 Task: Find and add a camping tent to your shopping list on Amazon.
Action: Key pressed ama<Key.enter>
Screenshot: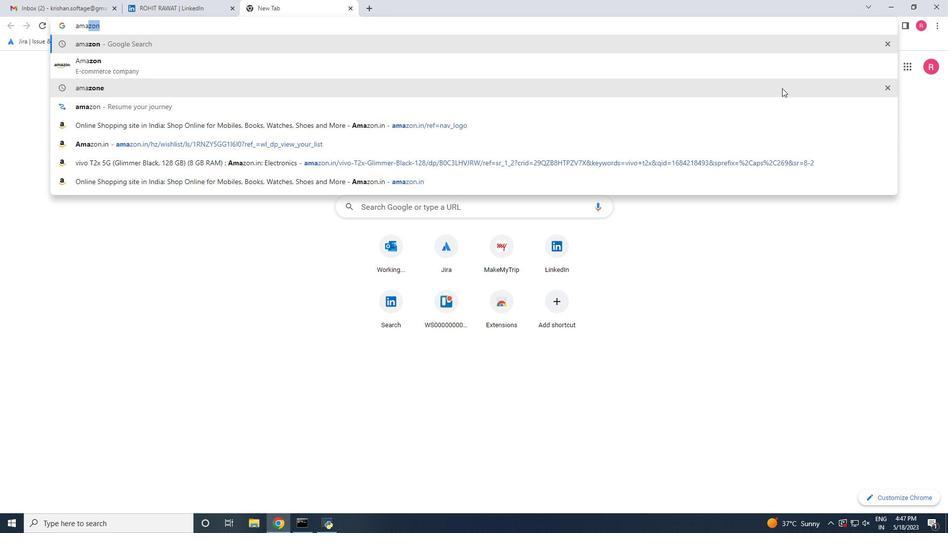 
Action: Mouse moved to (132, 379)
Screenshot: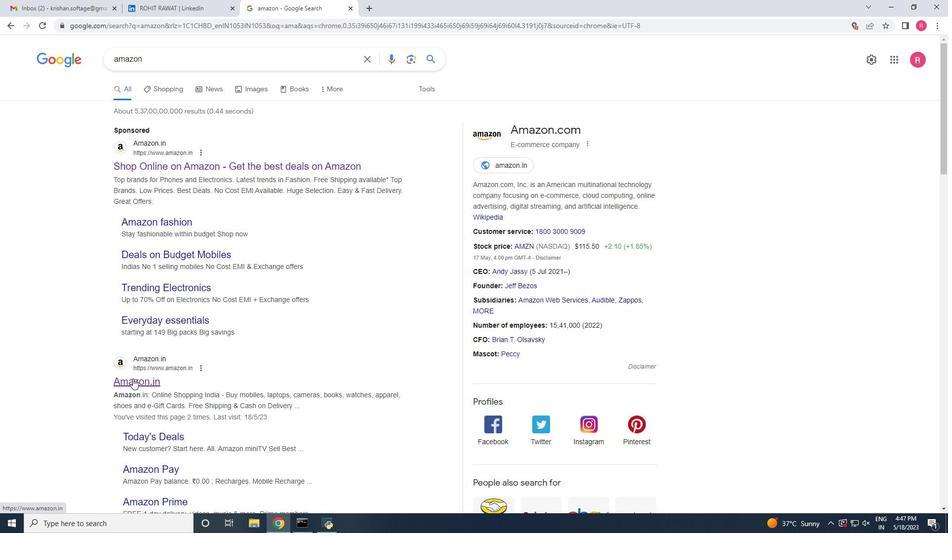 
Action: Mouse pressed left at (132, 379)
Screenshot: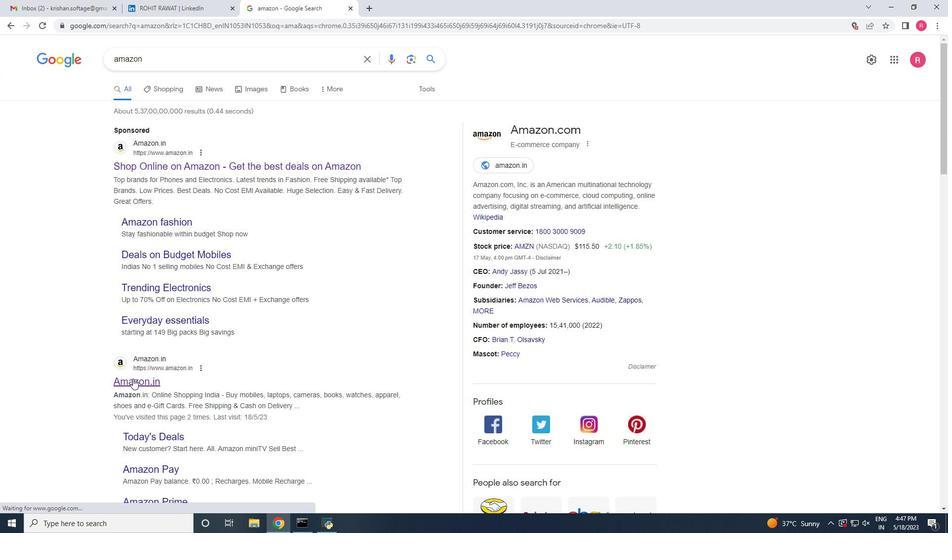 
Action: Mouse moved to (18, 76)
Screenshot: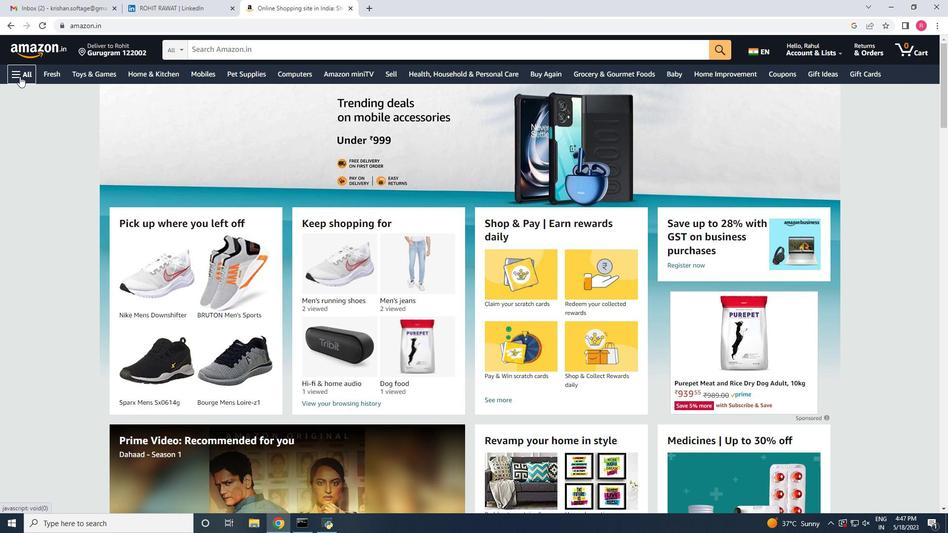 
Action: Mouse pressed left at (18, 76)
Screenshot: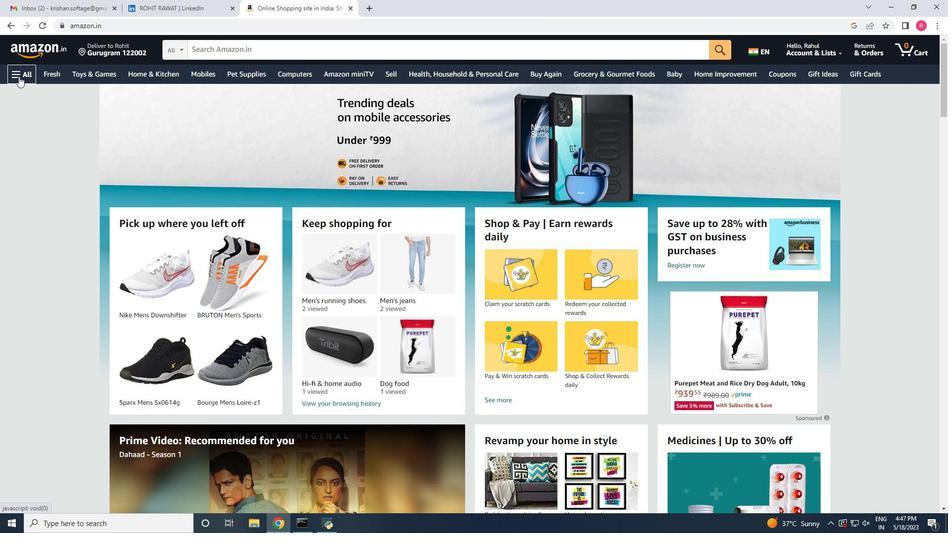 
Action: Mouse moved to (19, 161)
Screenshot: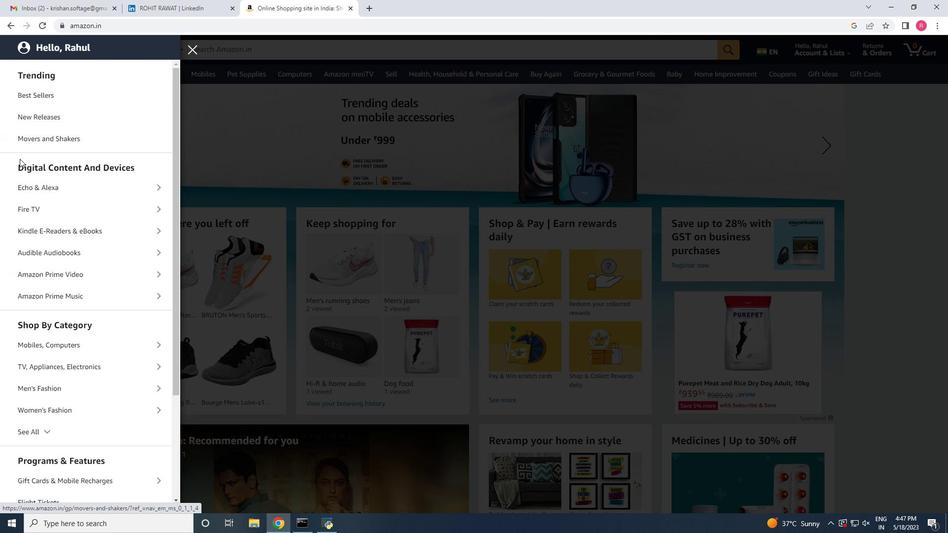 
Action: Mouse scrolled (19, 160) with delta (0, 0)
Screenshot: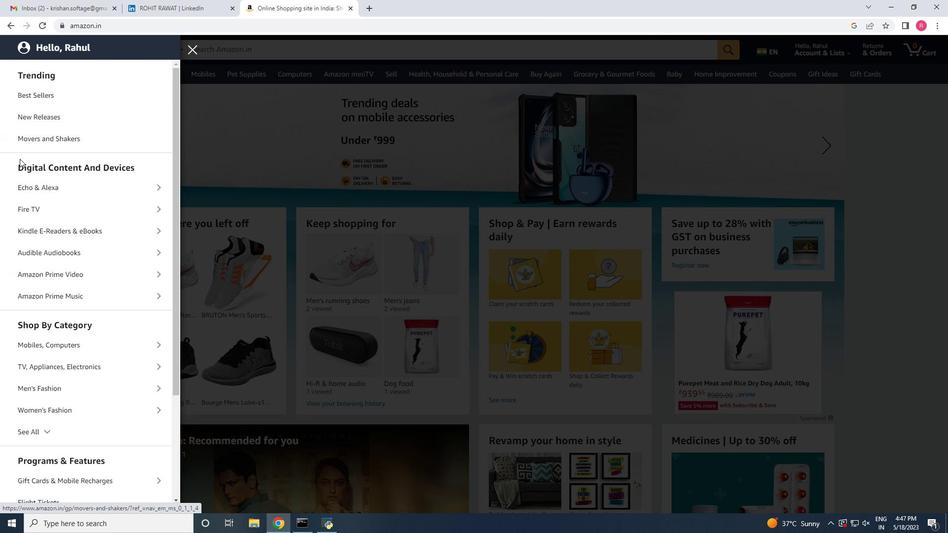 
Action: Mouse moved to (23, 207)
Screenshot: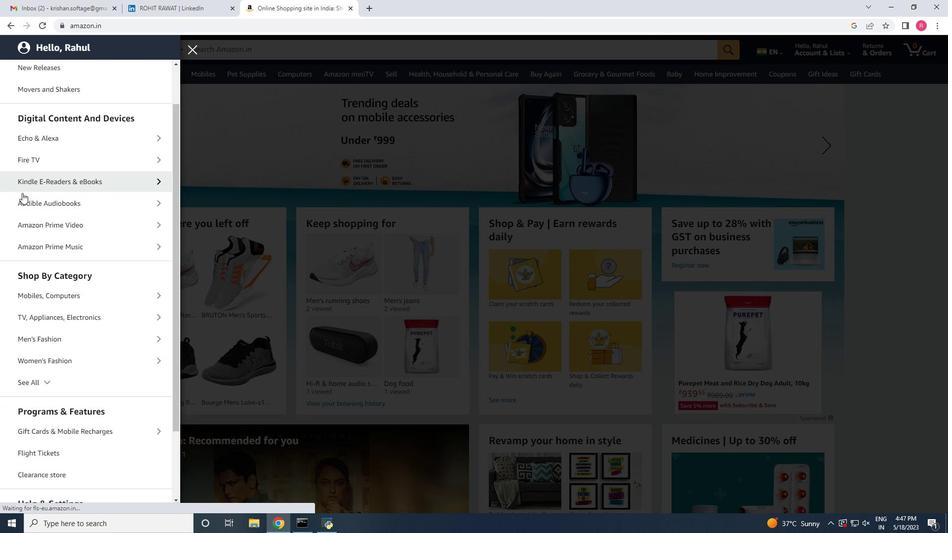 
Action: Mouse scrolled (23, 206) with delta (0, 0)
Screenshot: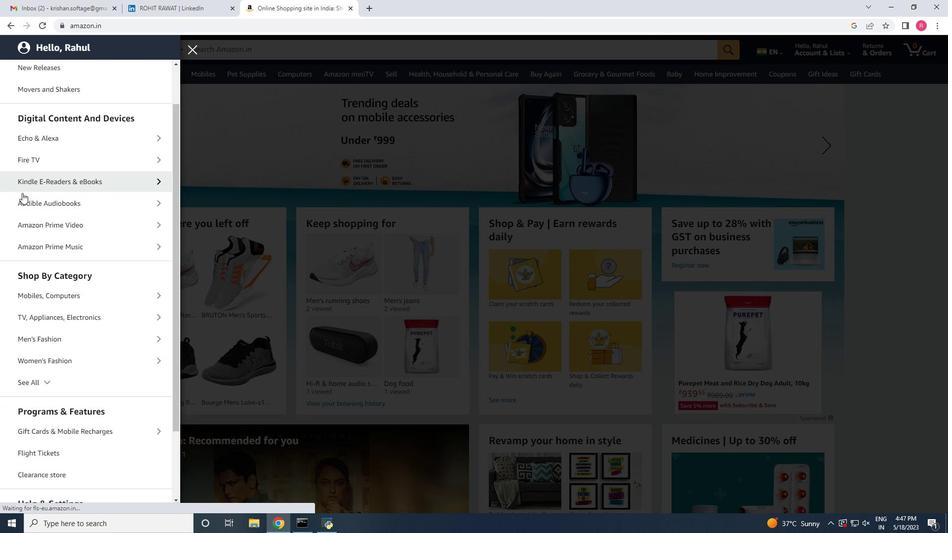 
Action: Mouse moved to (23, 209)
Screenshot: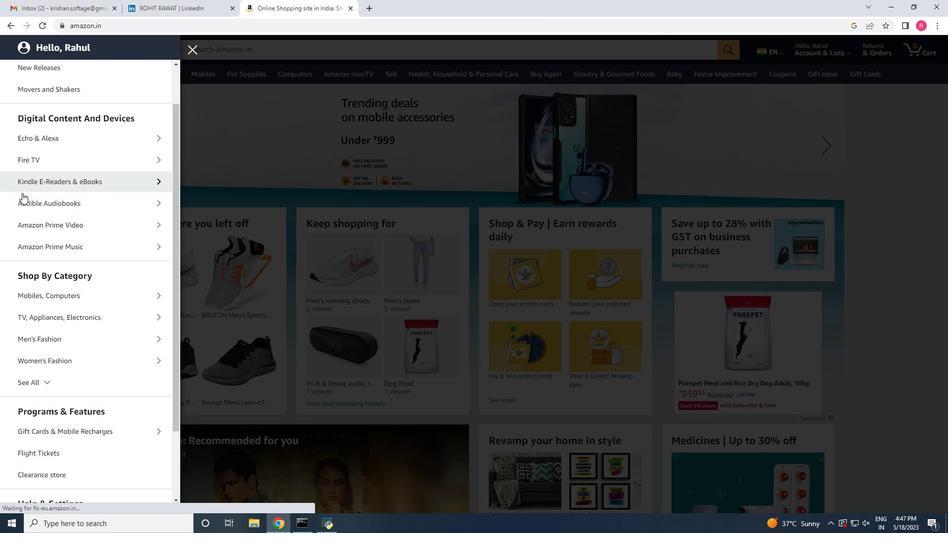 
Action: Mouse scrolled (23, 209) with delta (0, 0)
Screenshot: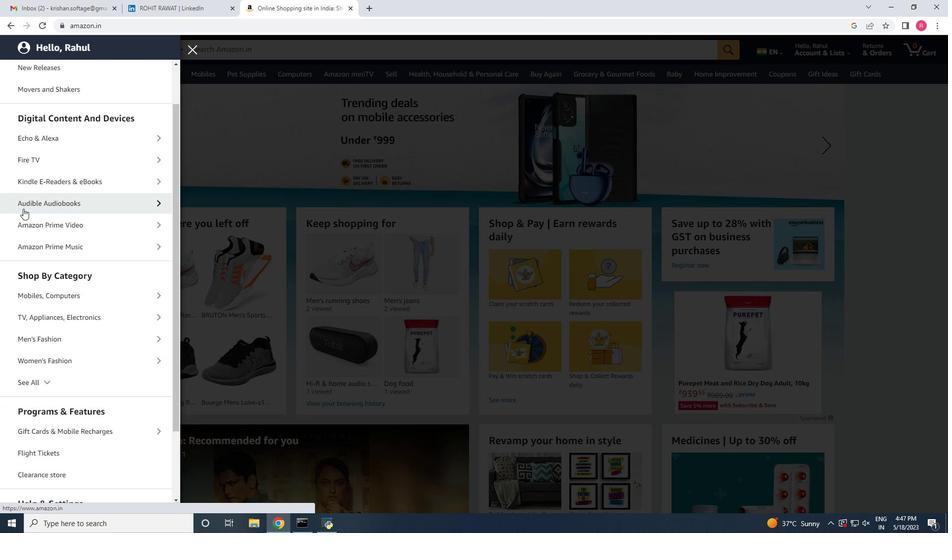 
Action: Mouse moved to (43, 292)
Screenshot: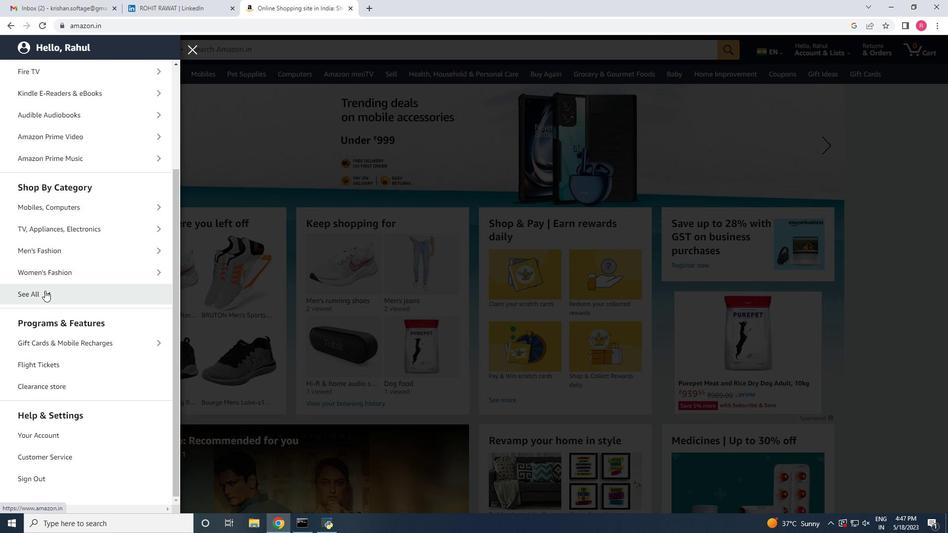 
Action: Mouse pressed left at (43, 292)
Screenshot: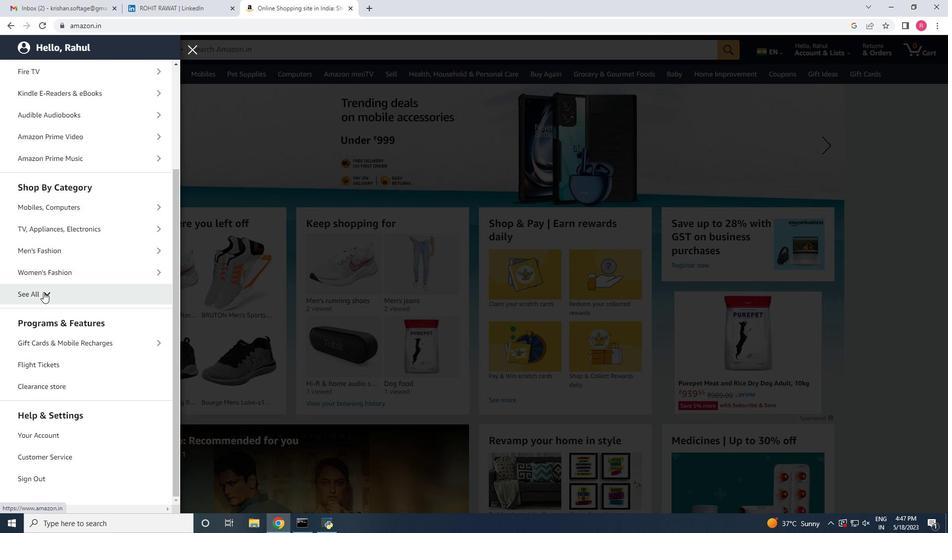 
Action: Mouse moved to (26, 343)
Screenshot: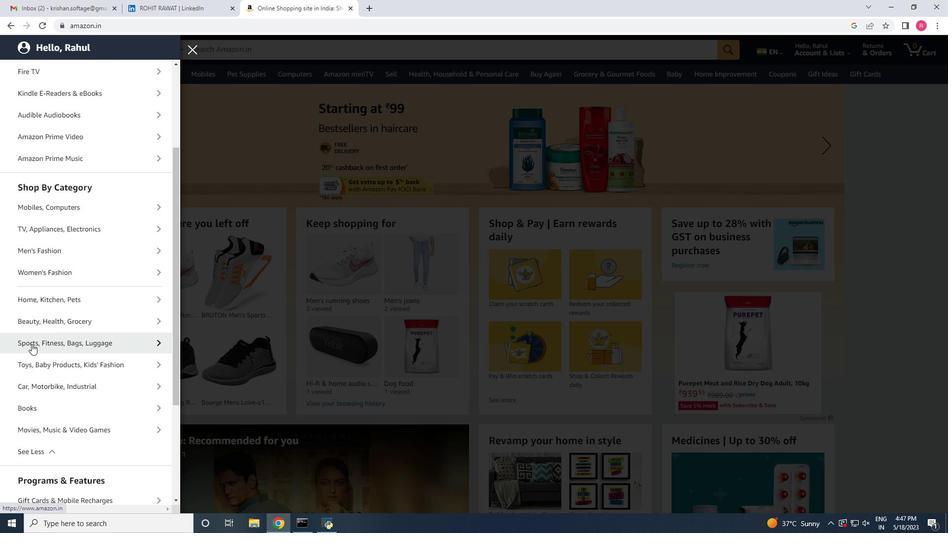 
Action: Mouse pressed left at (26, 343)
Screenshot: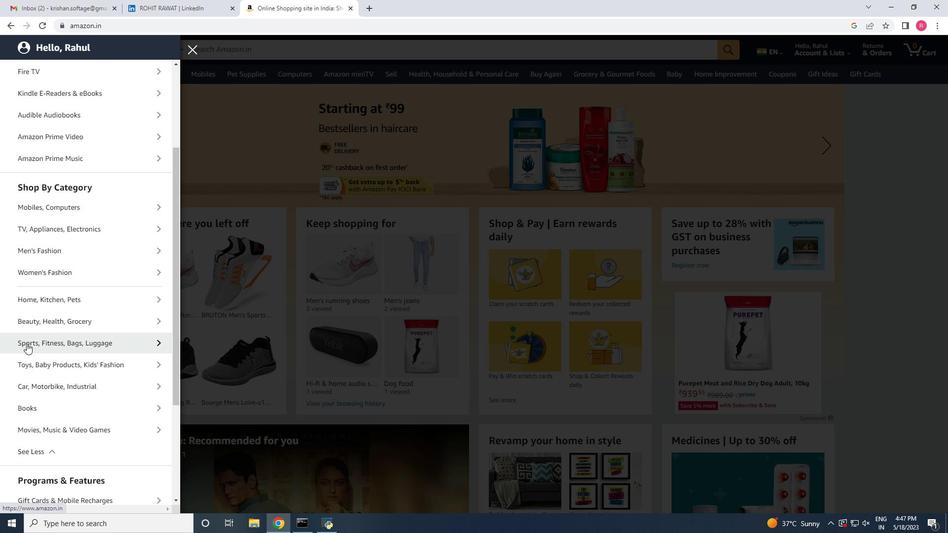 
Action: Mouse moved to (56, 144)
Screenshot: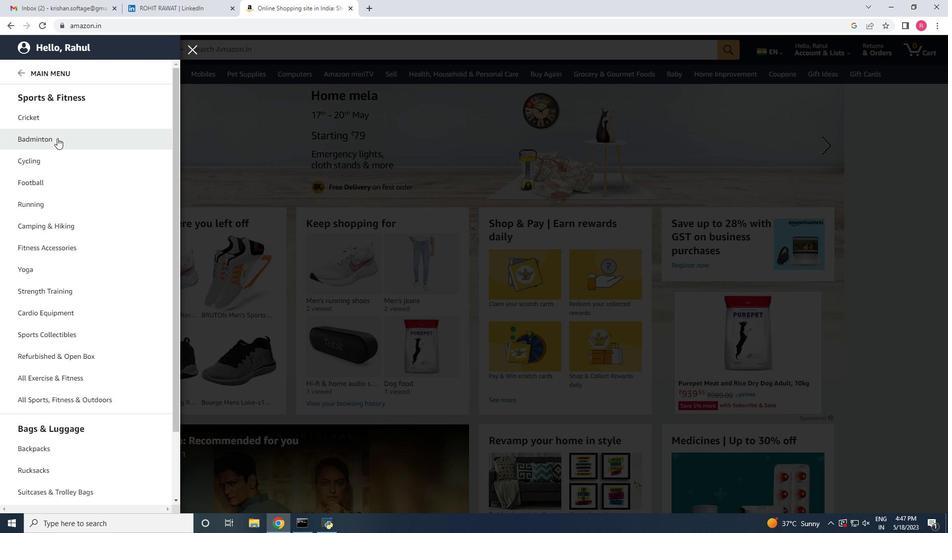 
Action: Mouse scrolled (56, 144) with delta (0, 0)
Screenshot: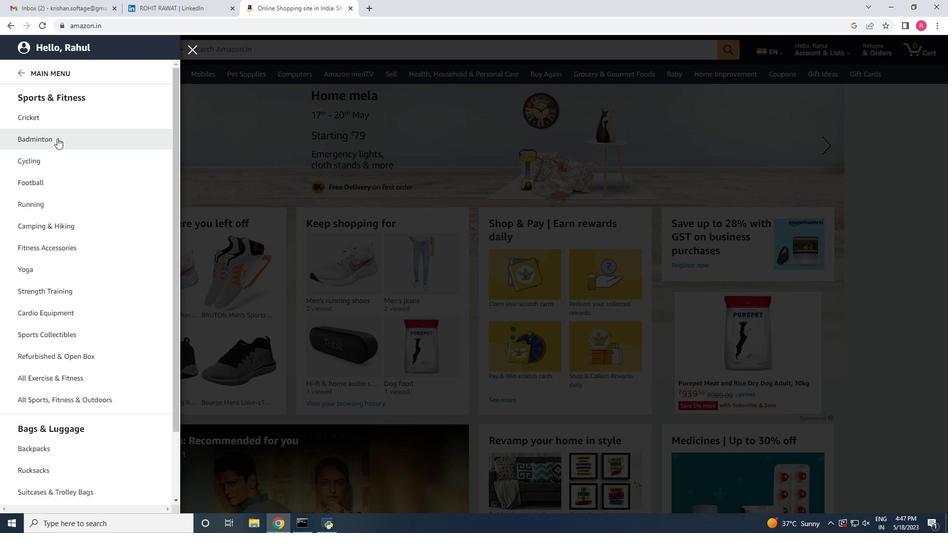 
Action: Mouse moved to (56, 145)
Screenshot: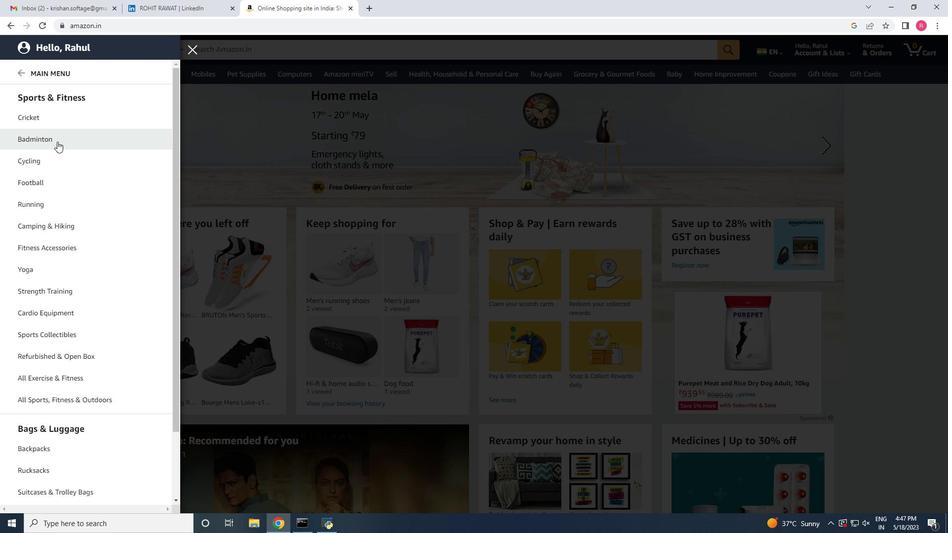 
Action: Mouse scrolled (56, 144) with delta (0, 0)
Screenshot: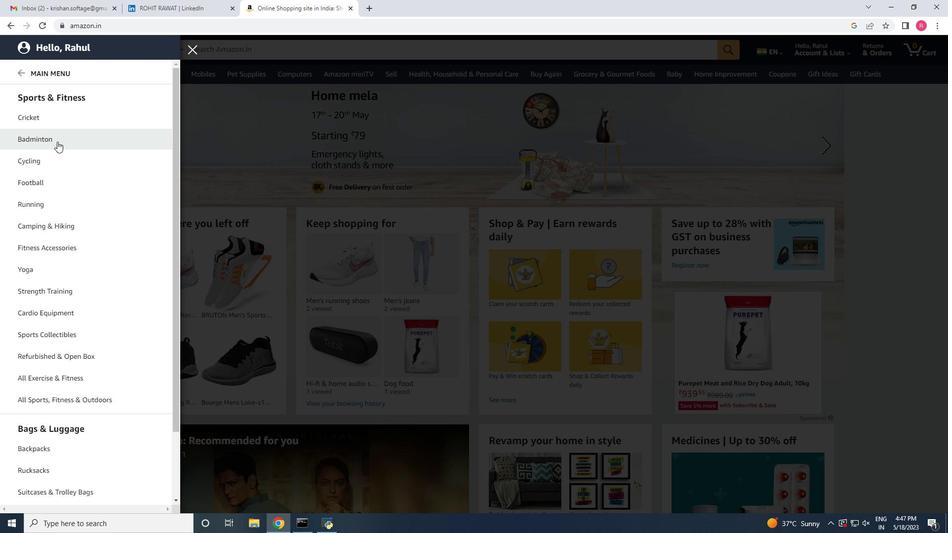 
Action: Mouse moved to (56, 146)
Screenshot: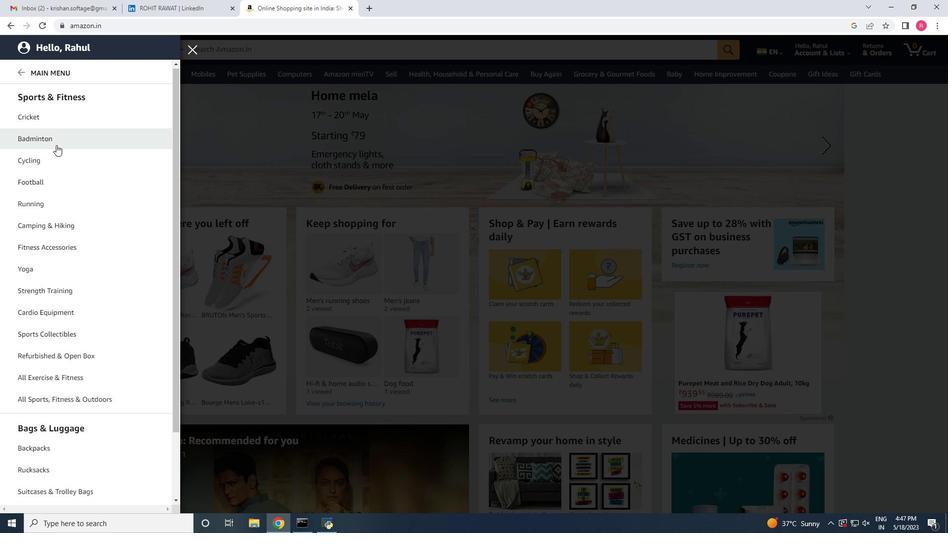 
Action: Mouse scrolled (56, 145) with delta (0, 0)
Screenshot: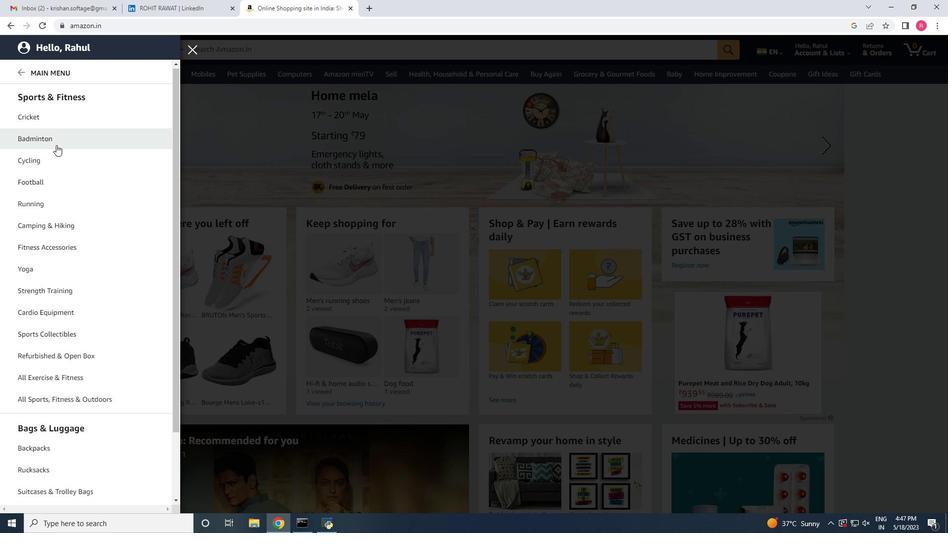 
Action: Mouse moved to (54, 153)
Screenshot: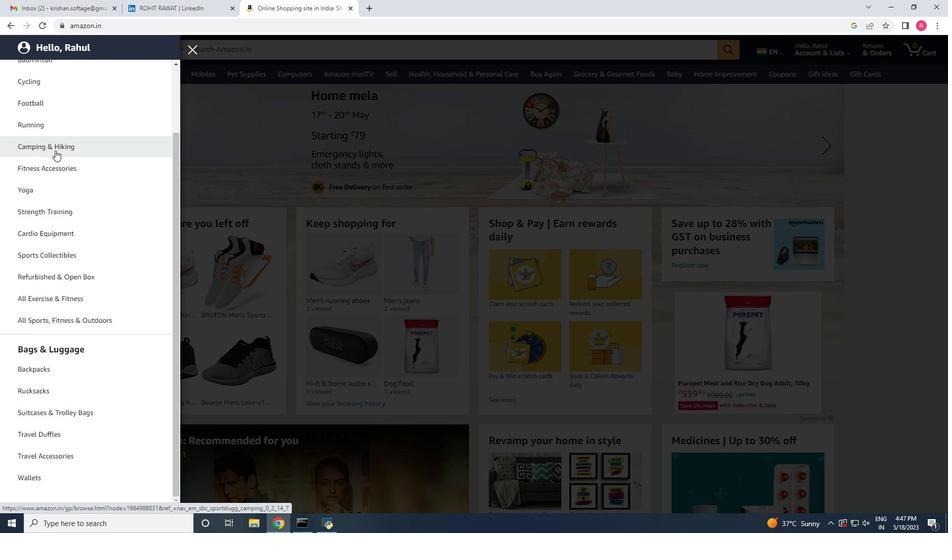 
Action: Mouse scrolled (54, 152) with delta (0, 0)
Screenshot: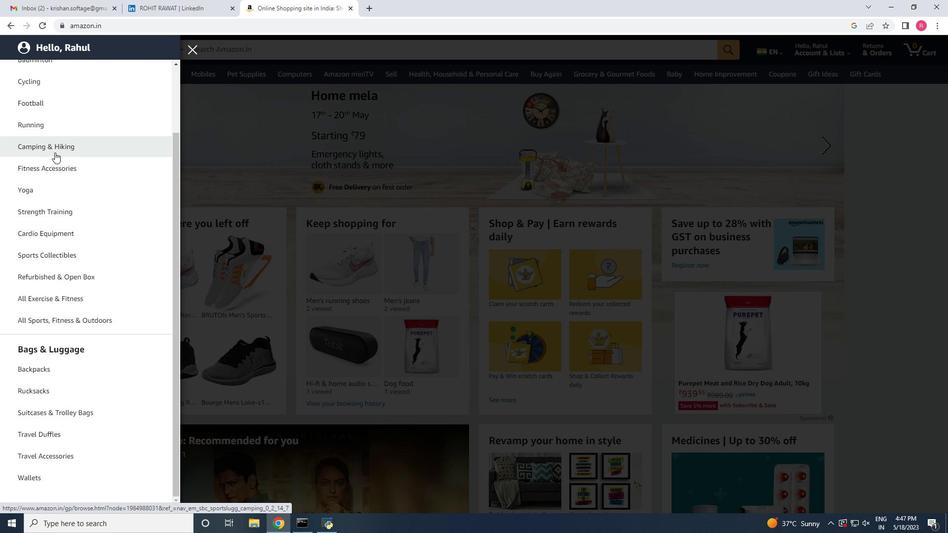 
Action: Mouse scrolled (54, 152) with delta (0, 0)
Screenshot: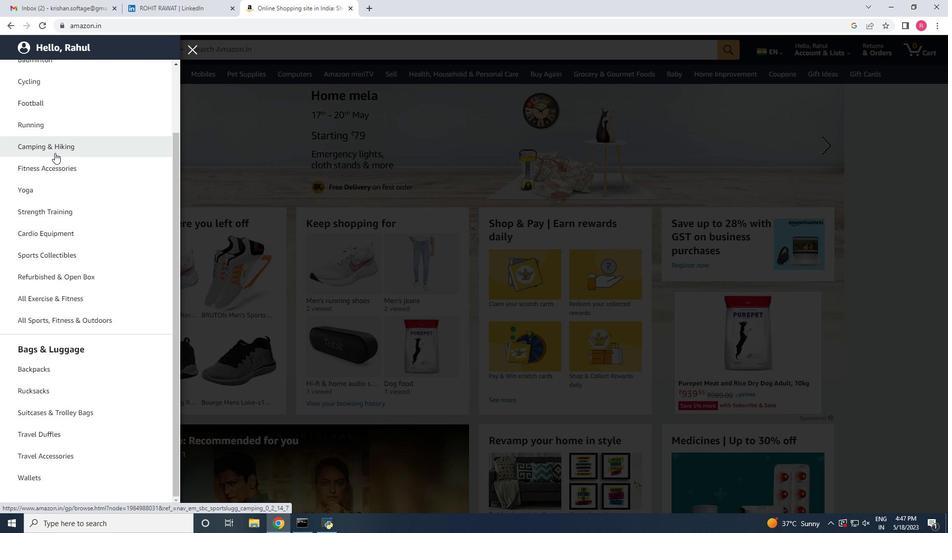 
Action: Mouse scrolled (54, 153) with delta (0, 0)
Screenshot: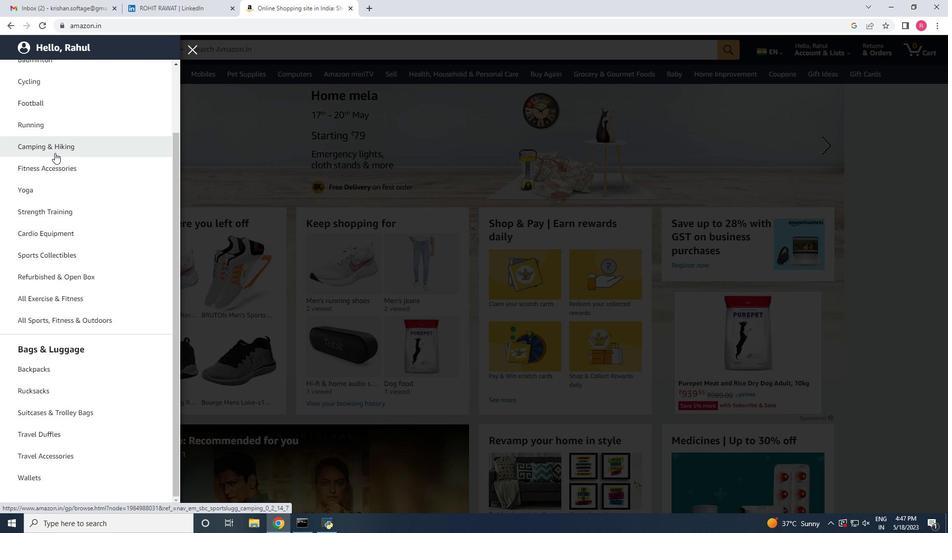 
Action: Mouse scrolled (54, 153) with delta (0, 0)
Screenshot: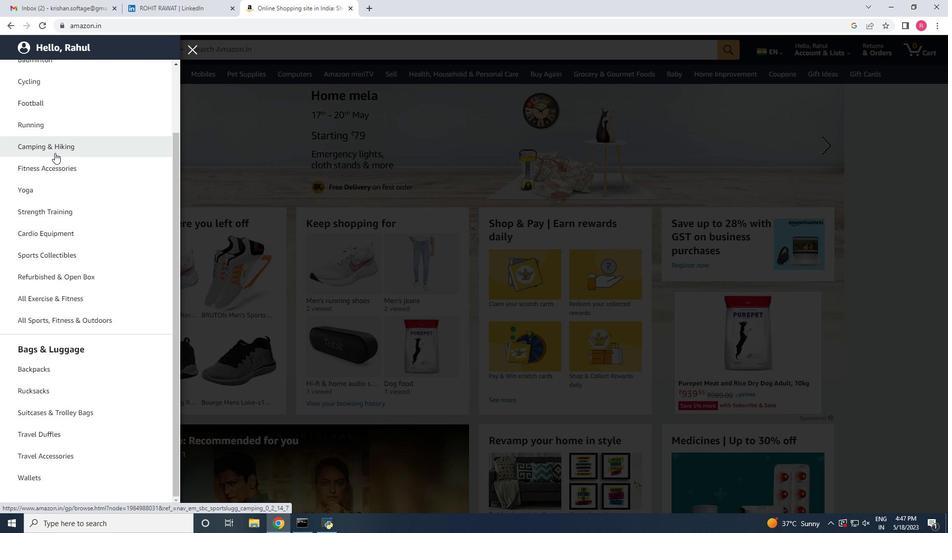 
Action: Mouse scrolled (54, 153) with delta (0, 0)
Screenshot: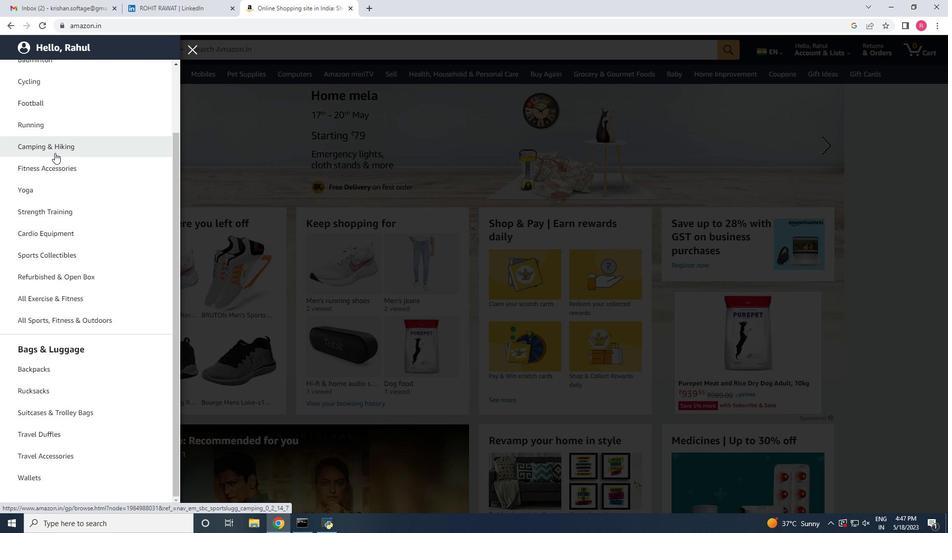 
Action: Mouse scrolled (54, 153) with delta (0, 0)
Screenshot: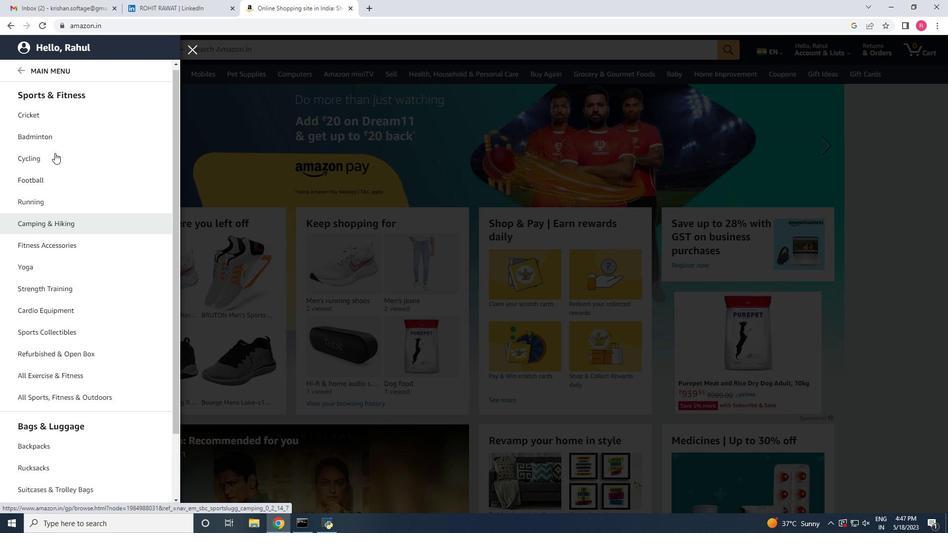 
Action: Mouse scrolled (54, 153) with delta (0, 0)
Screenshot: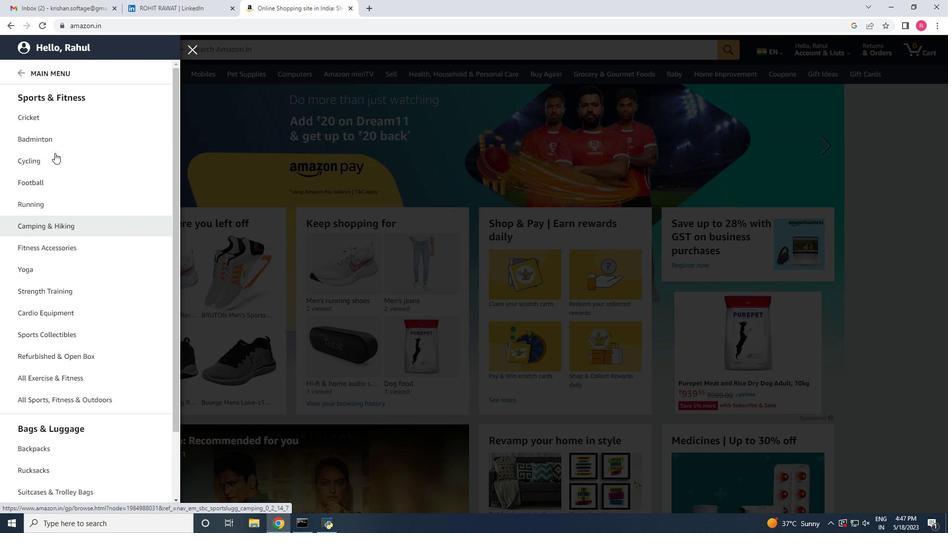 
Action: Mouse scrolled (54, 153) with delta (0, 0)
Screenshot: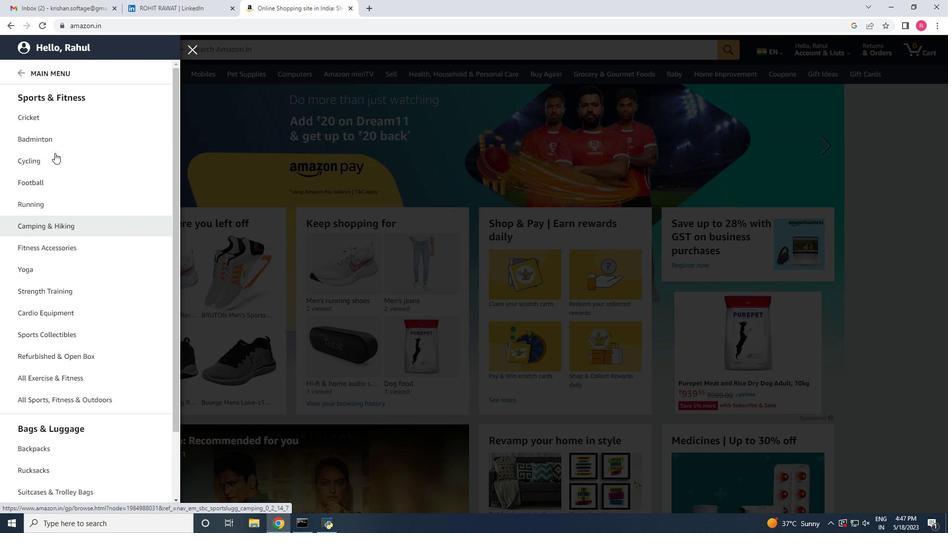 
Action: Mouse moved to (16, 72)
Screenshot: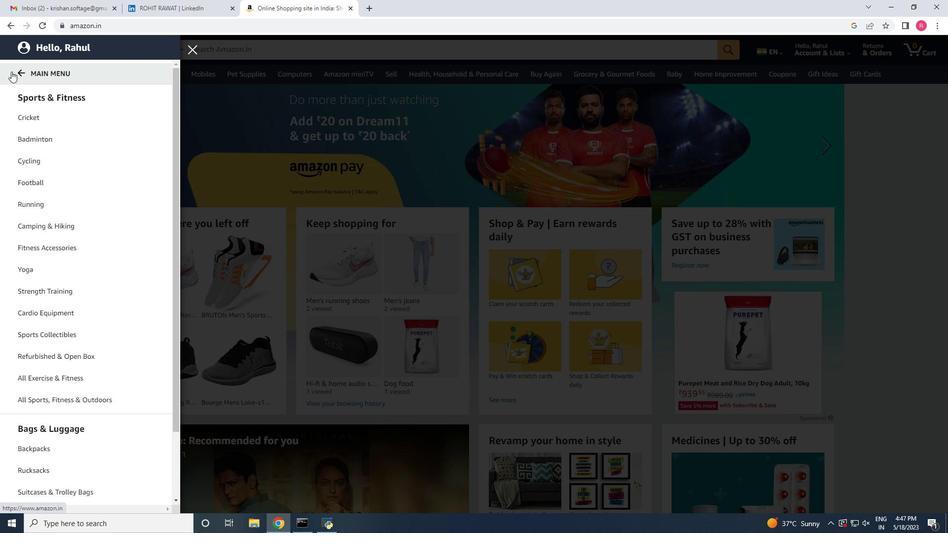 
Action: Mouse pressed left at (16, 72)
Screenshot: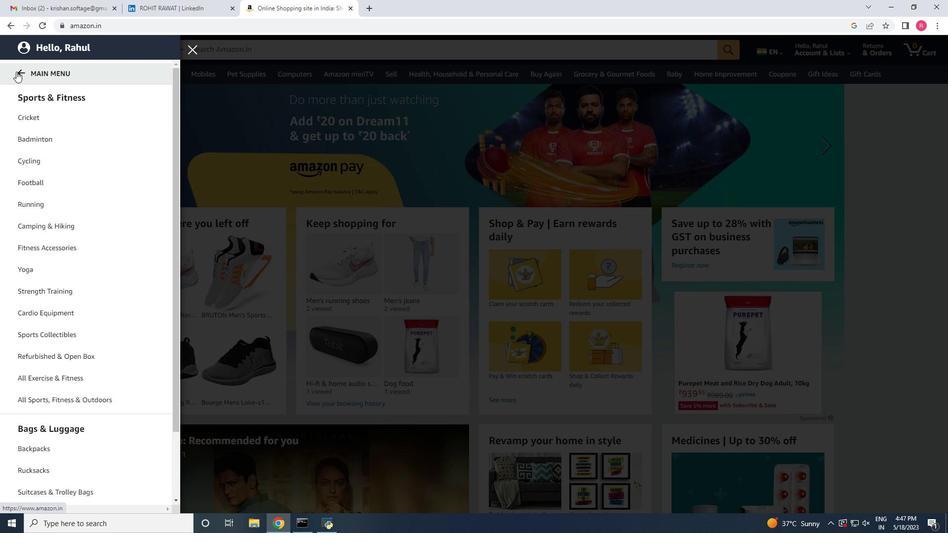 
Action: Mouse moved to (40, 399)
Screenshot: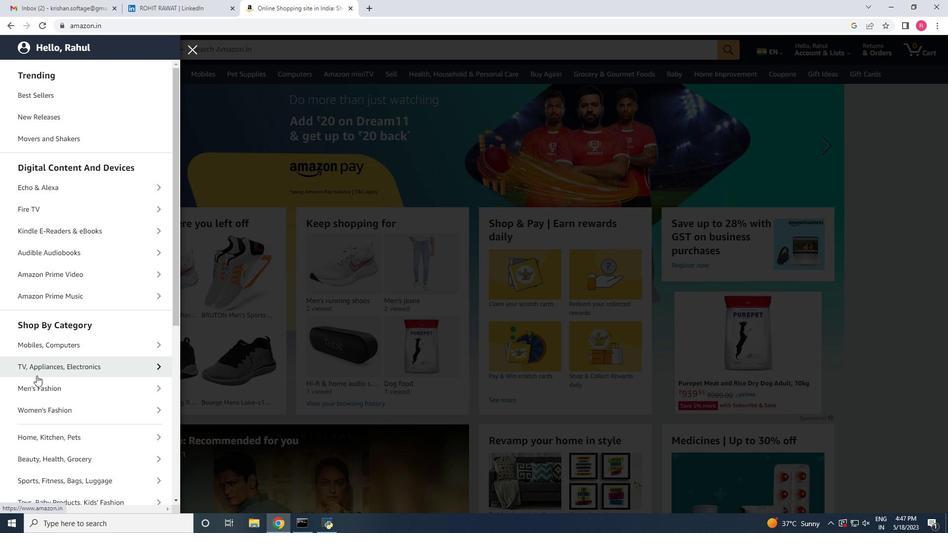 
Action: Mouse scrolled (40, 398) with delta (0, 0)
Screenshot: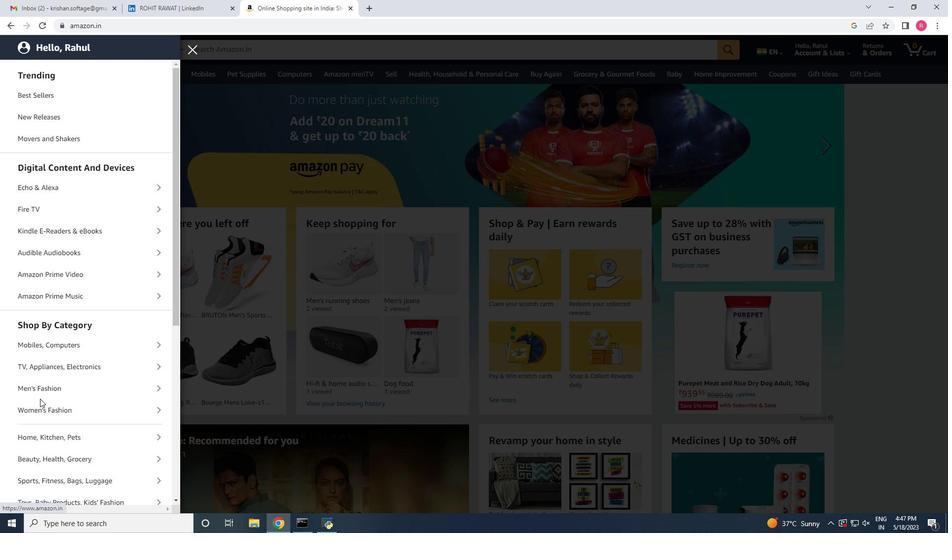 
Action: Mouse scrolled (40, 398) with delta (0, 0)
Screenshot: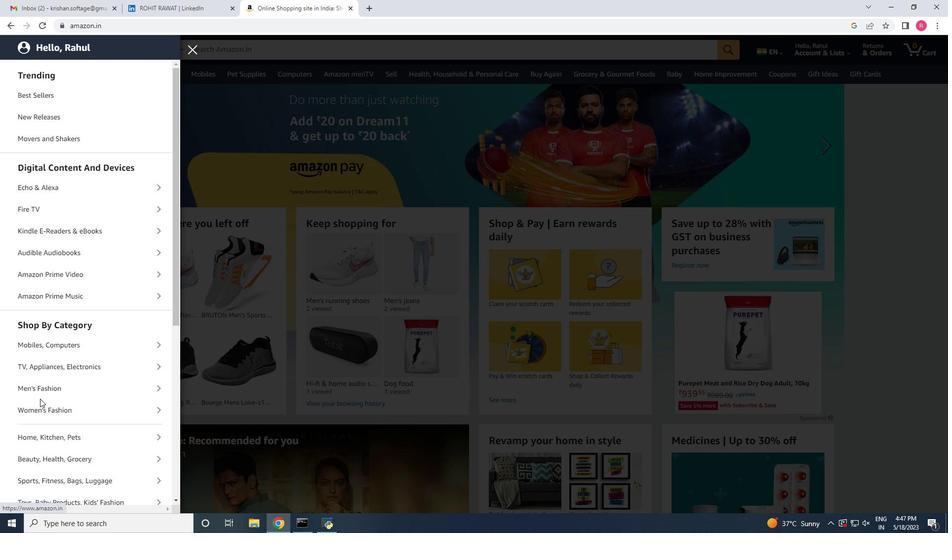 
Action: Mouse moved to (29, 383)
Screenshot: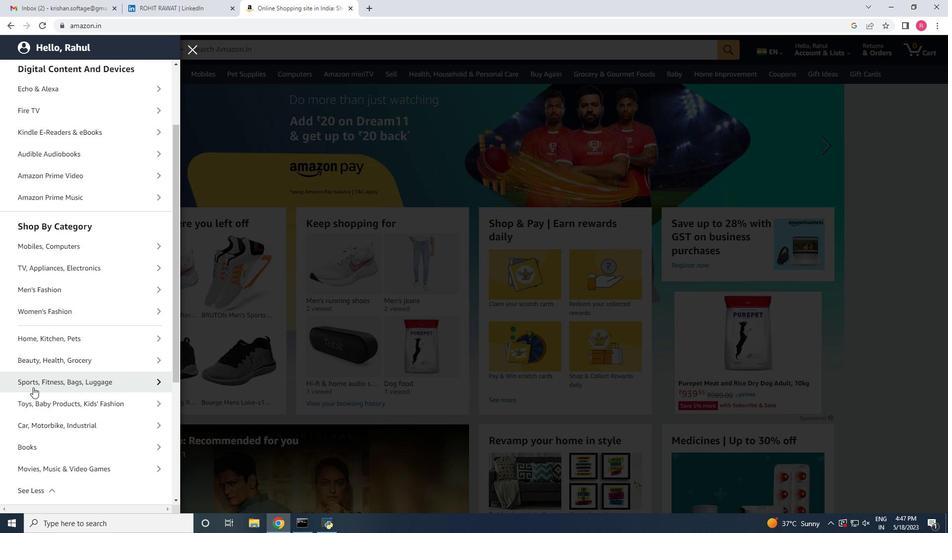 
Action: Mouse pressed left at (29, 383)
Screenshot: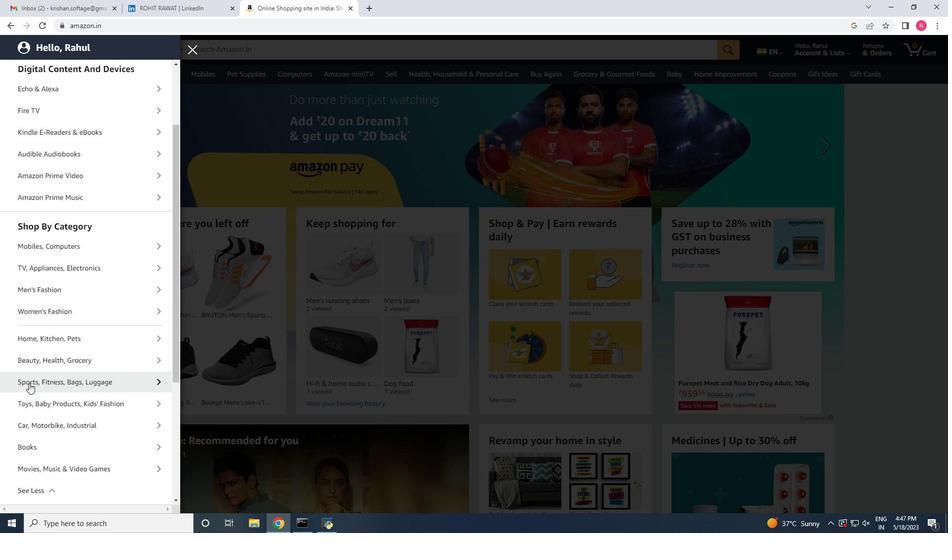 
Action: Mouse moved to (39, 114)
Screenshot: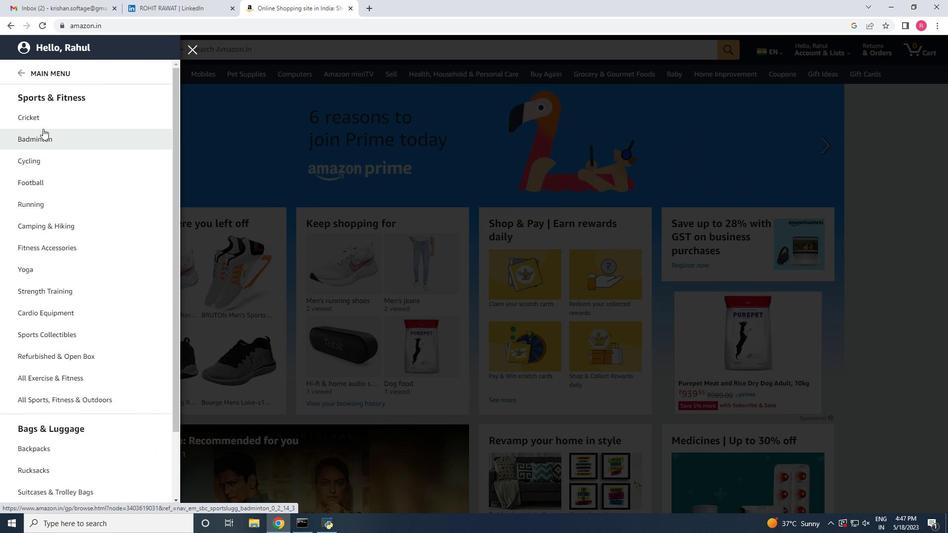 
Action: Mouse pressed left at (39, 114)
Screenshot: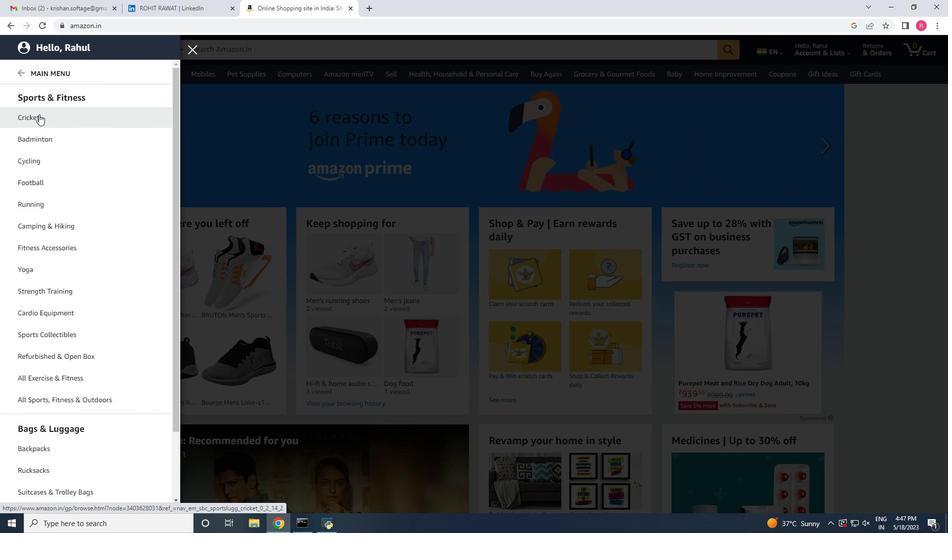 
Action: Mouse moved to (140, 226)
Screenshot: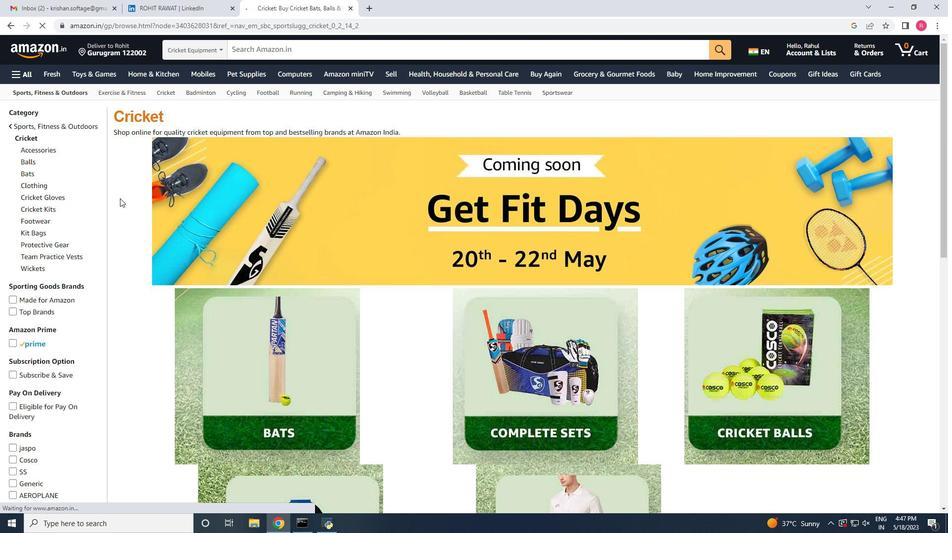 
Action: Mouse scrolled (140, 226) with delta (0, 0)
Screenshot: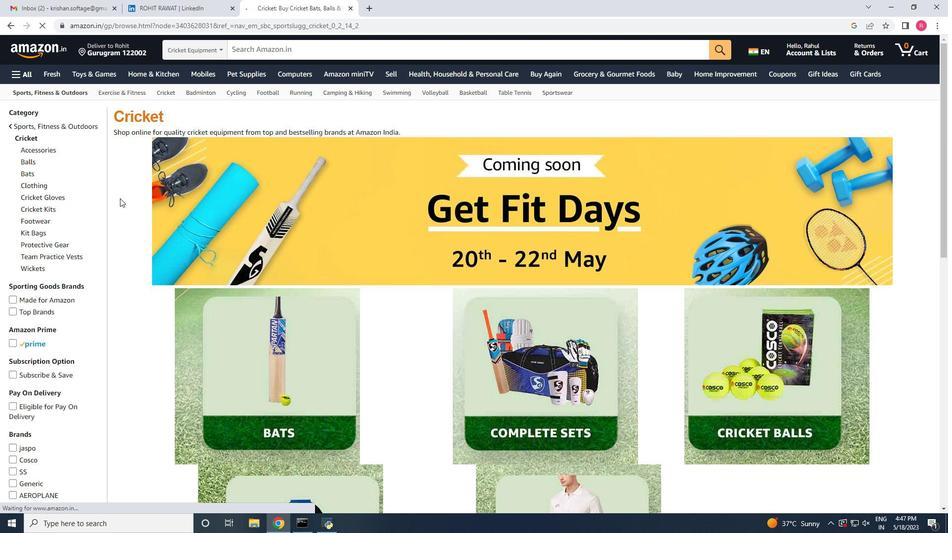 
Action: Mouse moved to (140, 228)
Screenshot: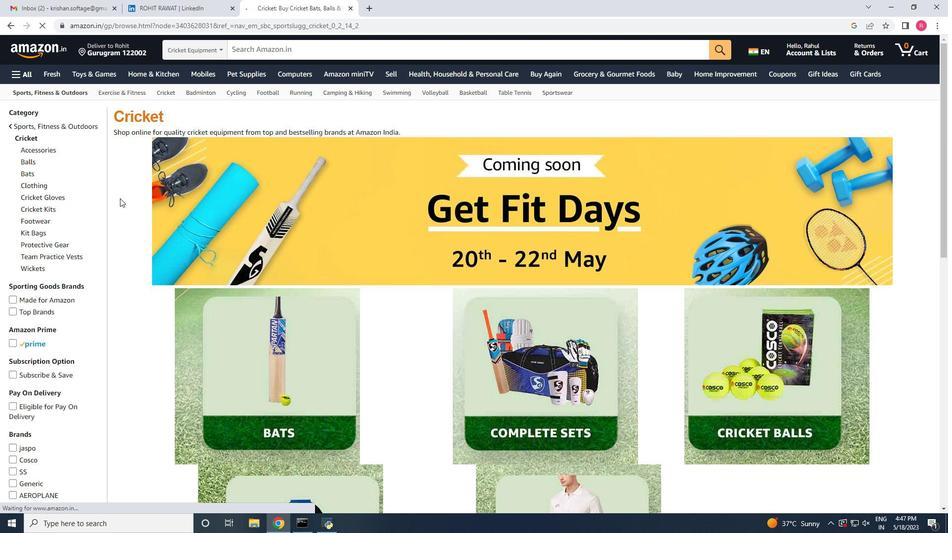 
Action: Mouse scrolled (140, 227) with delta (0, 0)
Screenshot: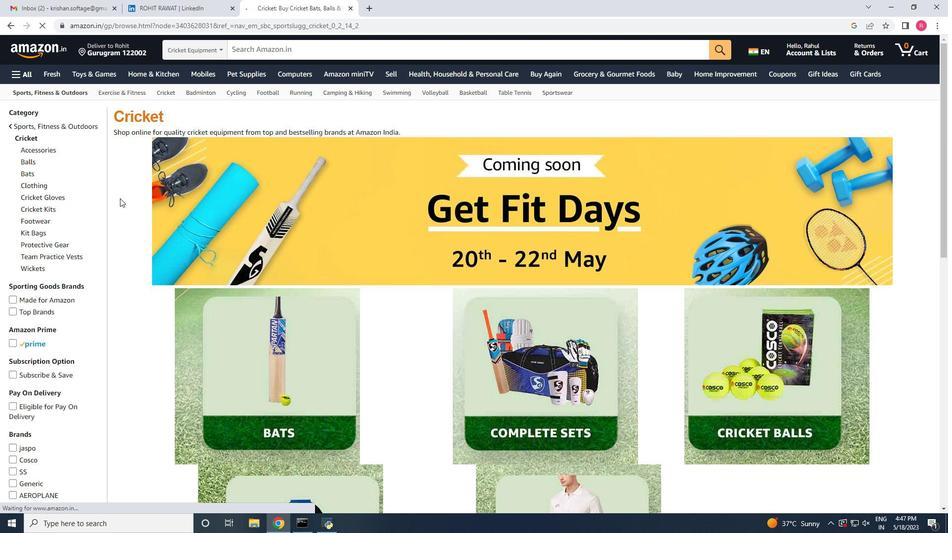 
Action: Mouse moved to (141, 229)
Screenshot: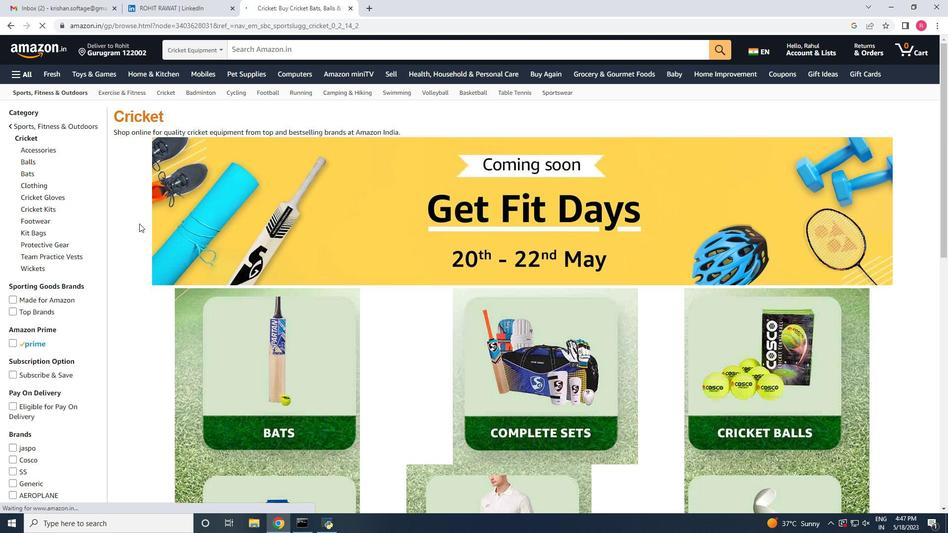 
Action: Mouse scrolled (141, 229) with delta (0, 0)
Screenshot: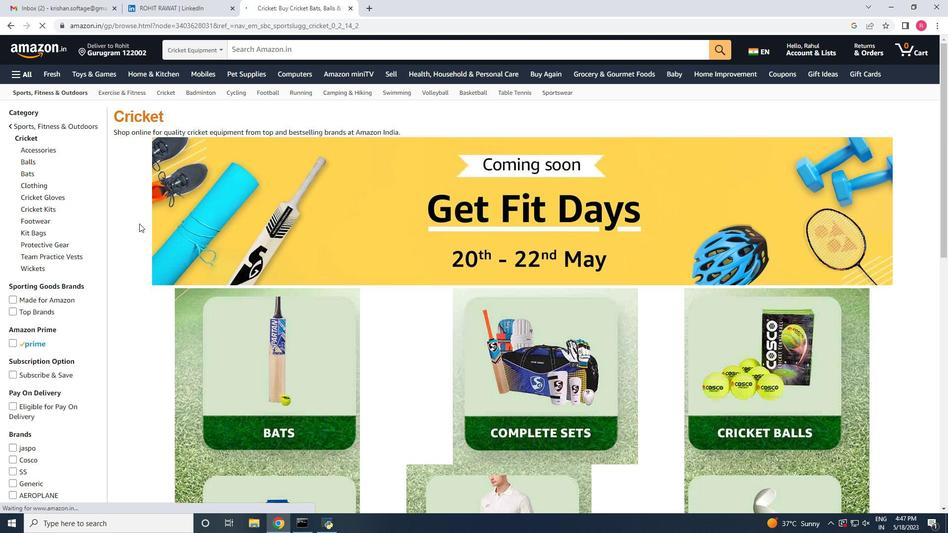 
Action: Mouse moved to (141, 232)
Screenshot: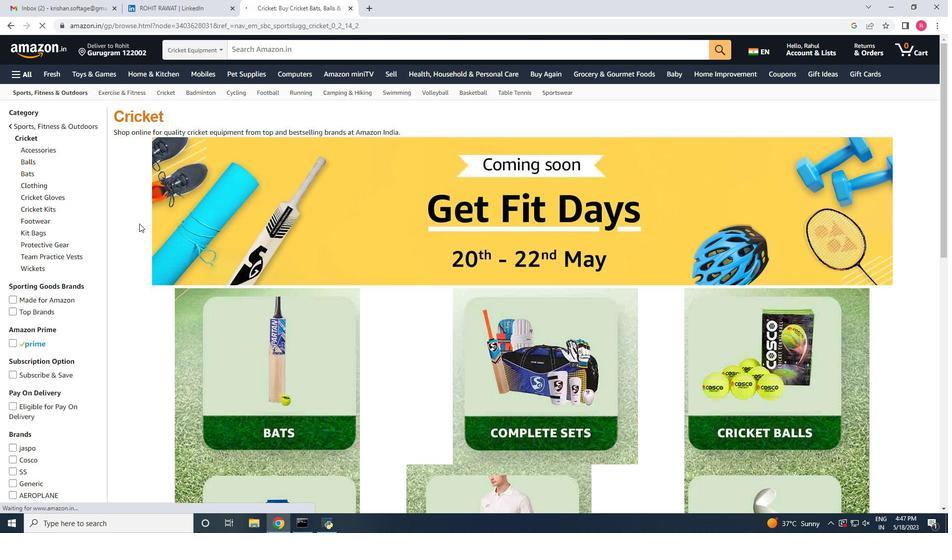 
Action: Mouse scrolled (141, 231) with delta (0, 0)
Screenshot: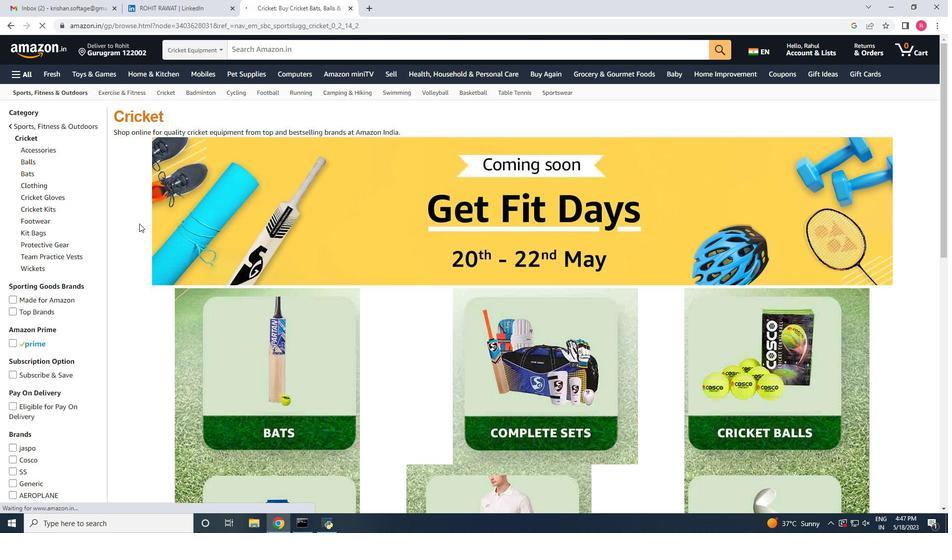 
Action: Mouse moved to (145, 245)
Screenshot: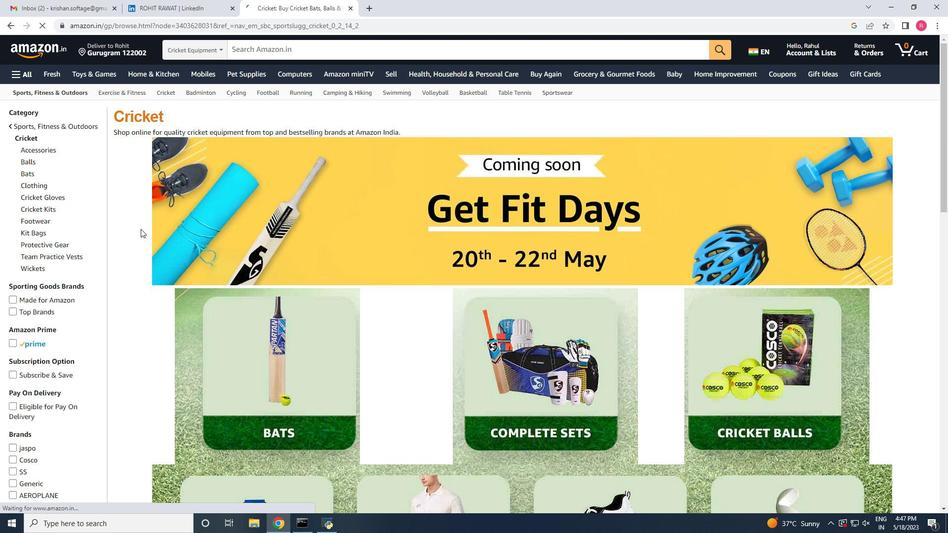 
Action: Mouse scrolled (145, 244) with delta (0, 0)
Screenshot: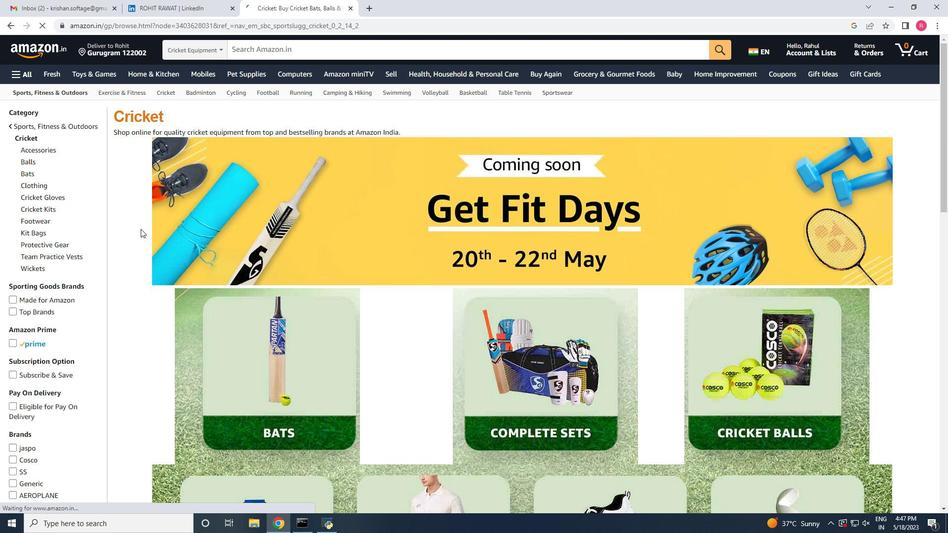 
Action: Mouse moved to (267, 301)
Screenshot: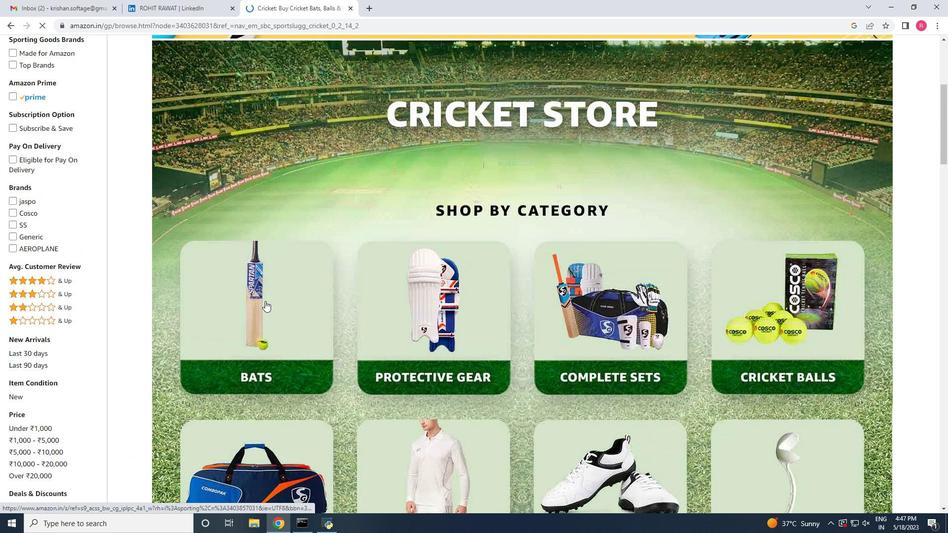 
Action: Mouse scrolled (267, 301) with delta (0, 0)
Screenshot: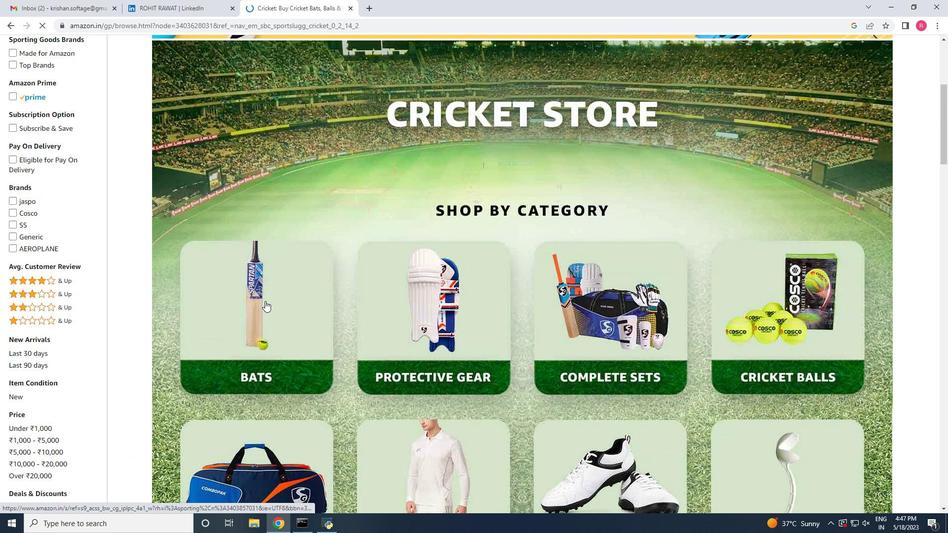 
Action: Mouse scrolled (267, 301) with delta (0, 0)
Screenshot: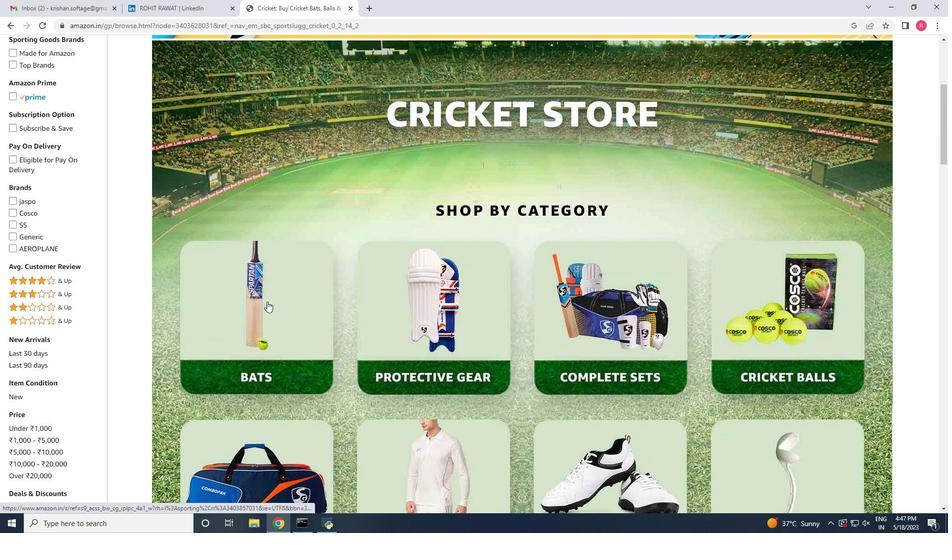 
Action: Mouse scrolled (267, 301) with delta (0, 0)
Screenshot: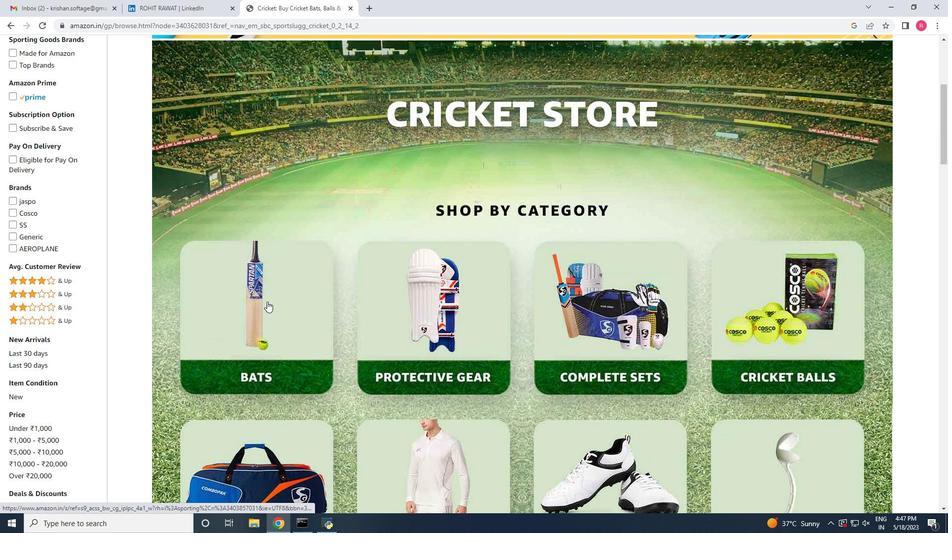
Action: Mouse scrolled (267, 301) with delta (0, 0)
Screenshot: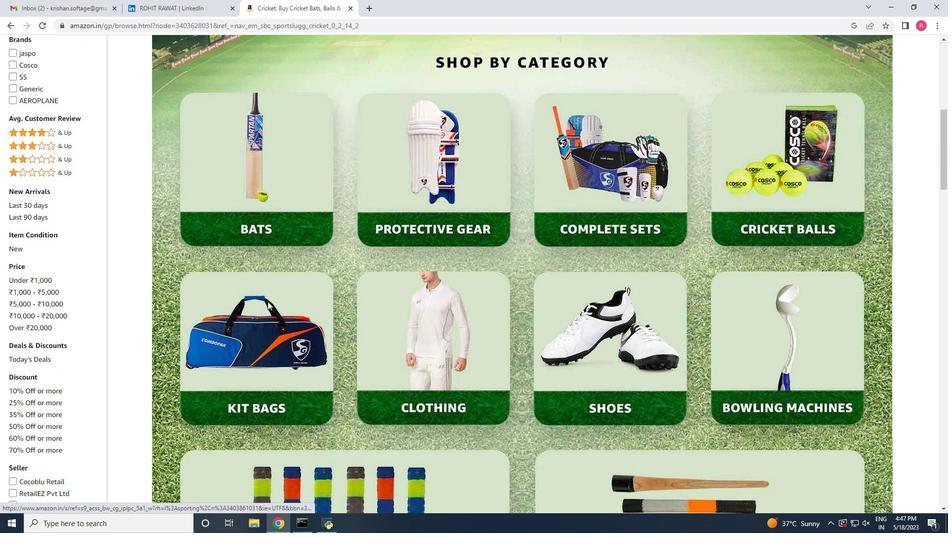 
Action: Mouse scrolled (267, 301) with delta (0, 0)
Screenshot: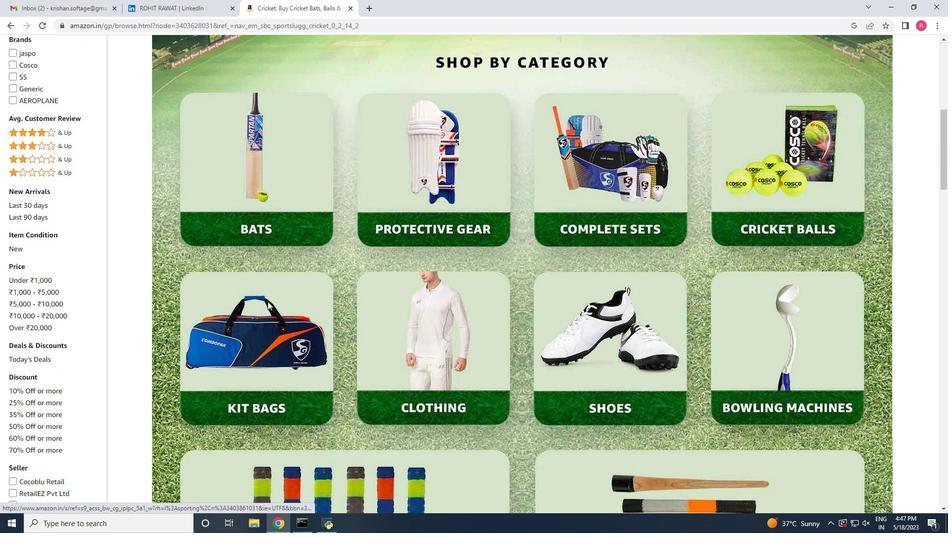 
Action: Mouse scrolled (267, 301) with delta (0, 0)
Screenshot: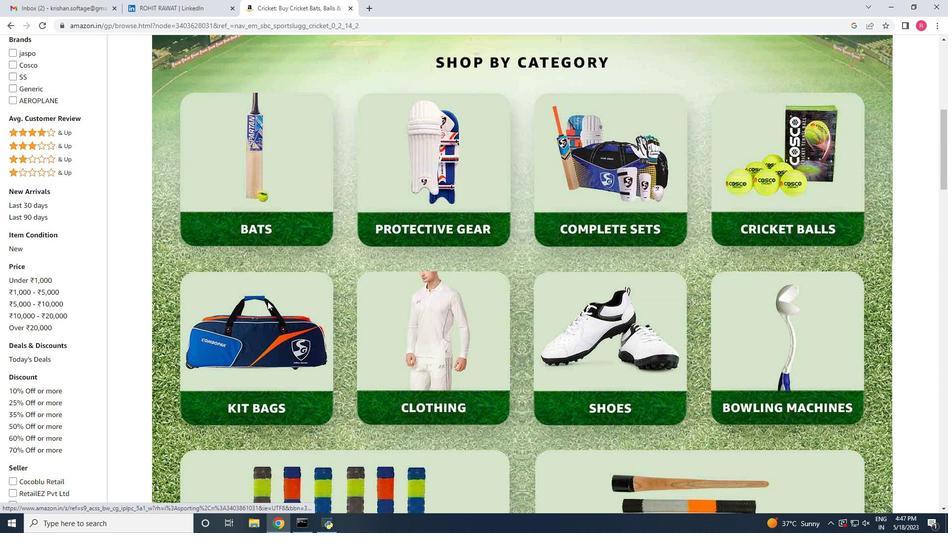 
Action: Mouse scrolled (267, 301) with delta (0, 0)
Screenshot: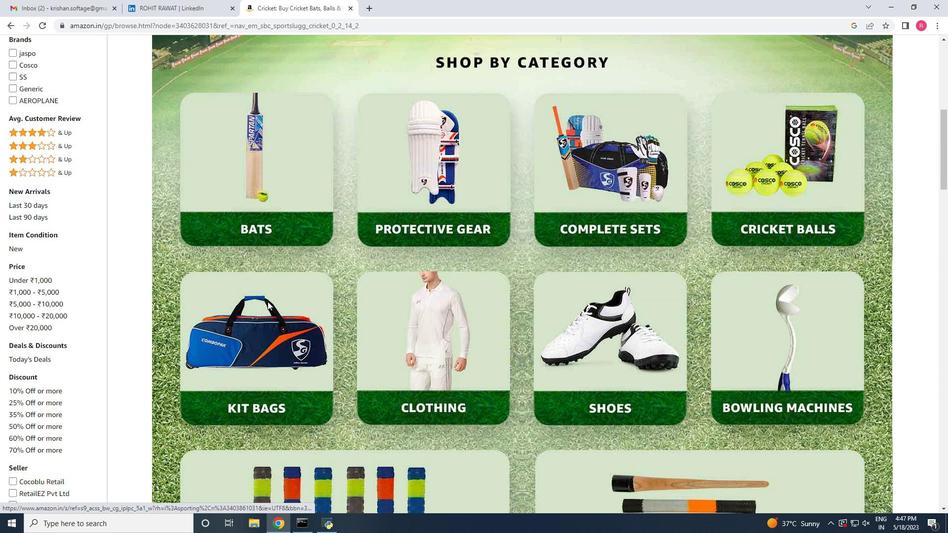 
Action: Mouse scrolled (267, 301) with delta (0, 0)
Screenshot: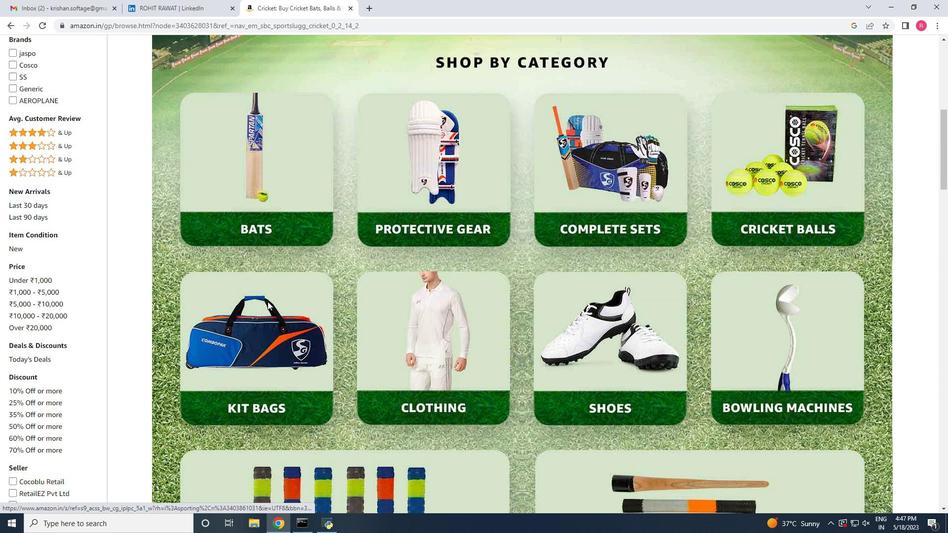 
Action: Mouse scrolled (267, 301) with delta (0, 0)
Screenshot: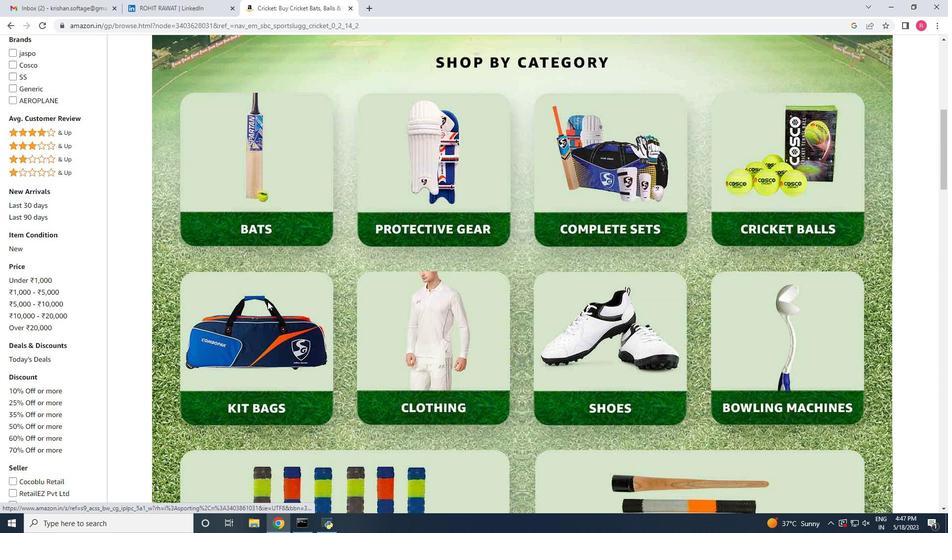 
Action: Mouse scrolled (267, 301) with delta (0, 0)
Screenshot: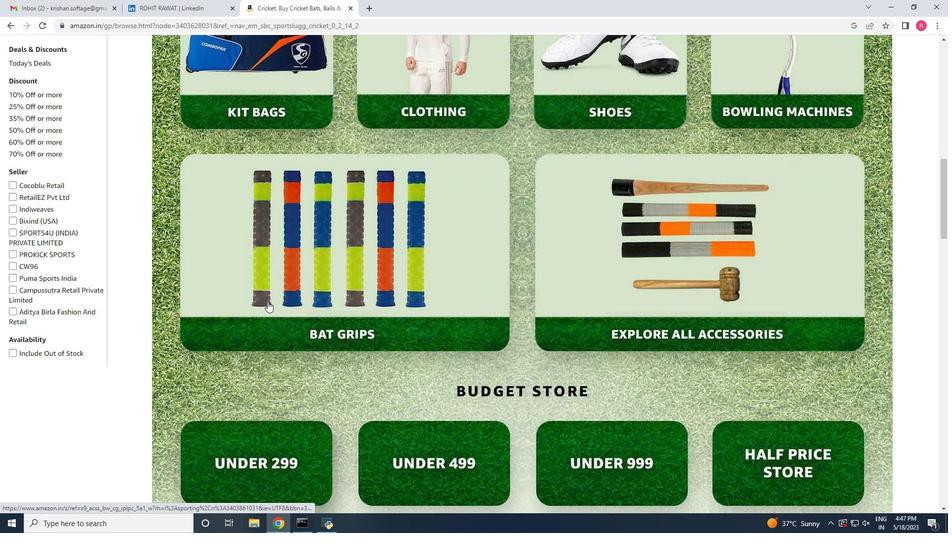 
Action: Mouse scrolled (267, 301) with delta (0, 0)
Screenshot: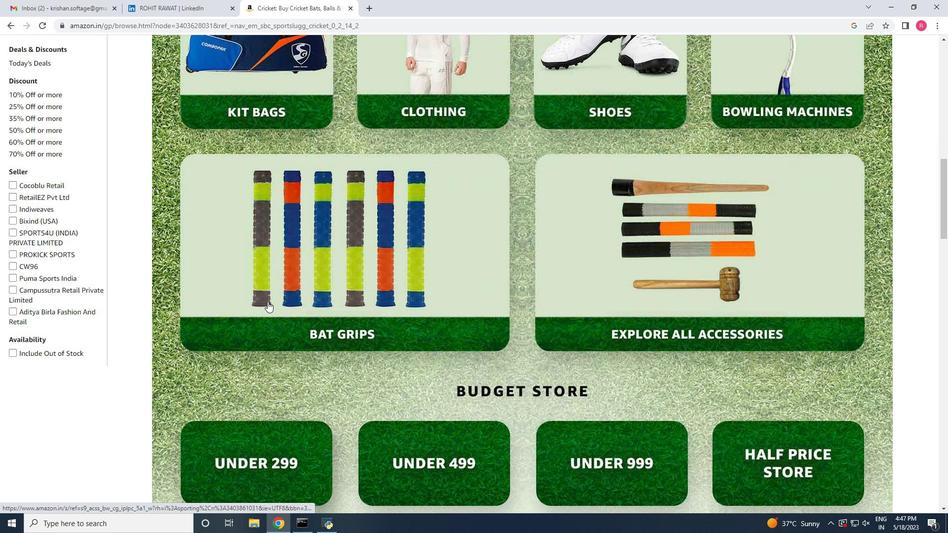 
Action: Mouse scrolled (267, 301) with delta (0, 0)
Screenshot: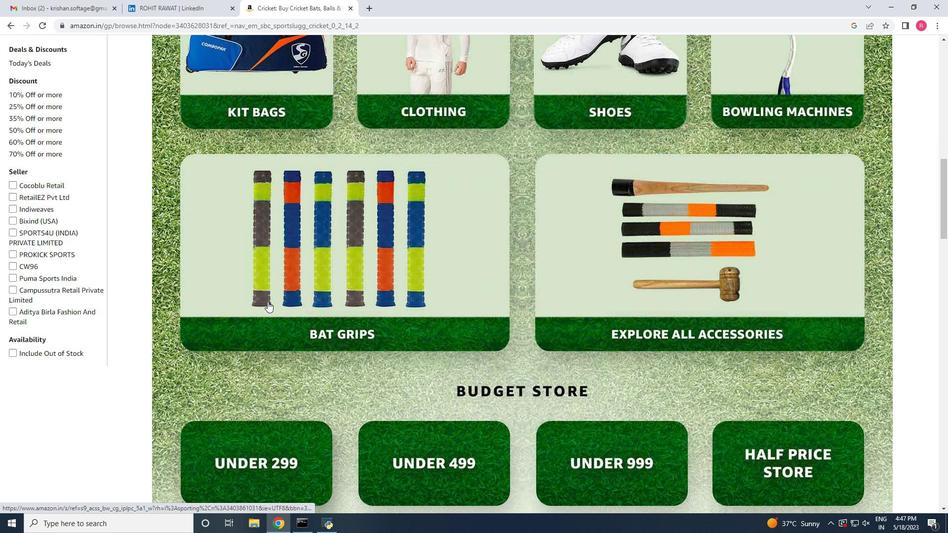 
Action: Mouse scrolled (267, 301) with delta (0, 0)
Screenshot: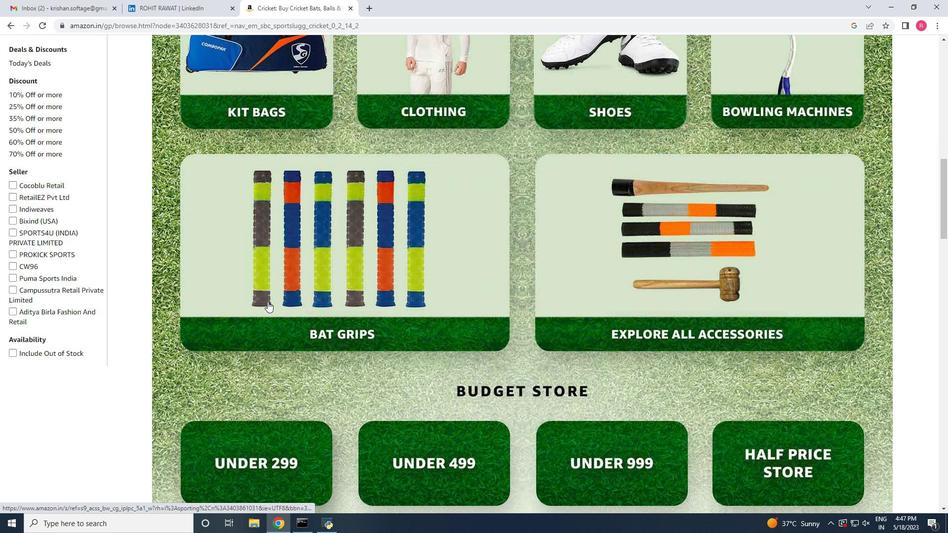 
Action: Mouse scrolled (267, 301) with delta (0, 0)
Screenshot: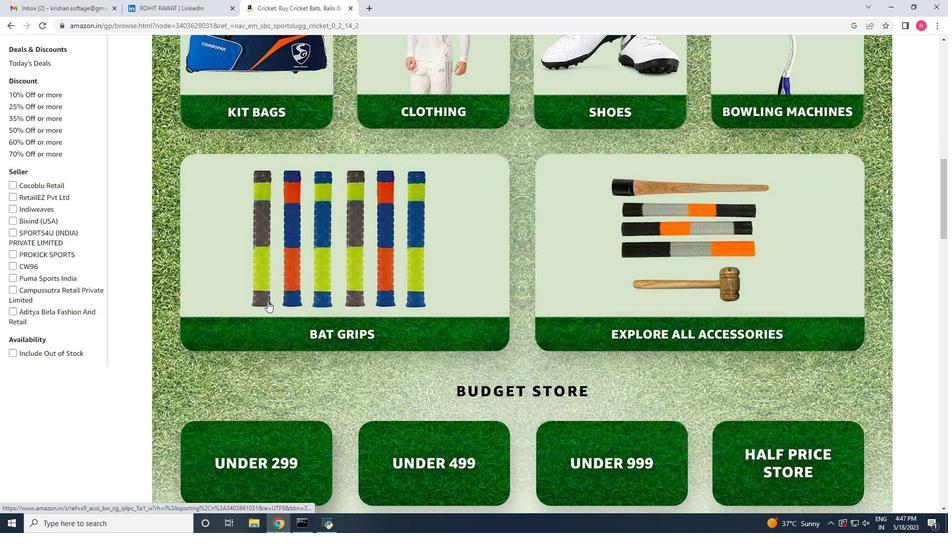 
Action: Mouse scrolled (267, 301) with delta (0, 0)
Screenshot: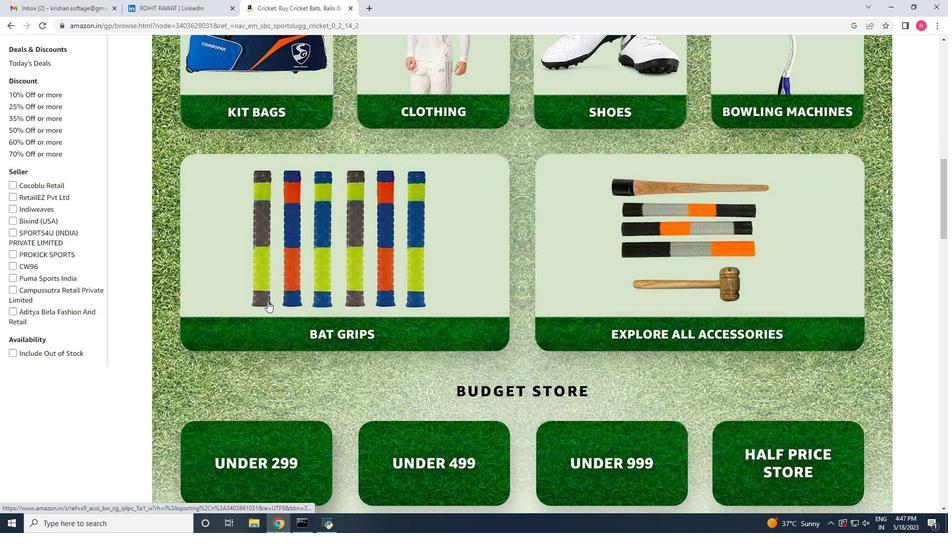 
Action: Mouse scrolled (267, 301) with delta (0, 0)
Screenshot: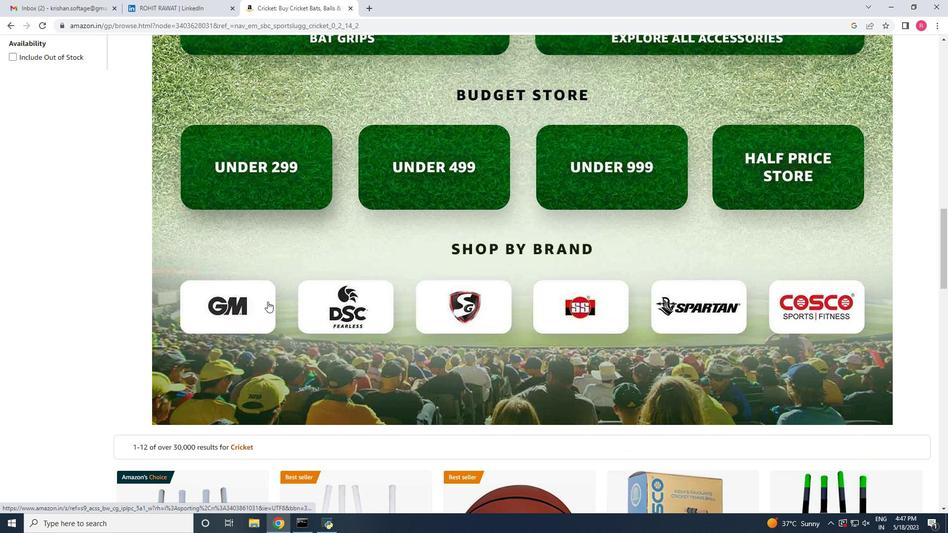 
Action: Mouse scrolled (267, 301) with delta (0, 0)
Screenshot: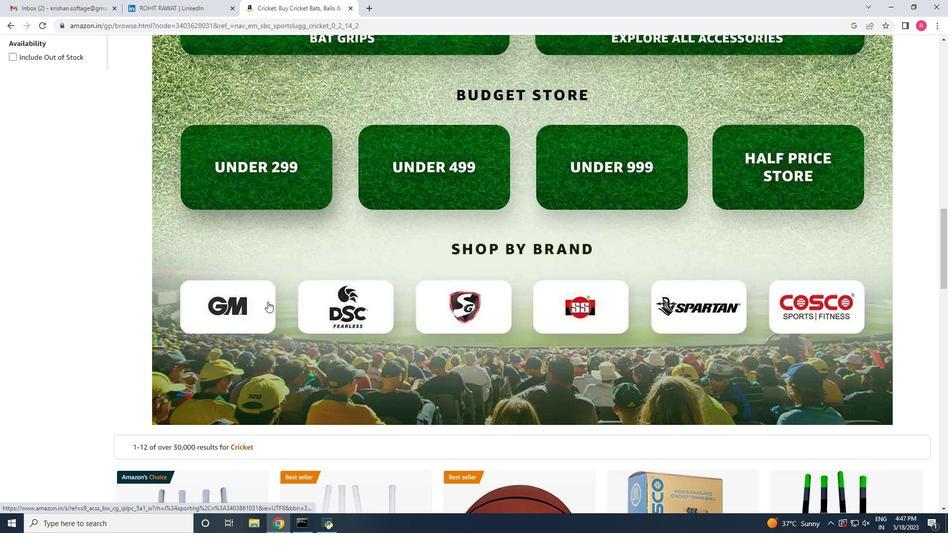 
Action: Mouse scrolled (267, 301) with delta (0, 0)
Screenshot: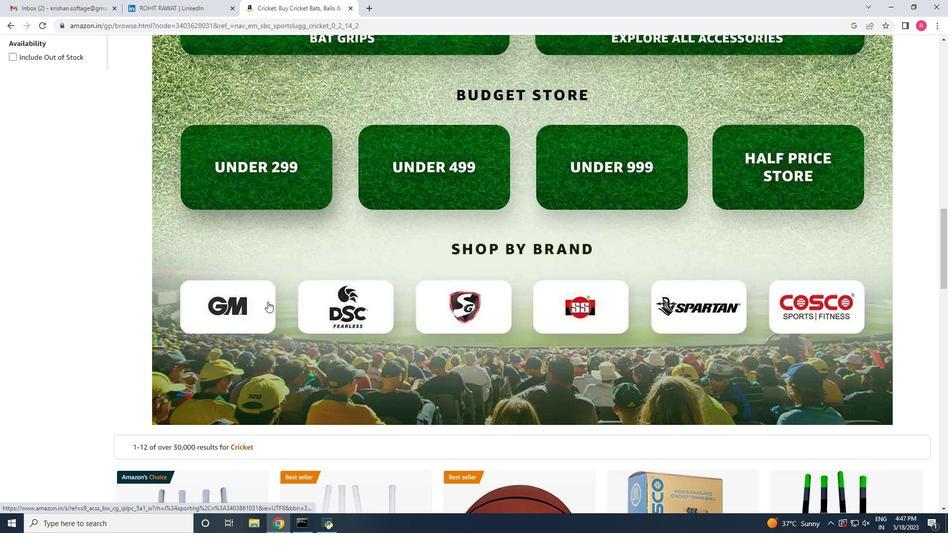 
Action: Mouse scrolled (267, 301) with delta (0, 0)
Screenshot: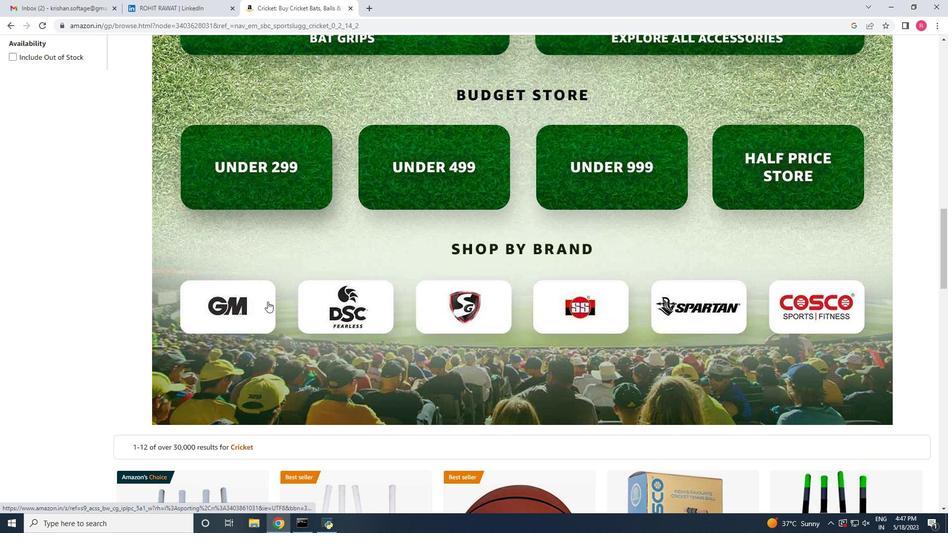 
Action: Mouse scrolled (267, 301) with delta (0, 0)
Screenshot: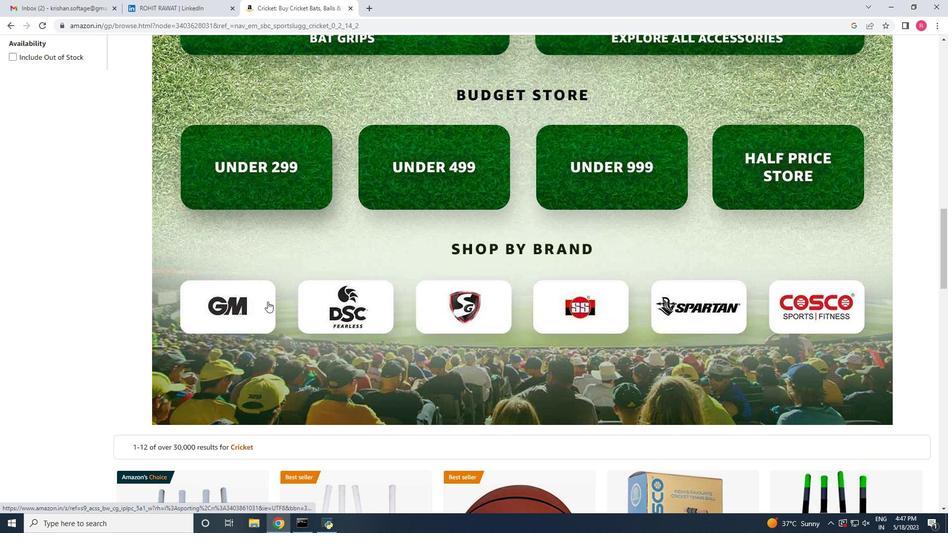 
Action: Mouse scrolled (267, 301) with delta (0, 0)
Screenshot: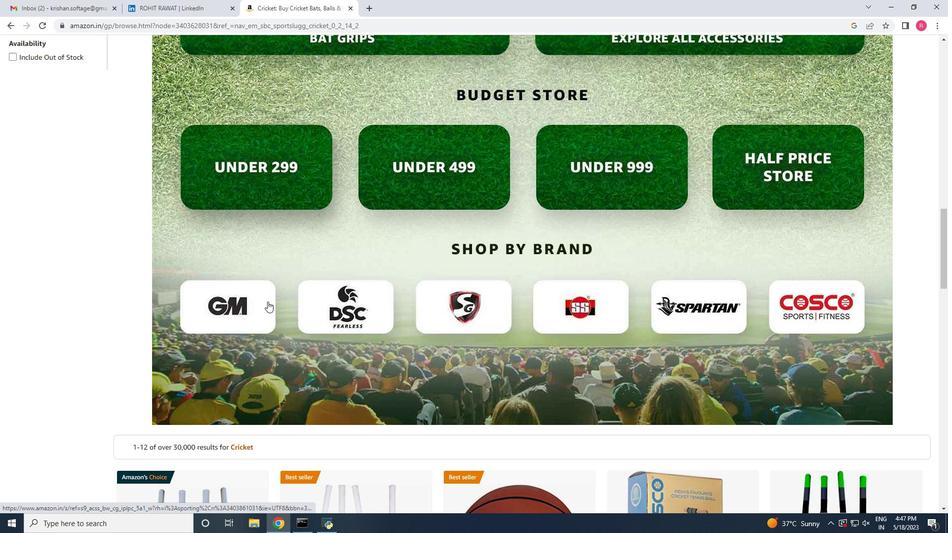 
Action: Mouse scrolled (267, 301) with delta (0, 0)
Screenshot: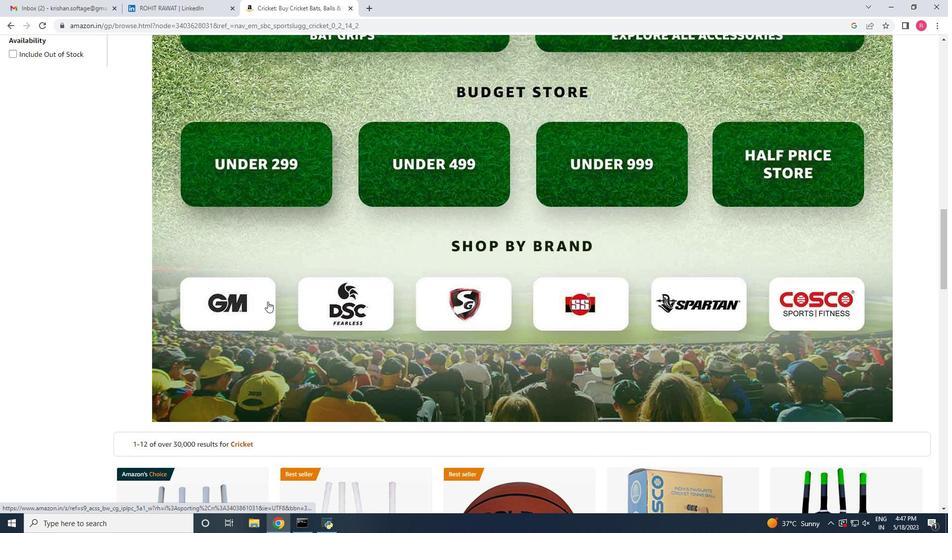 
Action: Mouse scrolled (267, 301) with delta (0, 0)
Screenshot: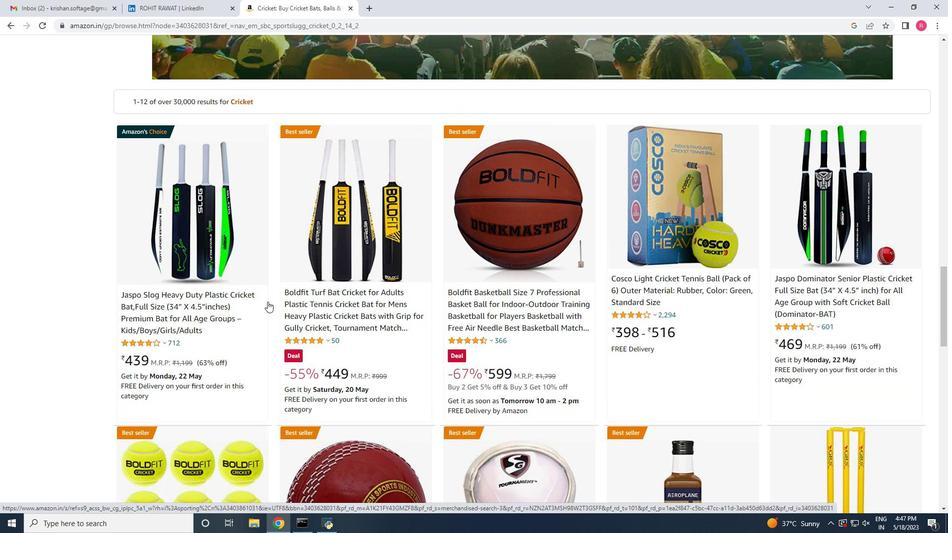 
Action: Mouse scrolled (267, 301) with delta (0, 0)
Screenshot: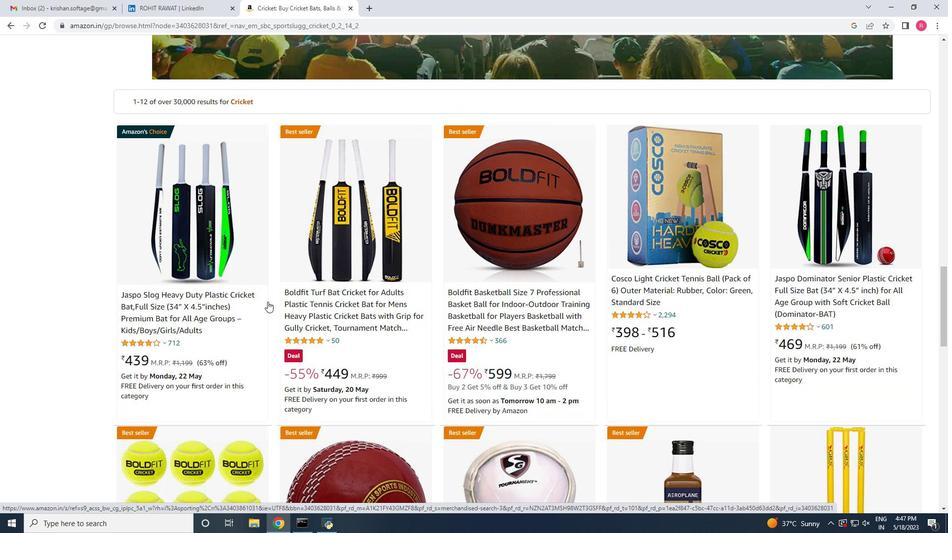 
Action: Mouse scrolled (267, 301) with delta (0, 0)
Screenshot: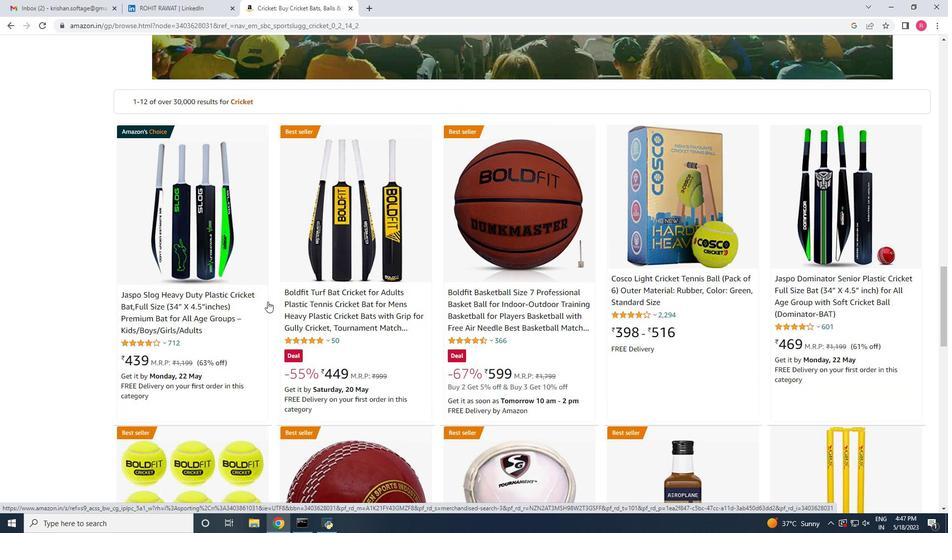 
Action: Mouse scrolled (267, 301) with delta (0, 0)
Screenshot: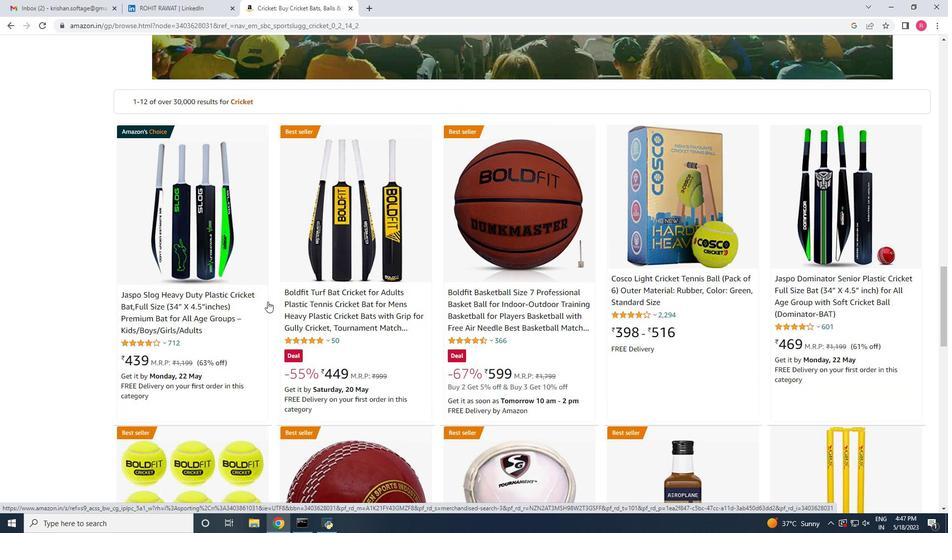 
Action: Mouse scrolled (267, 301) with delta (0, 0)
Screenshot: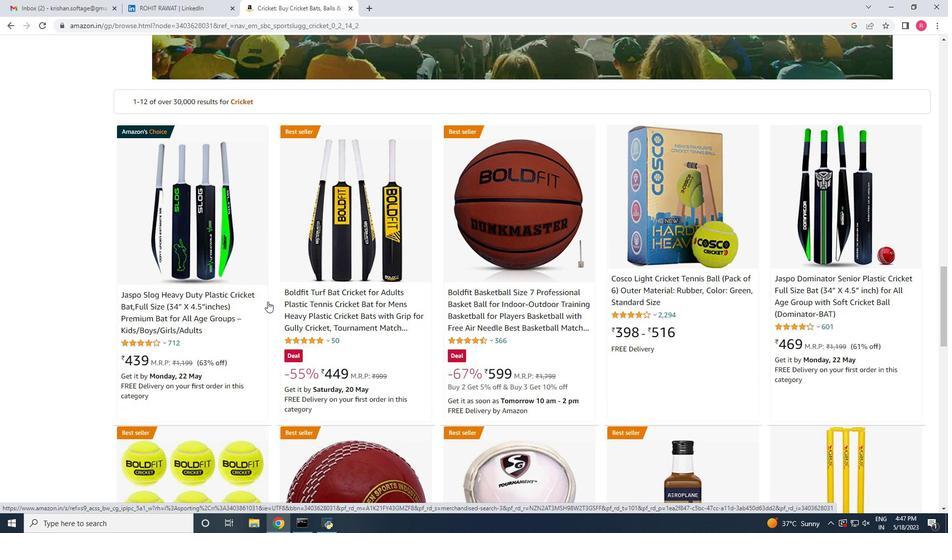 
Action: Mouse scrolled (267, 301) with delta (0, 0)
Screenshot: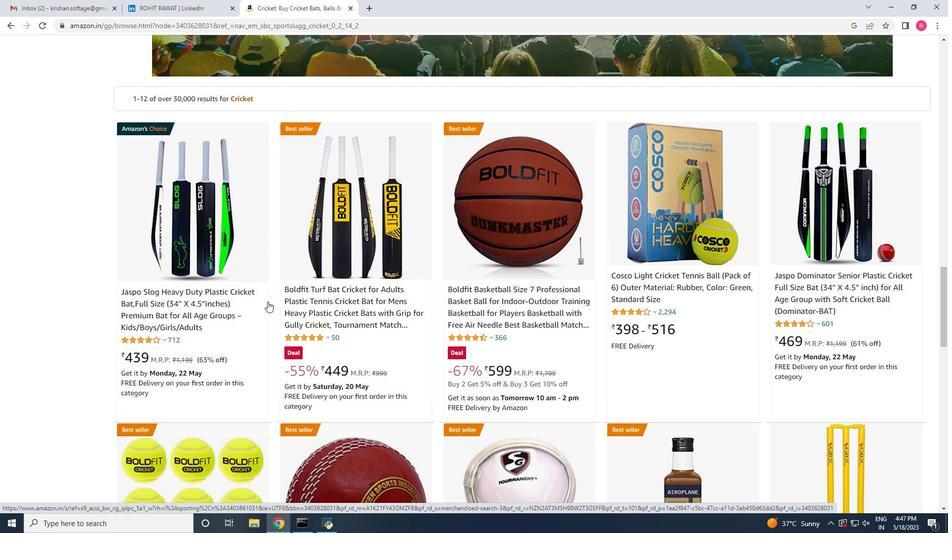 
Action: Mouse scrolled (267, 301) with delta (0, 0)
Screenshot: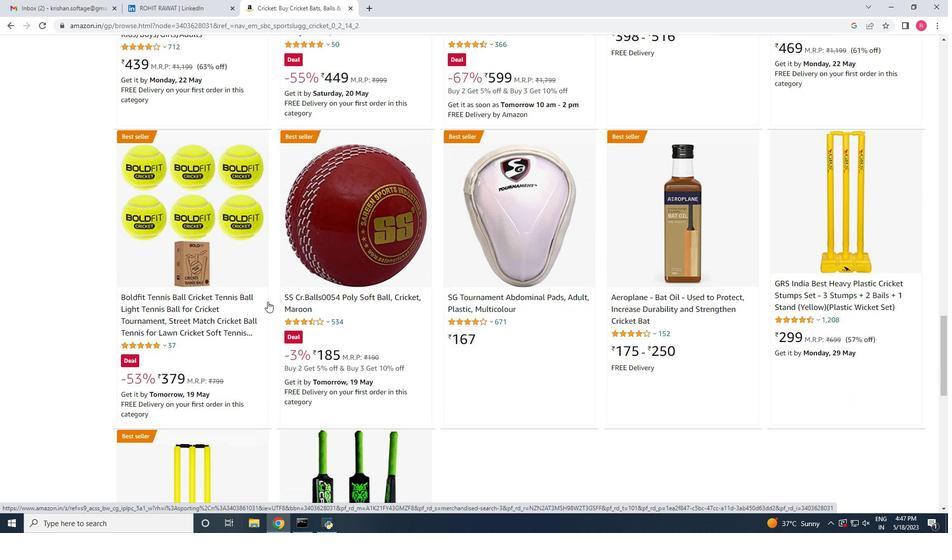 
Action: Mouse scrolled (267, 301) with delta (0, 0)
Screenshot: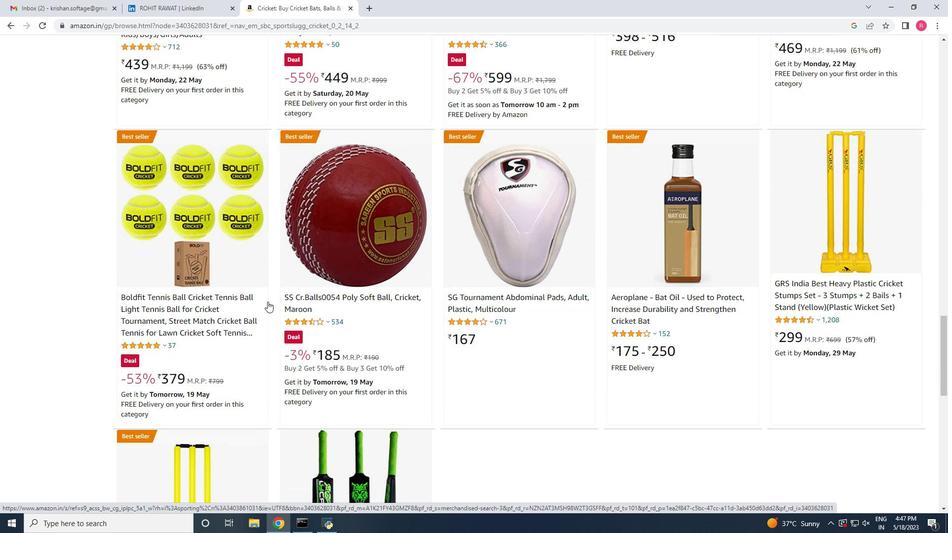 
Action: Mouse scrolled (267, 301) with delta (0, 0)
Screenshot: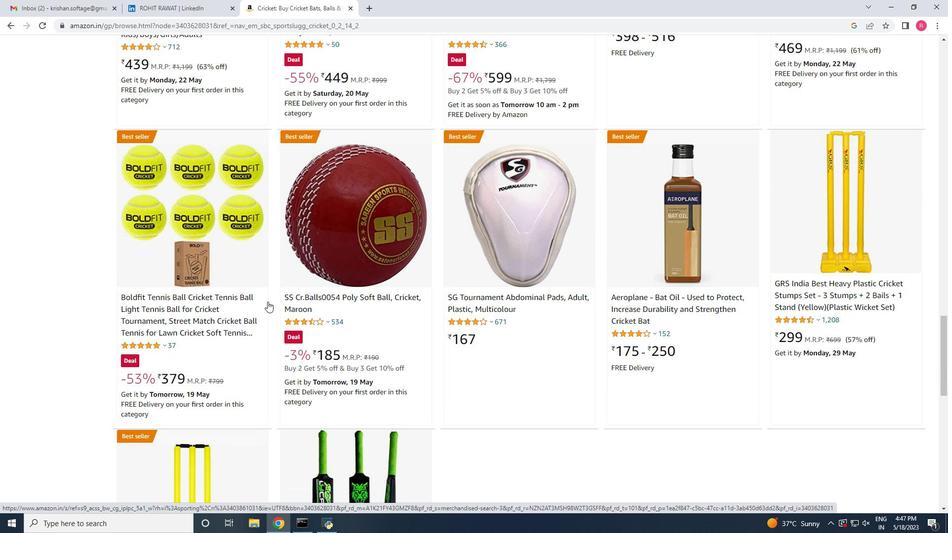 
Action: Mouse scrolled (267, 301) with delta (0, 0)
Screenshot: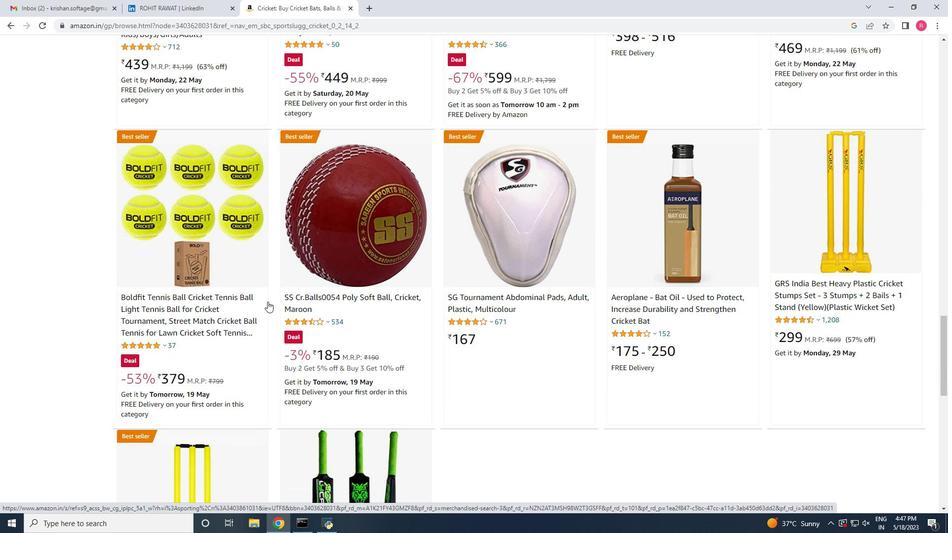 
Action: Mouse scrolled (267, 301) with delta (0, 0)
Screenshot: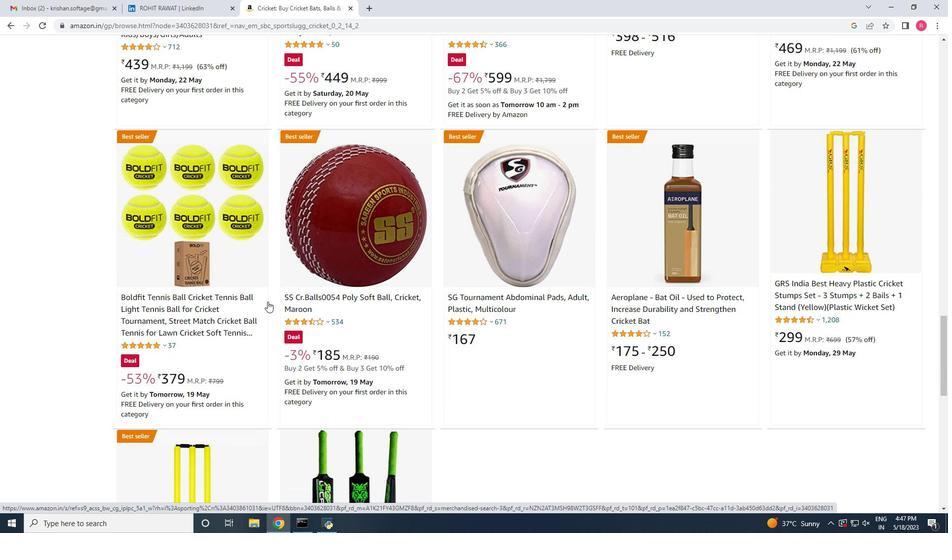 
Action: Mouse scrolled (267, 301) with delta (0, 0)
Screenshot: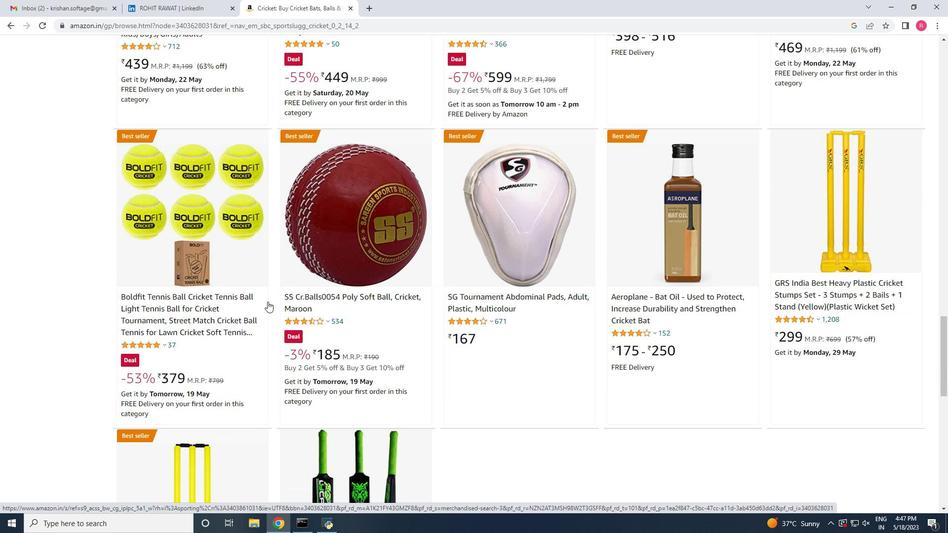 
Action: Mouse scrolled (267, 301) with delta (0, 0)
Screenshot: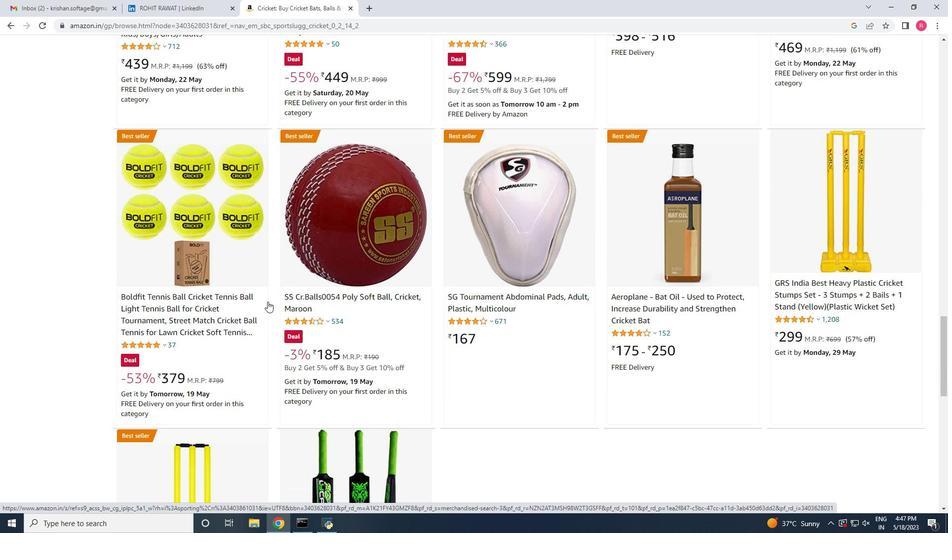 
Action: Mouse scrolled (267, 301) with delta (0, 0)
Screenshot: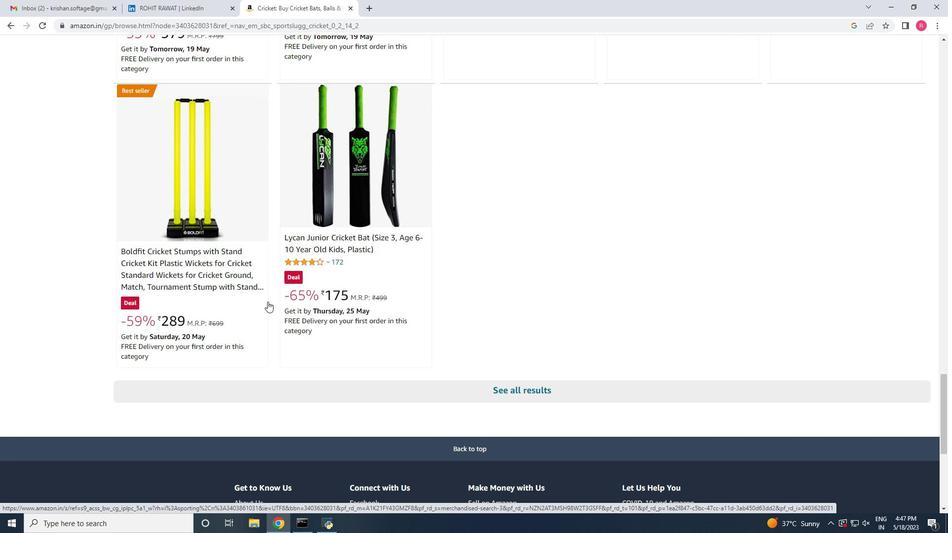 
Action: Mouse scrolled (267, 301) with delta (0, 0)
Screenshot: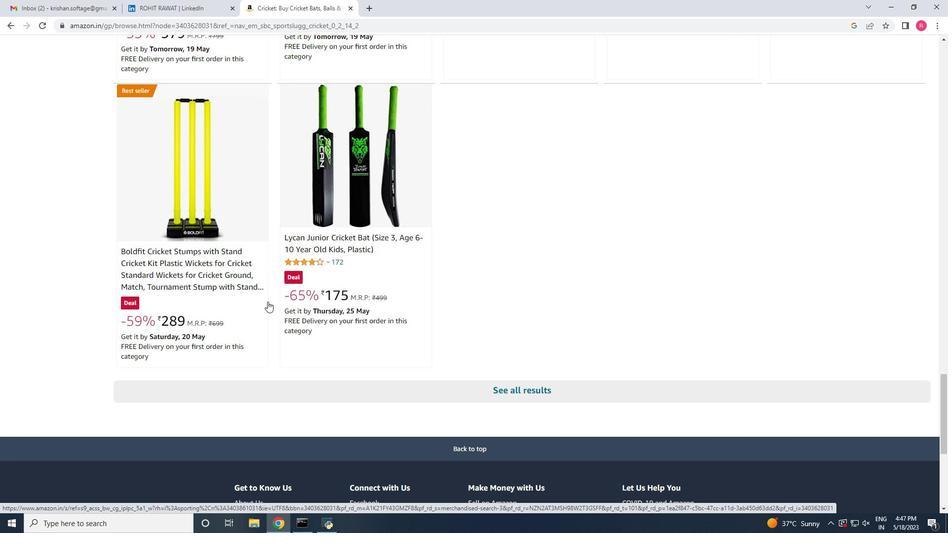 
Action: Mouse scrolled (267, 301) with delta (0, 0)
Screenshot: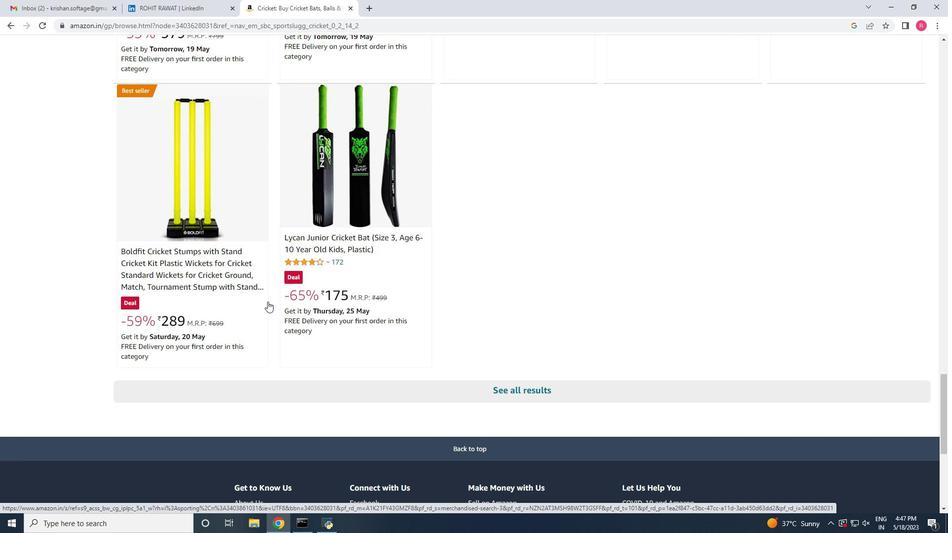 
Action: Mouse scrolled (267, 301) with delta (0, 0)
Screenshot: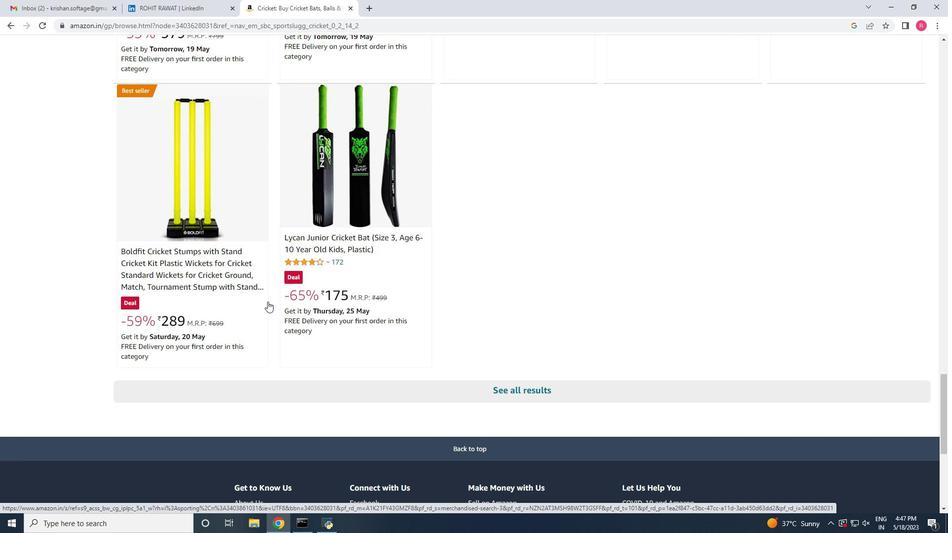 
Action: Mouse scrolled (267, 301) with delta (0, 0)
Screenshot: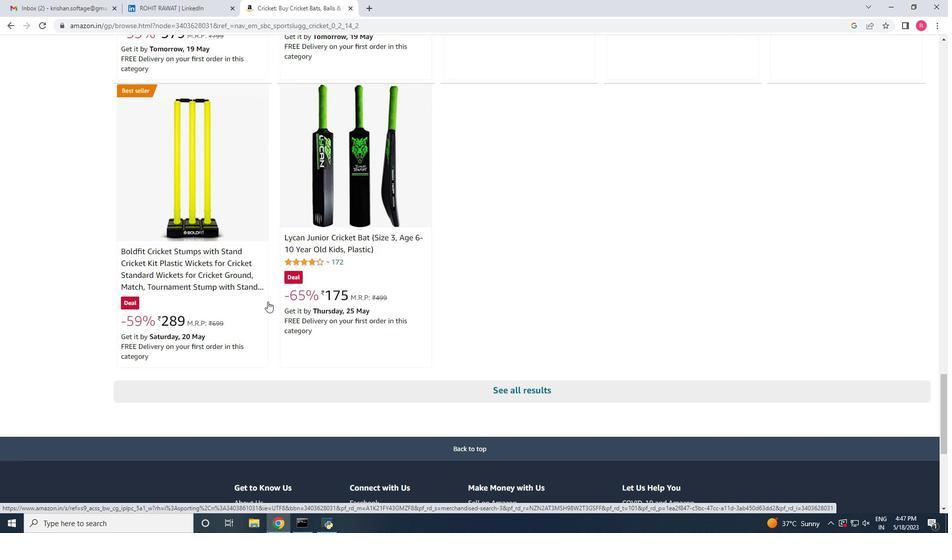 
Action: Mouse scrolled (267, 301) with delta (0, 0)
Screenshot: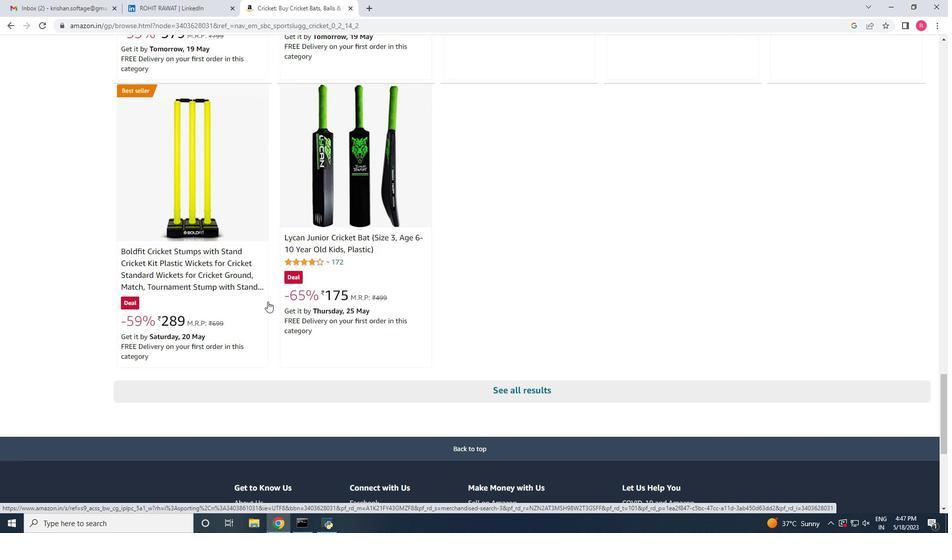 
Action: Mouse scrolled (267, 301) with delta (0, 0)
Screenshot: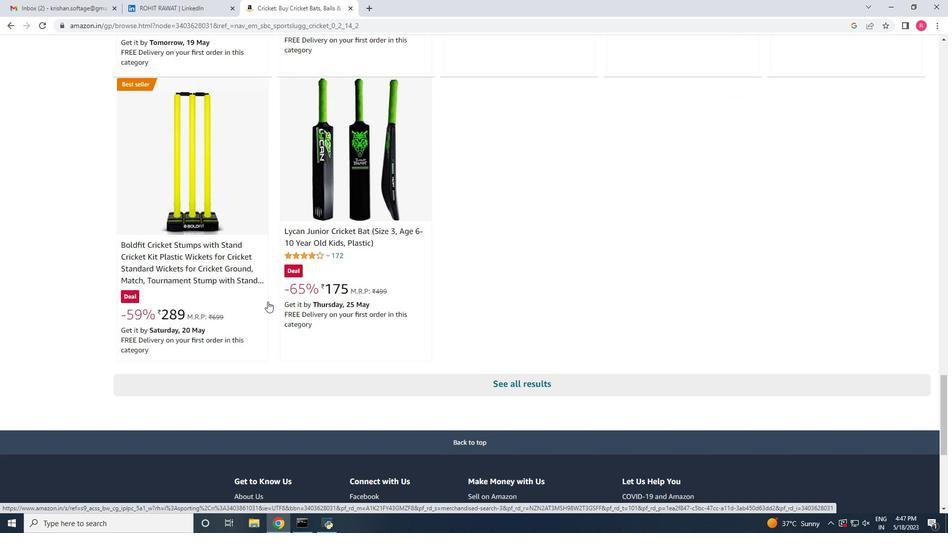 
Action: Mouse scrolled (267, 302) with delta (0, 0)
Screenshot: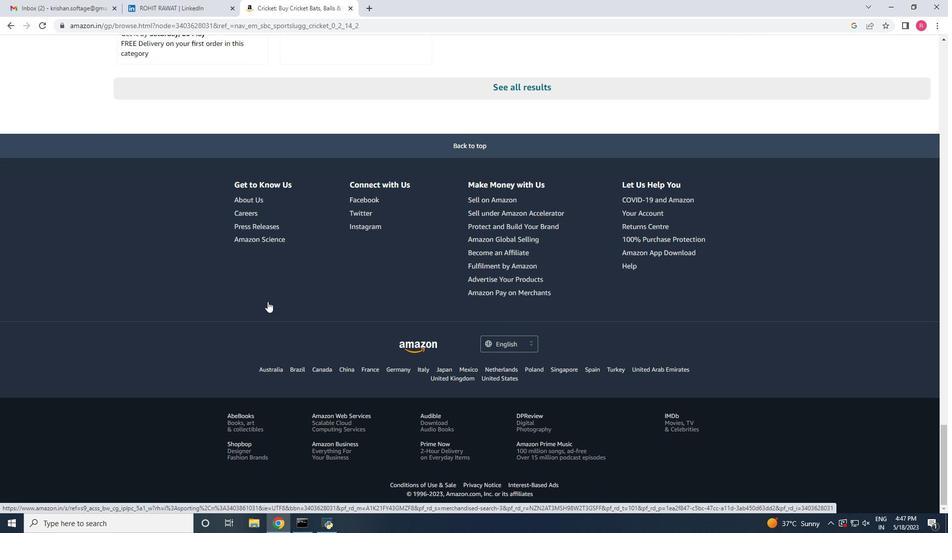 
Action: Mouse scrolled (267, 302) with delta (0, 0)
Screenshot: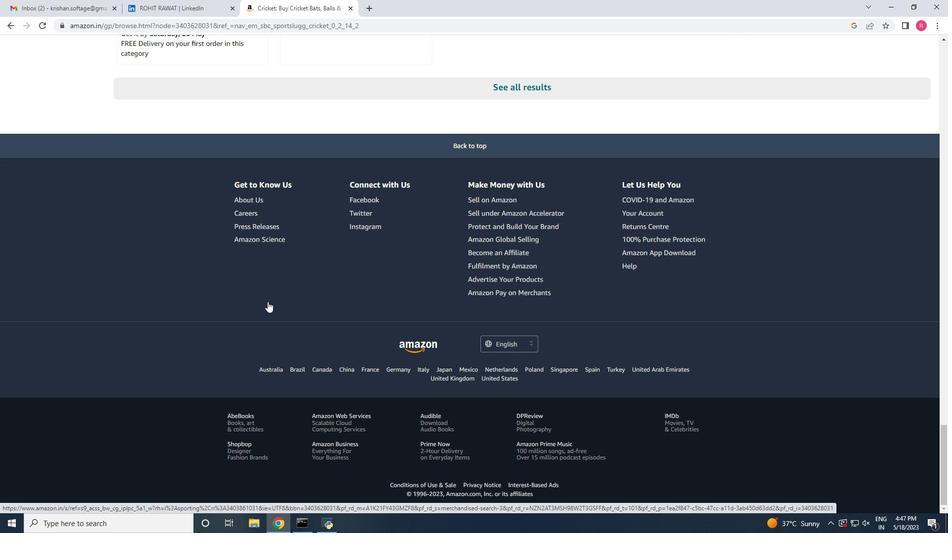 
Action: Mouse scrolled (267, 302) with delta (0, 0)
Screenshot: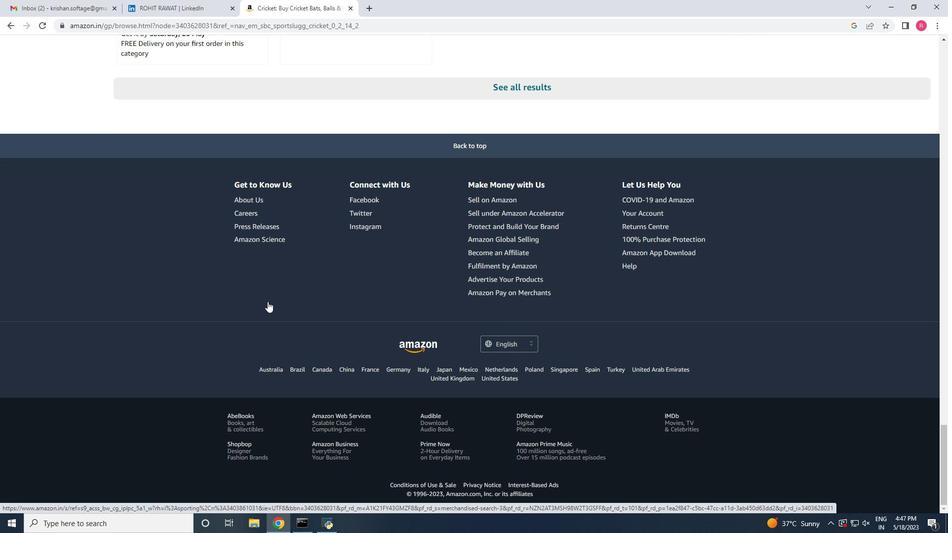 
Action: Mouse scrolled (267, 302) with delta (0, 0)
Screenshot: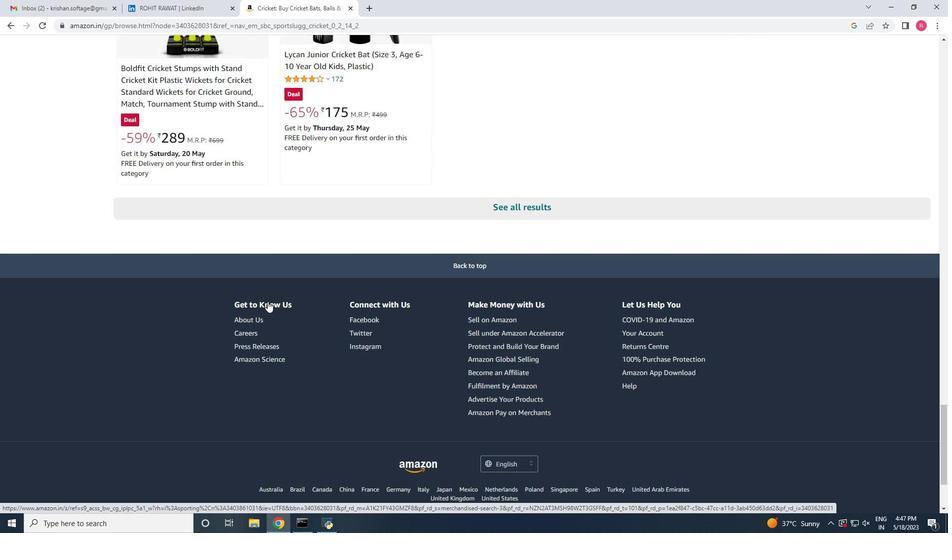 
Action: Mouse scrolled (267, 302) with delta (0, 0)
Screenshot: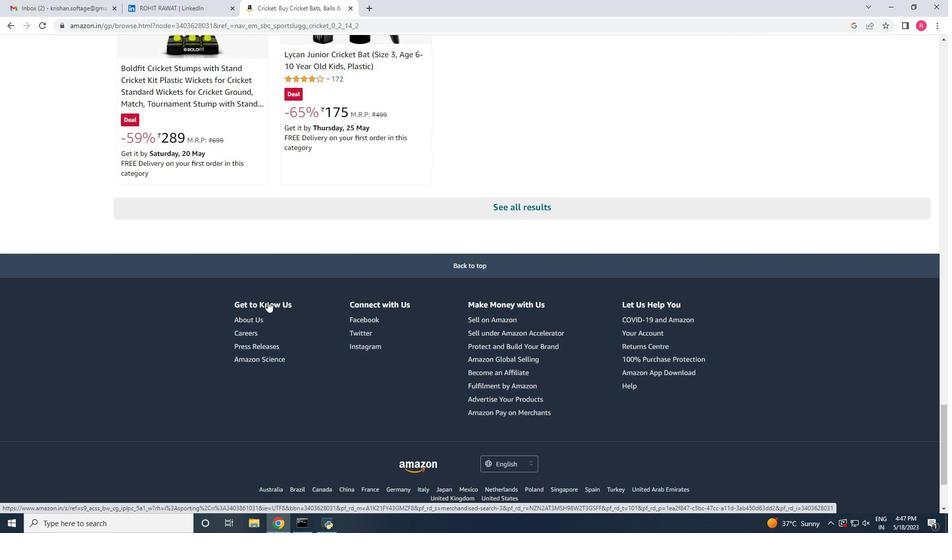 
Action: Mouse scrolled (267, 302) with delta (0, 0)
Screenshot: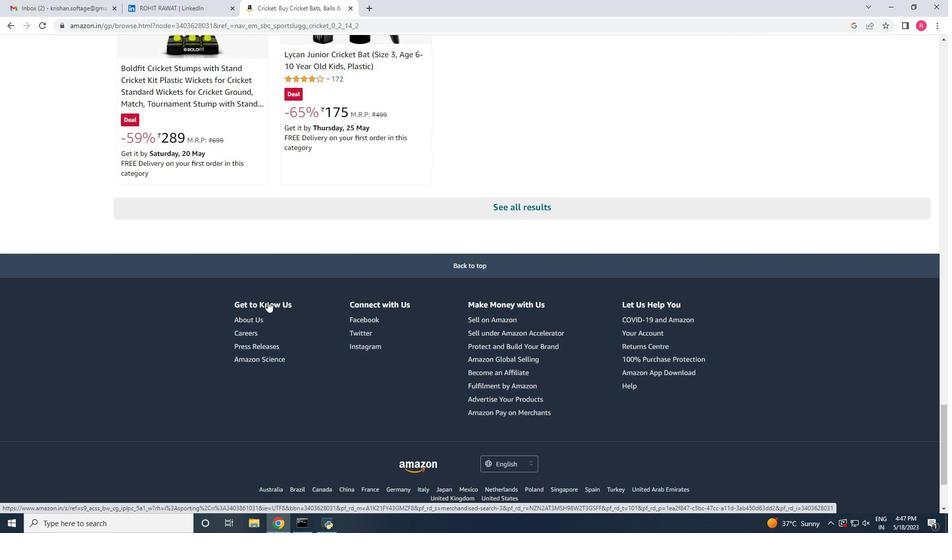 
Action: Mouse scrolled (267, 302) with delta (0, 0)
Screenshot: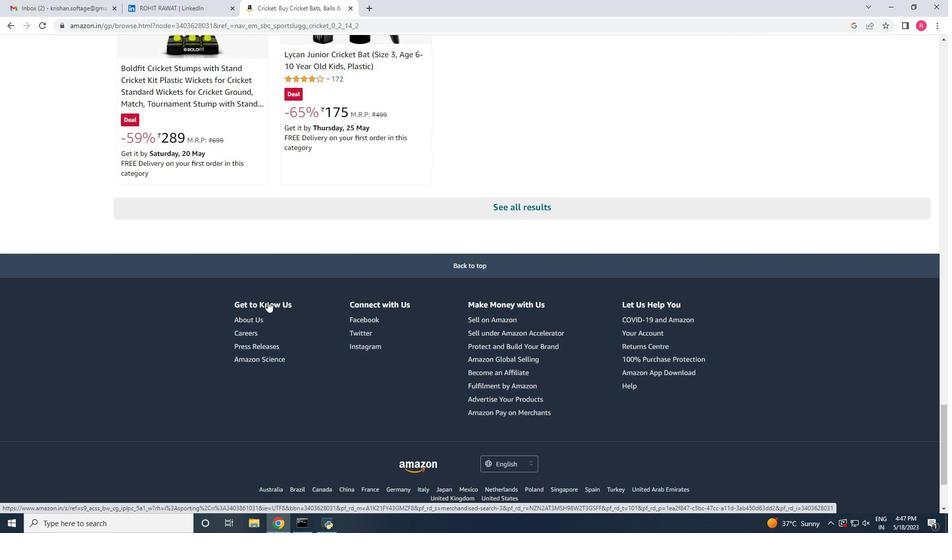 
Action: Mouse scrolled (267, 302) with delta (0, 0)
Screenshot: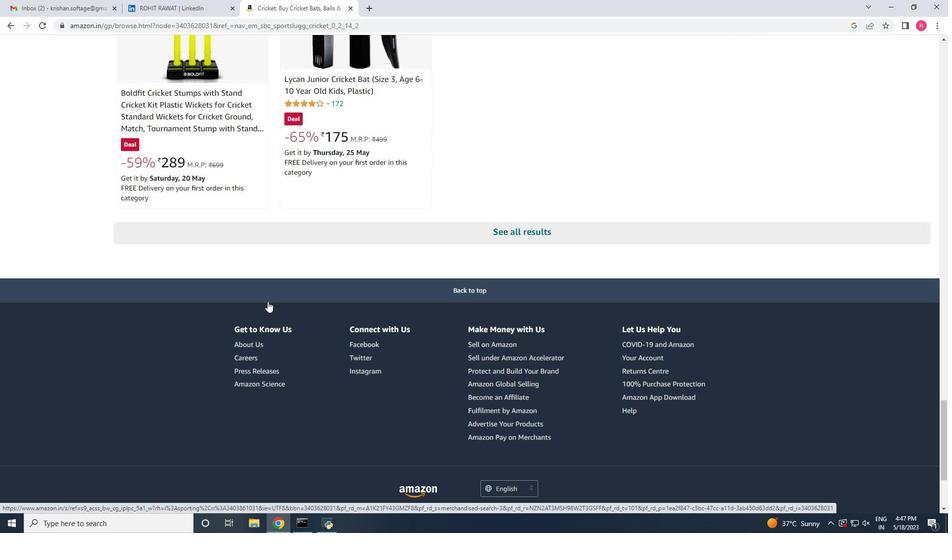
Action: Mouse scrolled (267, 302) with delta (0, 0)
Screenshot: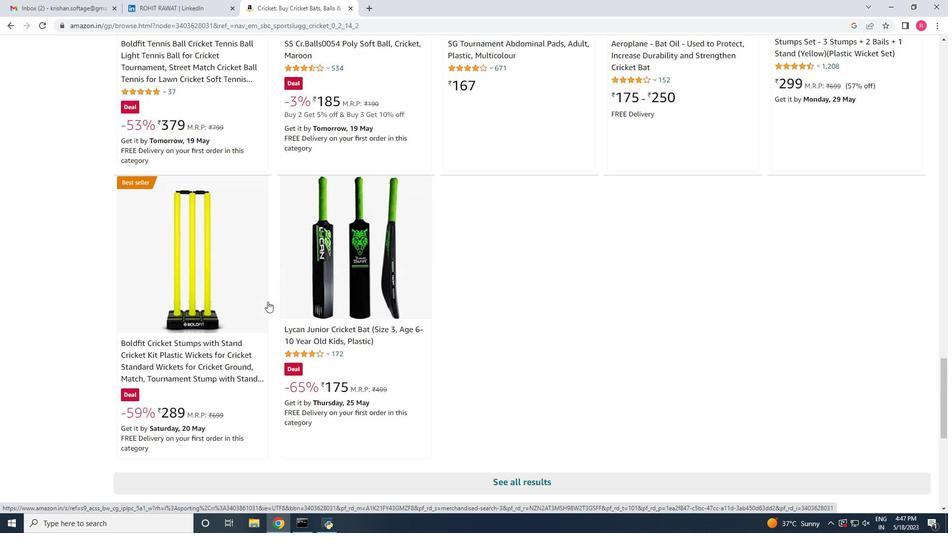 
Action: Mouse scrolled (267, 302) with delta (0, 0)
Screenshot: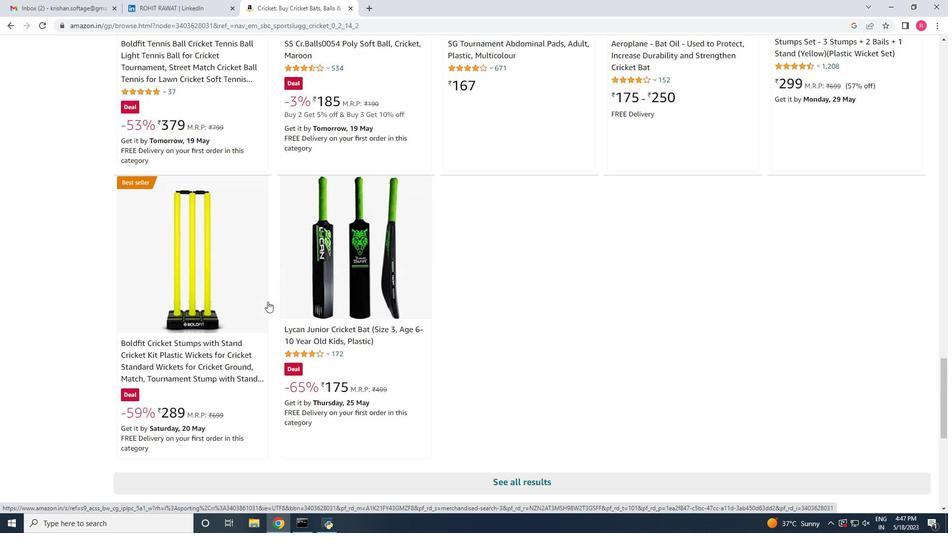 
Action: Mouse scrolled (267, 302) with delta (0, 0)
Screenshot: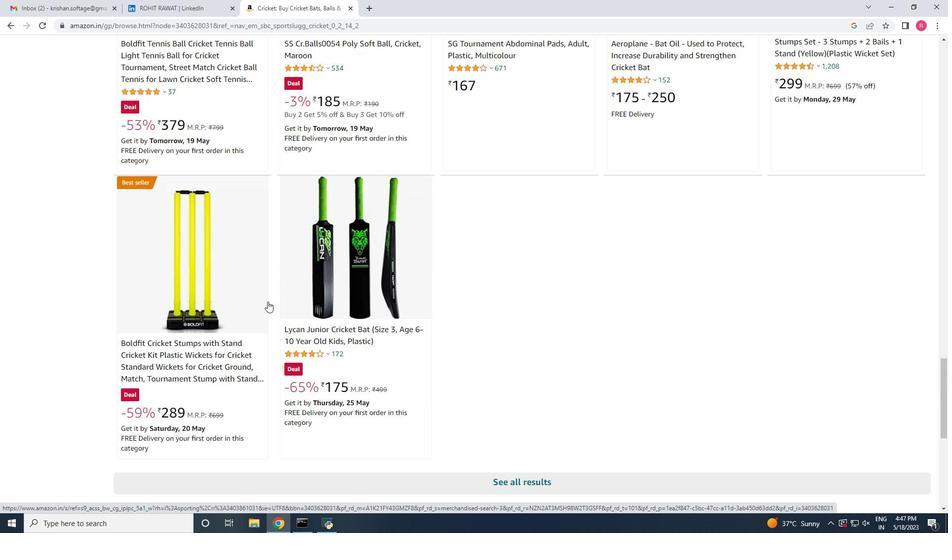 
Action: Mouse scrolled (267, 302) with delta (0, 0)
Screenshot: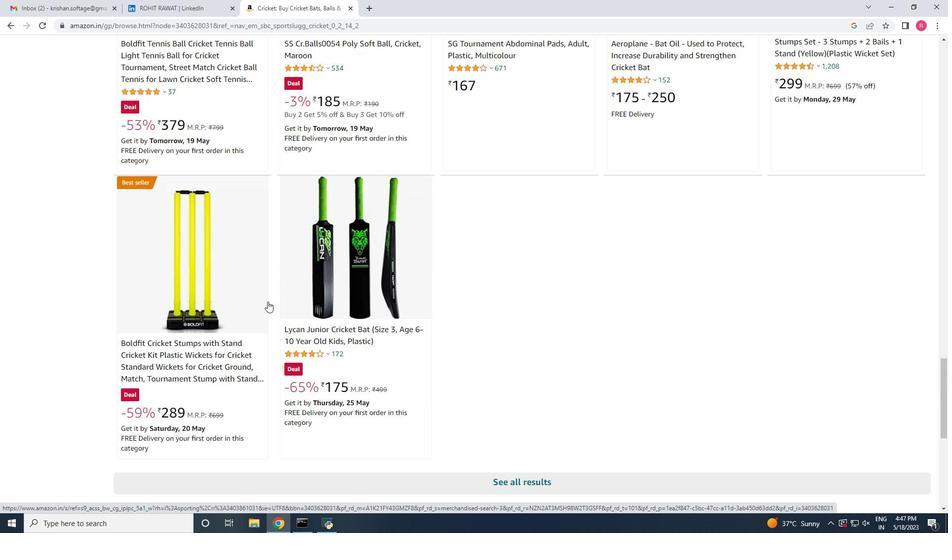 
Action: Mouse scrolled (267, 302) with delta (0, 0)
Screenshot: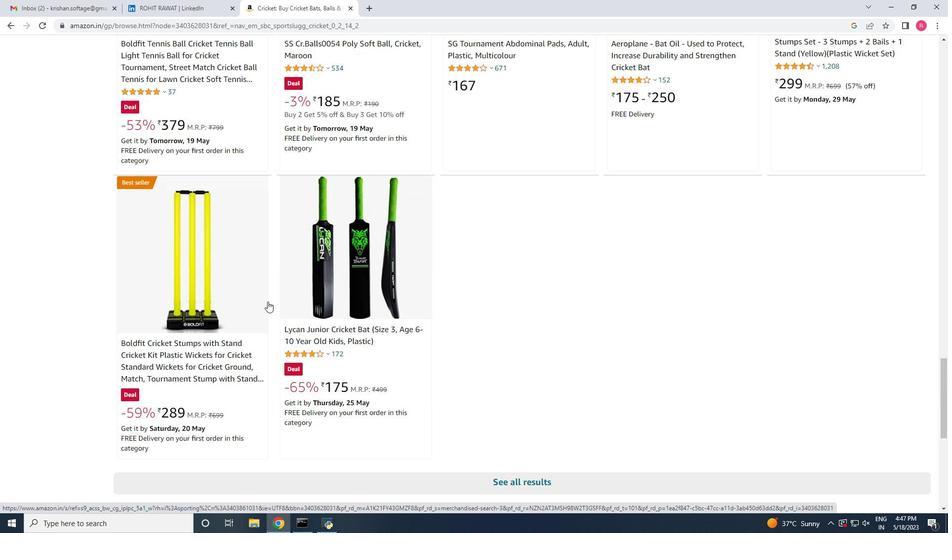 
Action: Mouse scrolled (267, 302) with delta (0, 0)
Screenshot: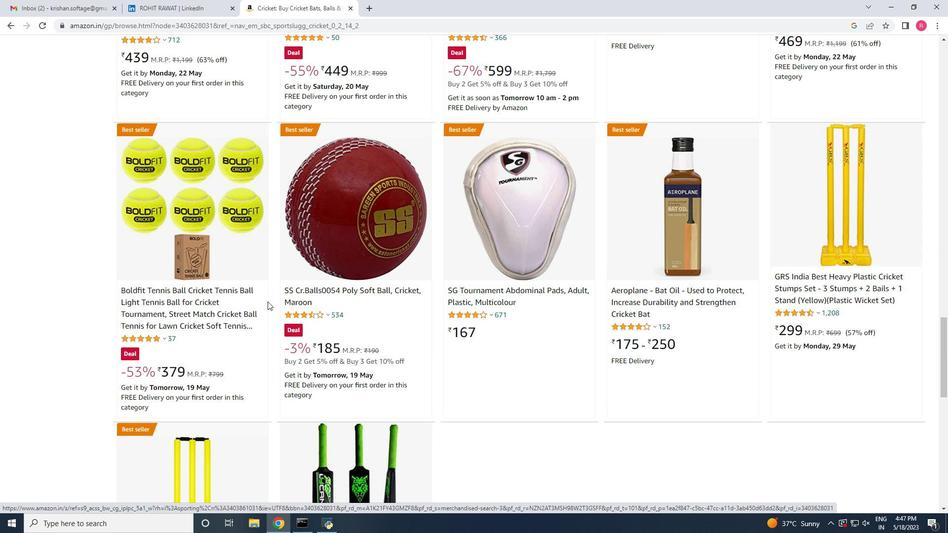 
Action: Mouse scrolled (267, 302) with delta (0, 0)
Screenshot: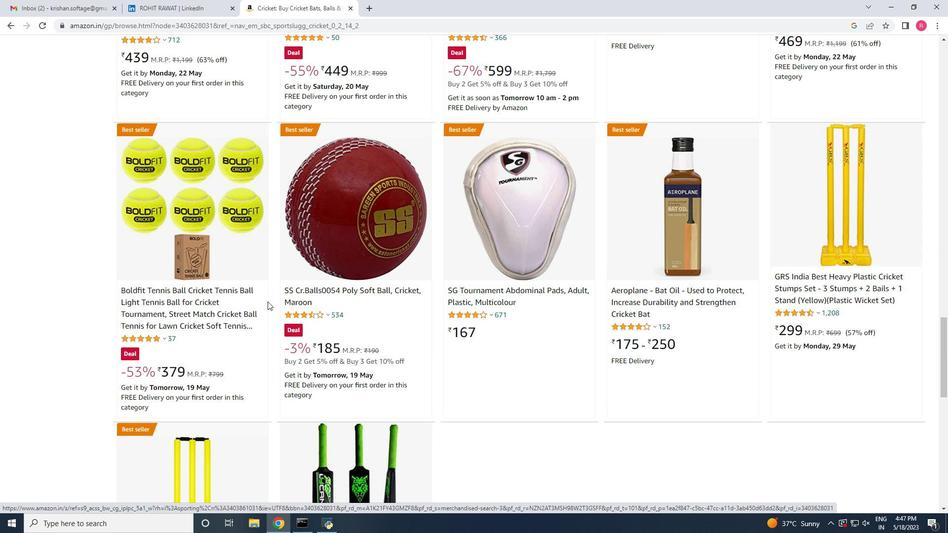 
Action: Mouse scrolled (267, 302) with delta (0, 0)
Screenshot: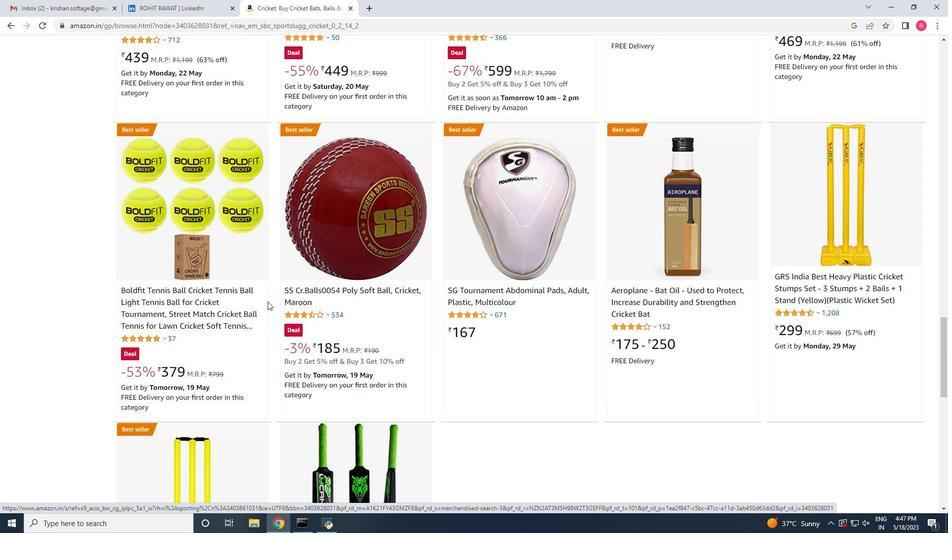 
Action: Mouse scrolled (267, 302) with delta (0, 0)
Screenshot: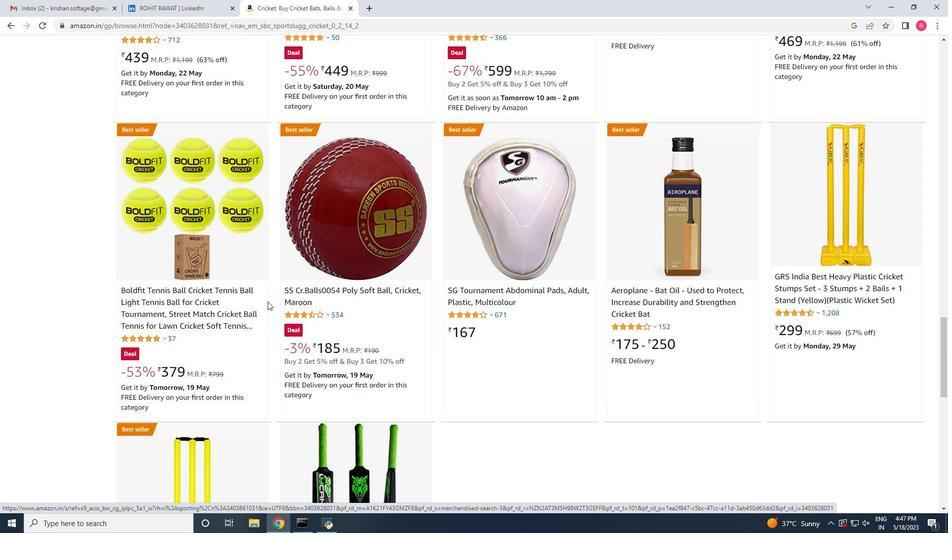 
Action: Mouse scrolled (267, 302) with delta (0, 0)
Screenshot: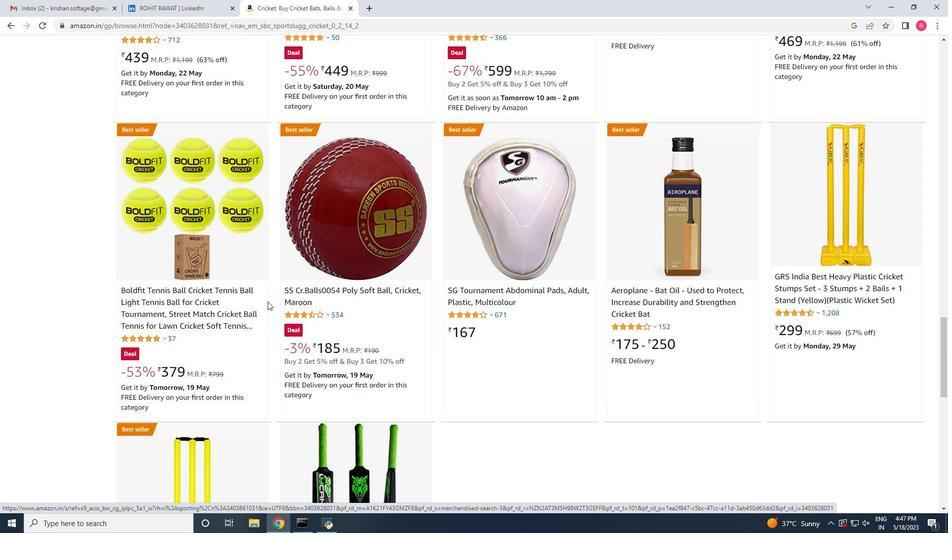 
Action: Mouse scrolled (267, 302) with delta (0, 0)
Screenshot: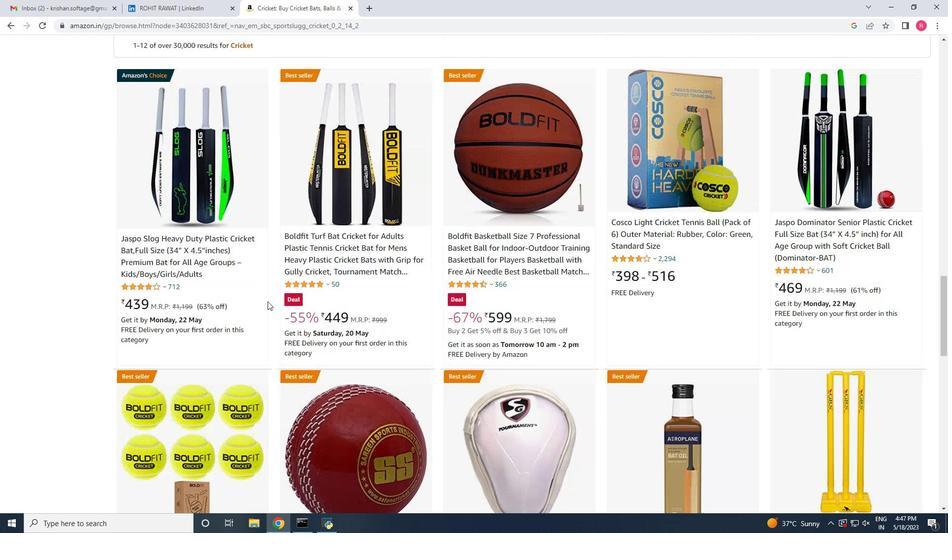 
Action: Mouse scrolled (267, 302) with delta (0, 0)
Screenshot: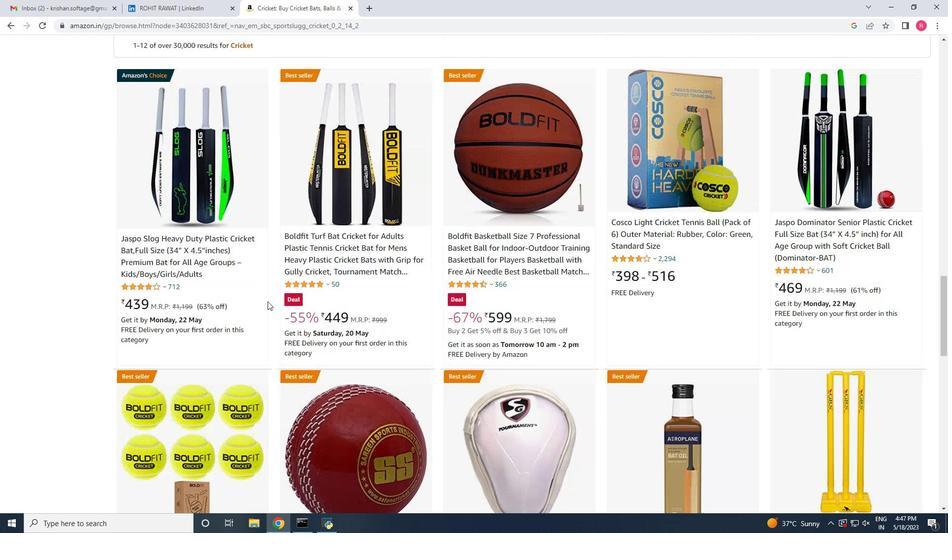 
Action: Mouse scrolled (267, 302) with delta (0, 0)
Screenshot: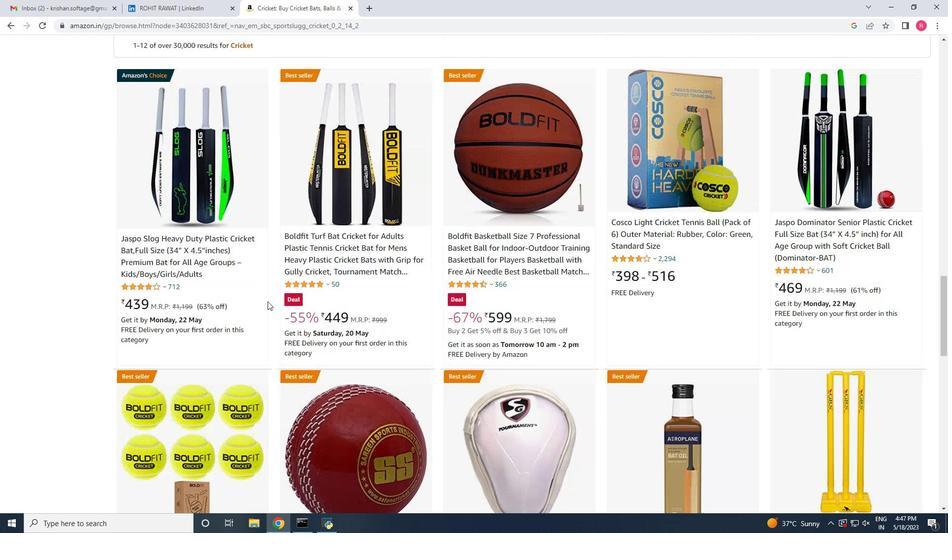 
Action: Mouse scrolled (267, 302) with delta (0, 0)
Screenshot: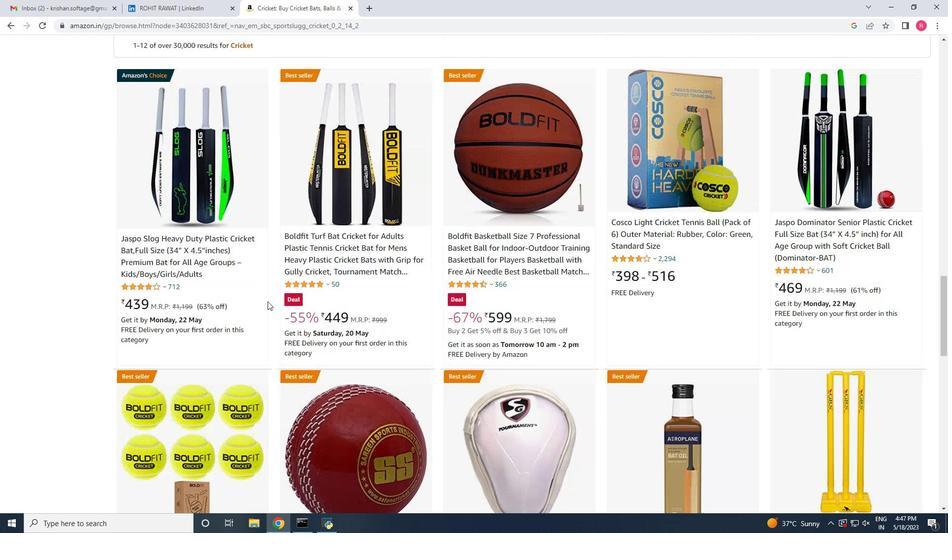 
Action: Mouse scrolled (267, 302) with delta (0, 0)
Screenshot: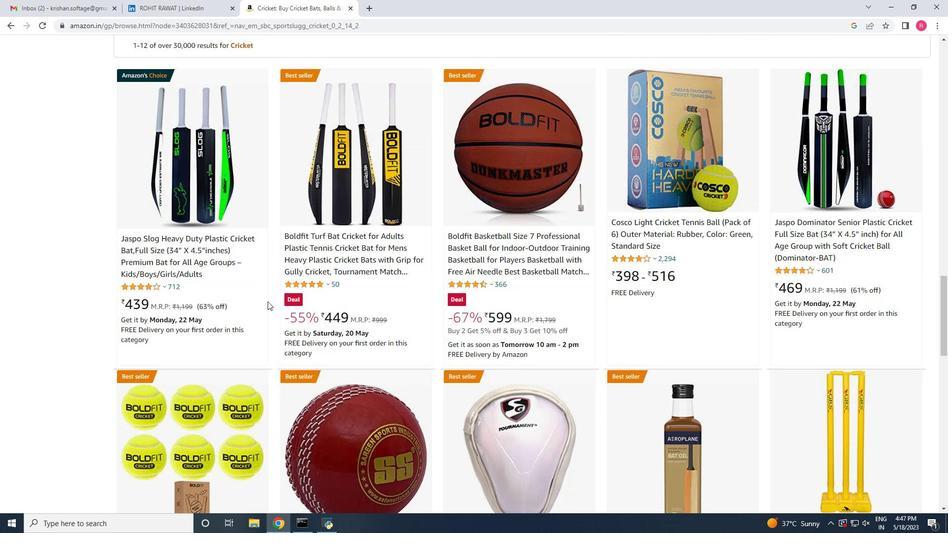 
Action: Mouse scrolled (267, 302) with delta (0, 0)
Screenshot: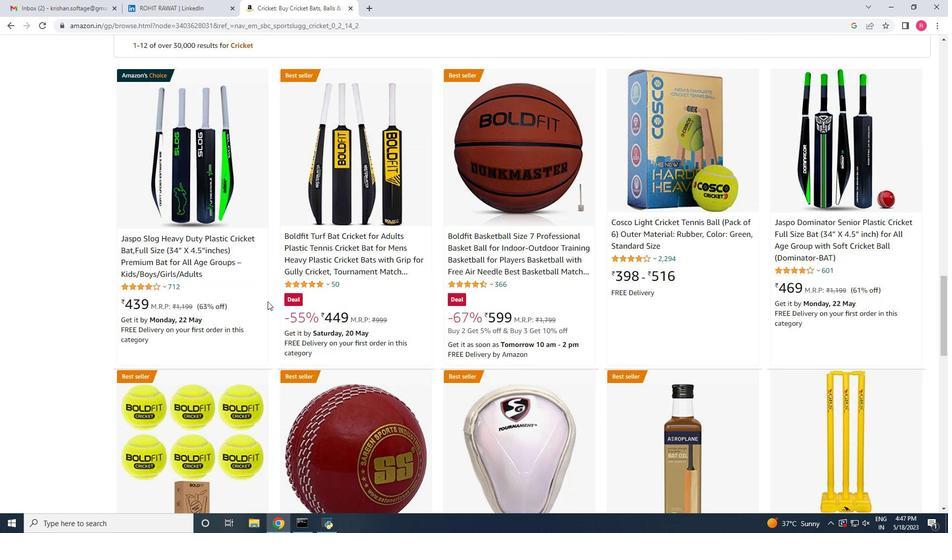 
Action: Mouse scrolled (267, 302) with delta (0, 0)
Screenshot: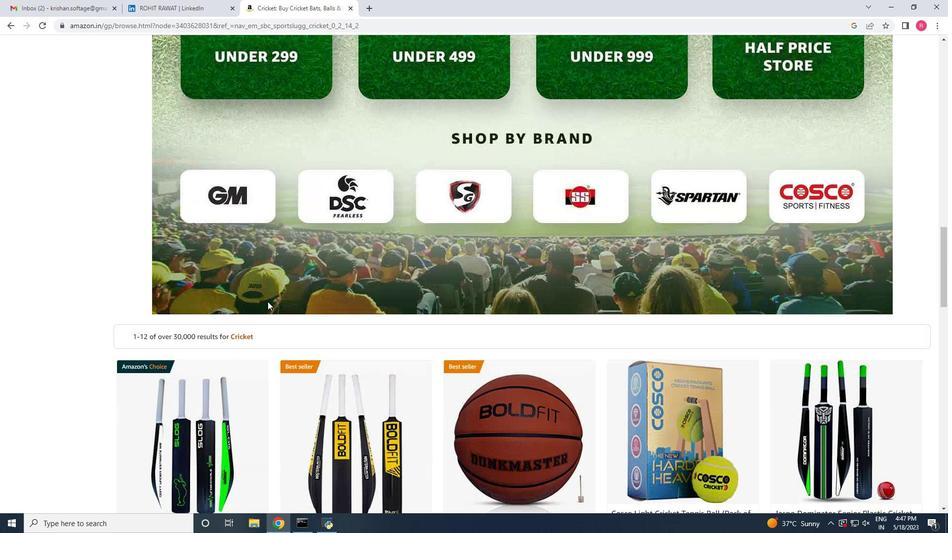 
Action: Mouse scrolled (267, 302) with delta (0, 0)
Screenshot: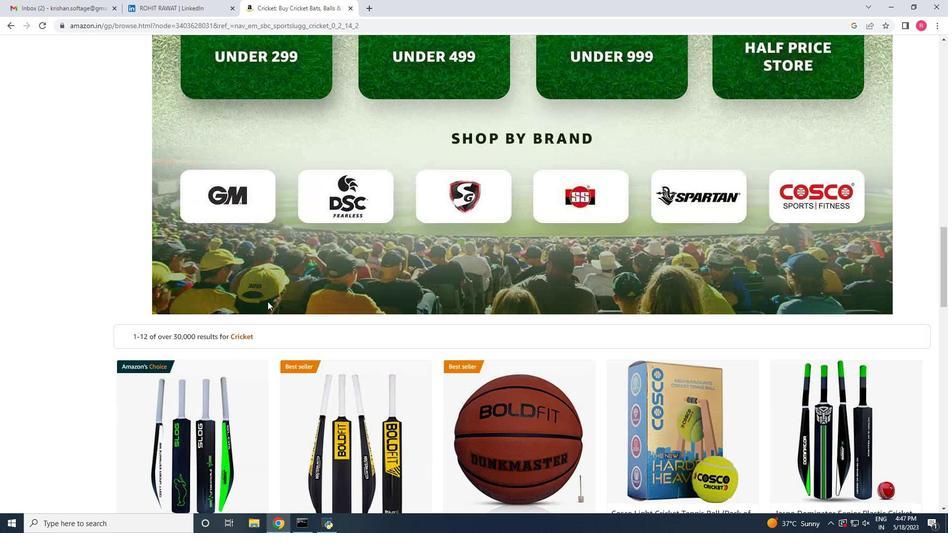 
Action: Mouse scrolled (267, 302) with delta (0, 0)
Screenshot: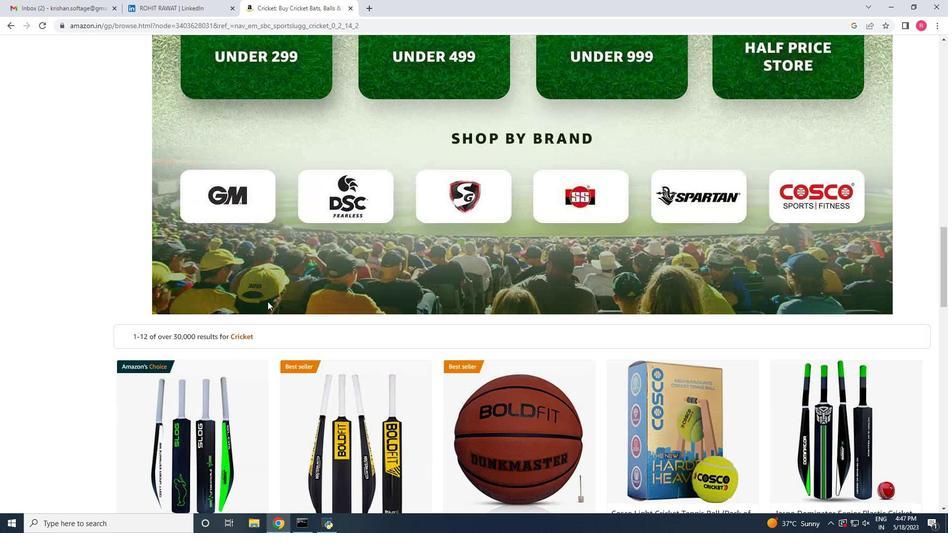 
Action: Mouse scrolled (267, 302) with delta (0, 0)
Screenshot: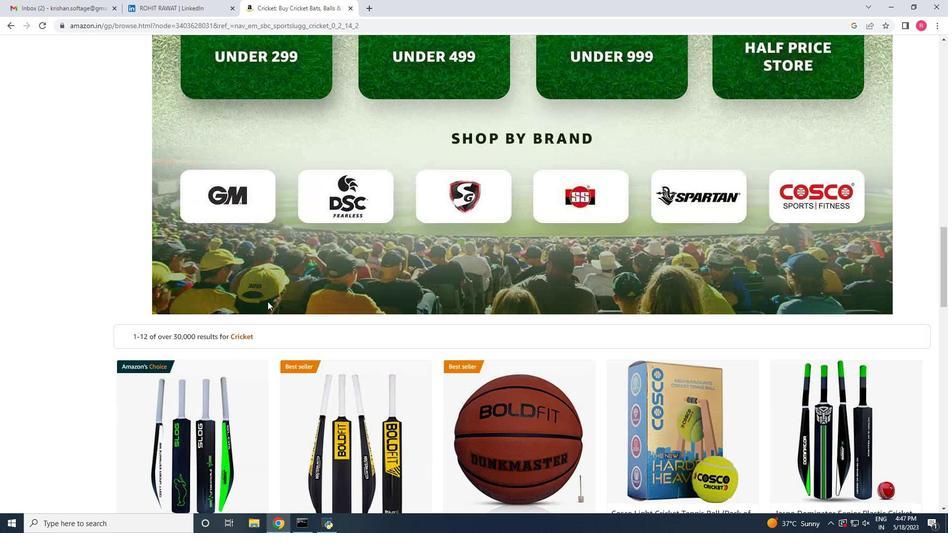 
Action: Mouse scrolled (267, 302) with delta (0, 0)
Screenshot: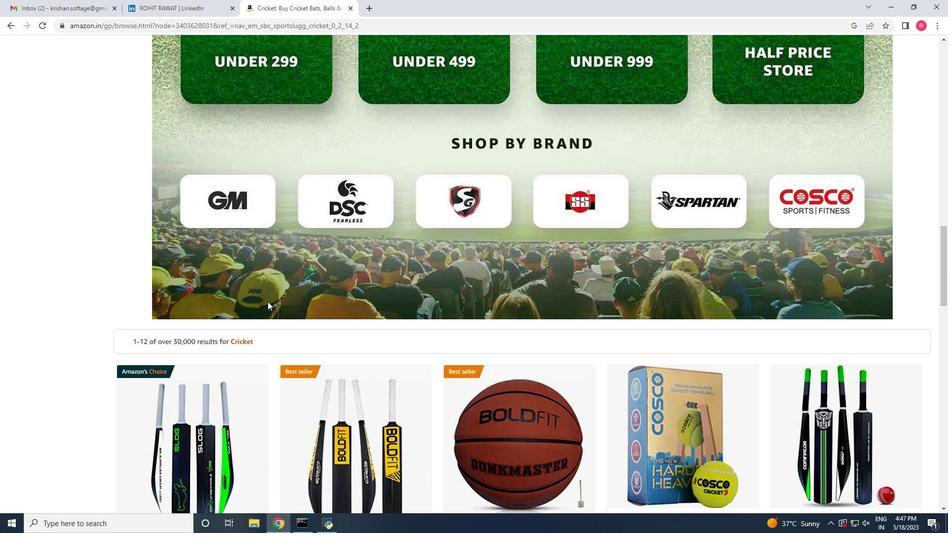 
Action: Mouse scrolled (267, 302) with delta (0, 0)
Screenshot: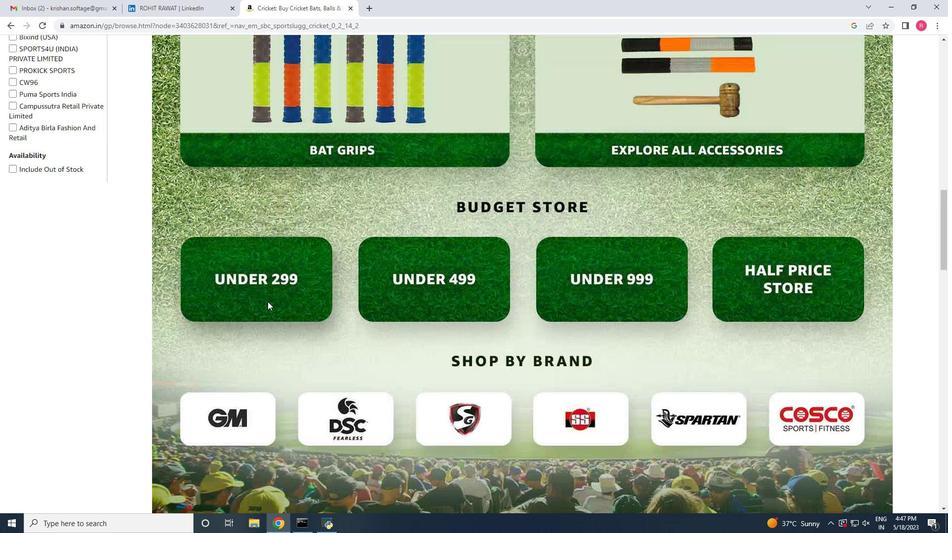 
Action: Mouse scrolled (267, 301) with delta (0, 0)
Screenshot: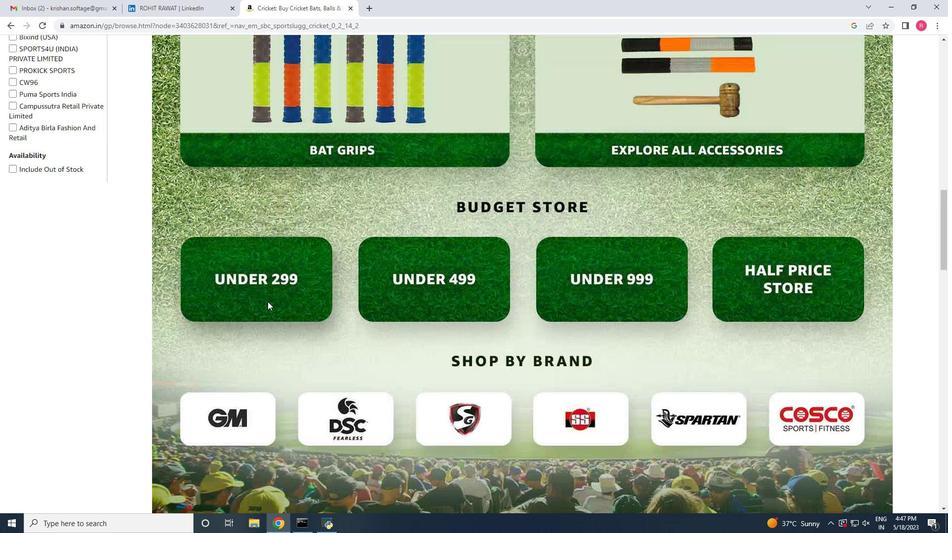 
Action: Mouse scrolled (267, 302) with delta (0, 0)
Screenshot: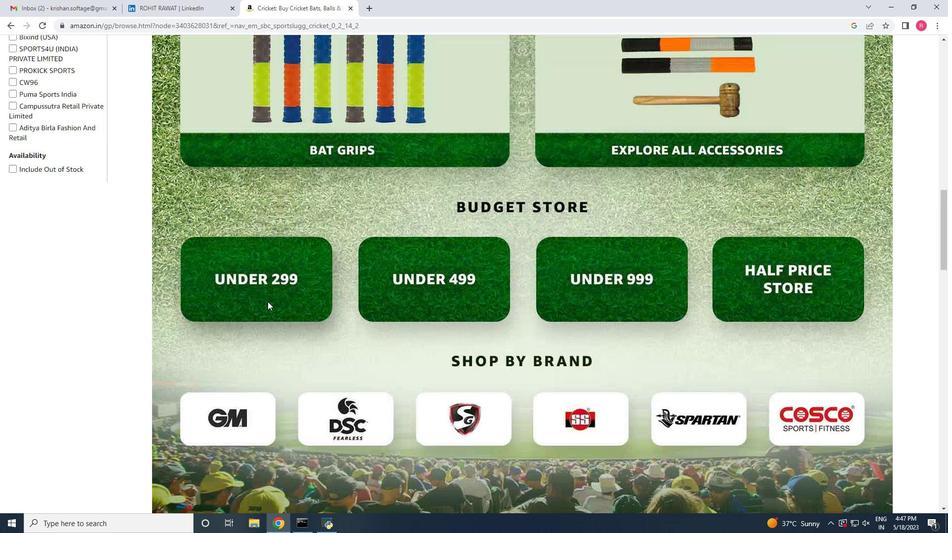 
Action: Mouse scrolled (267, 302) with delta (0, 0)
Screenshot: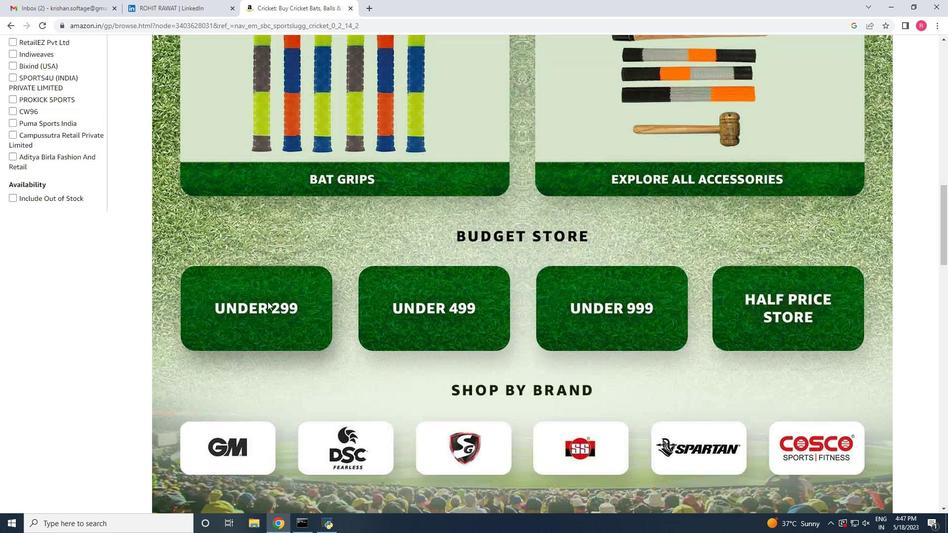 
Action: Mouse scrolled (267, 302) with delta (0, 0)
Screenshot: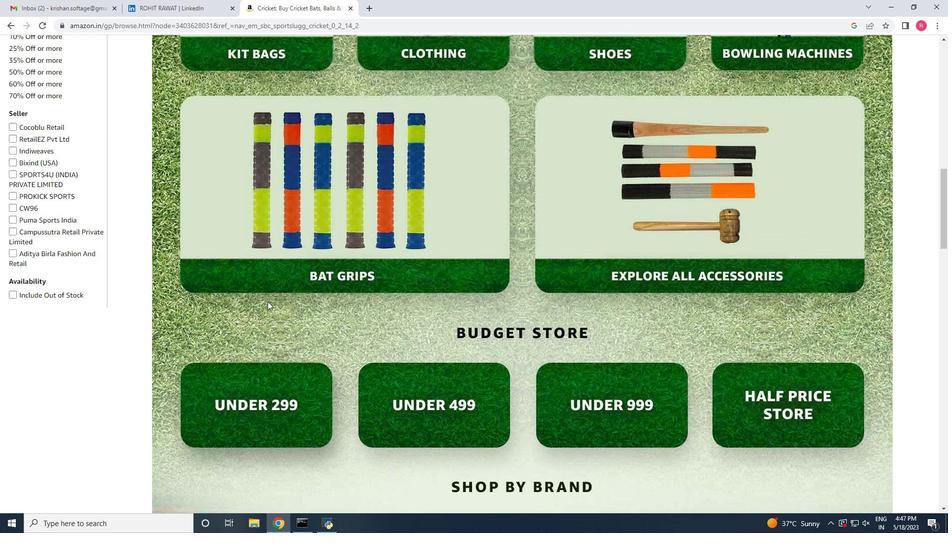 
Action: Mouse scrolled (267, 302) with delta (0, 0)
Screenshot: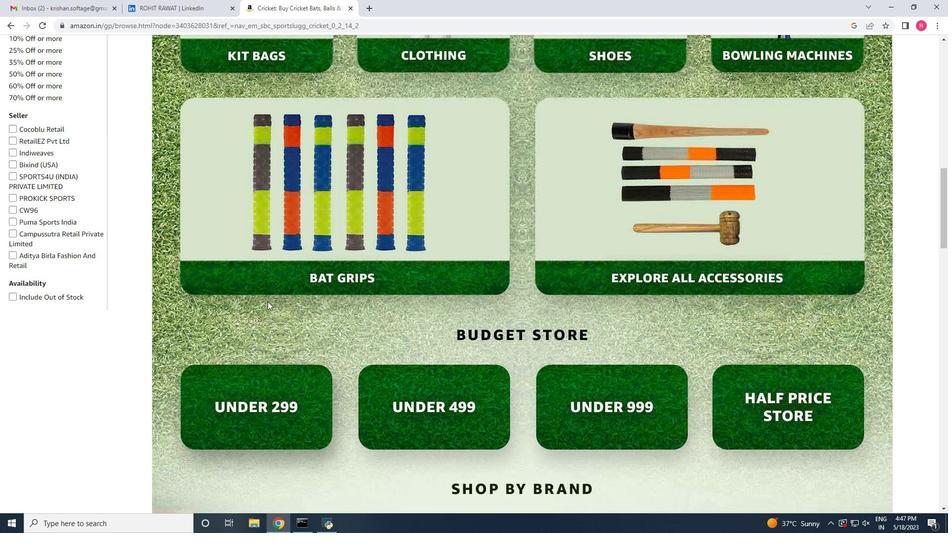 
Action: Mouse scrolled (267, 302) with delta (0, 0)
Screenshot: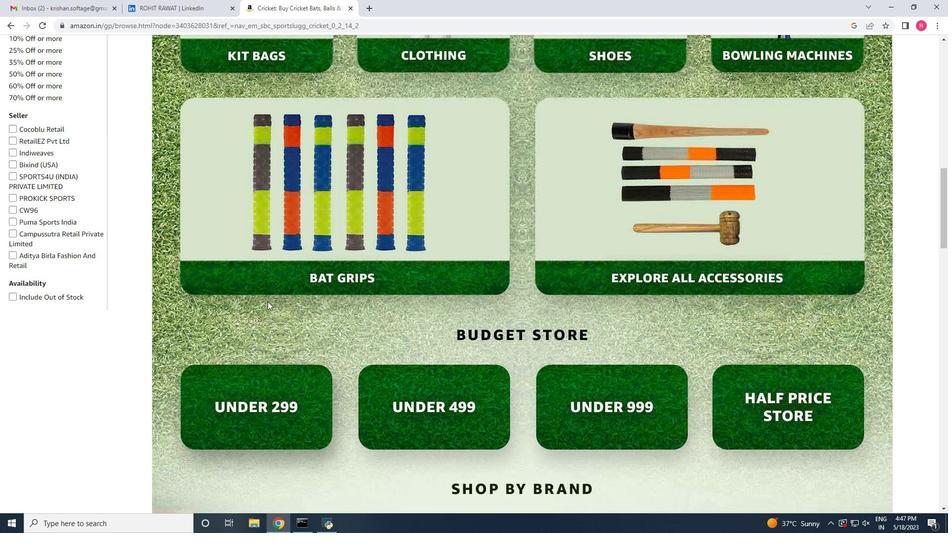 
Action: Mouse scrolled (267, 302) with delta (0, 0)
Screenshot: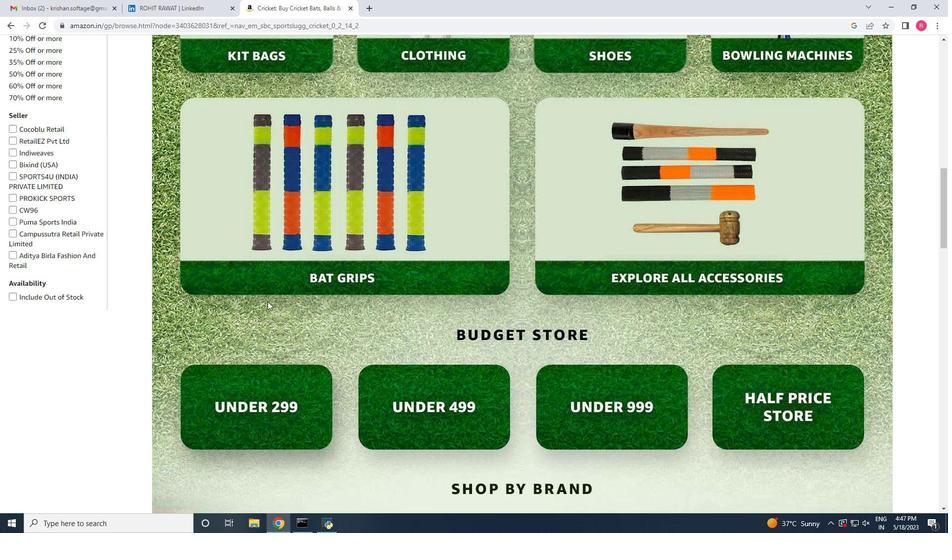 
Action: Mouse scrolled (267, 302) with delta (0, 0)
Screenshot: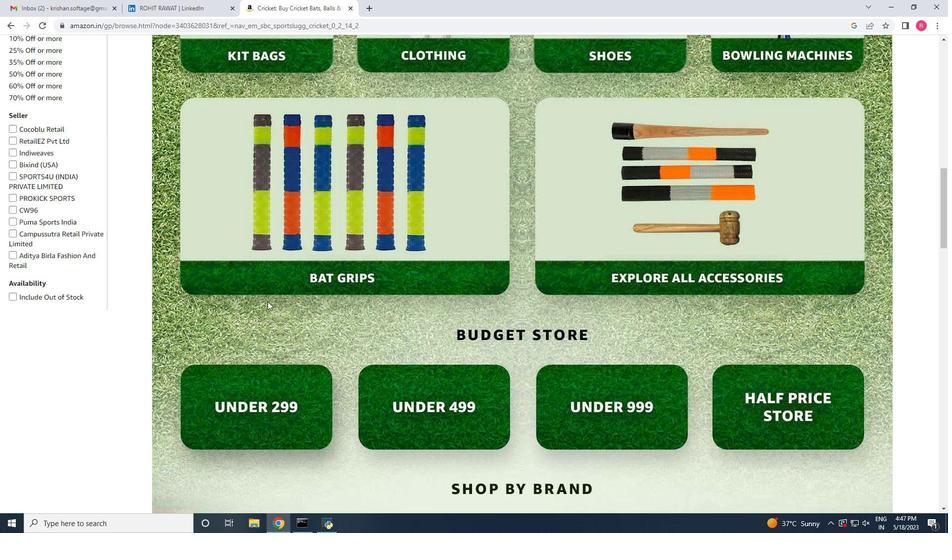 
Action: Mouse scrolled (267, 302) with delta (0, 0)
Screenshot: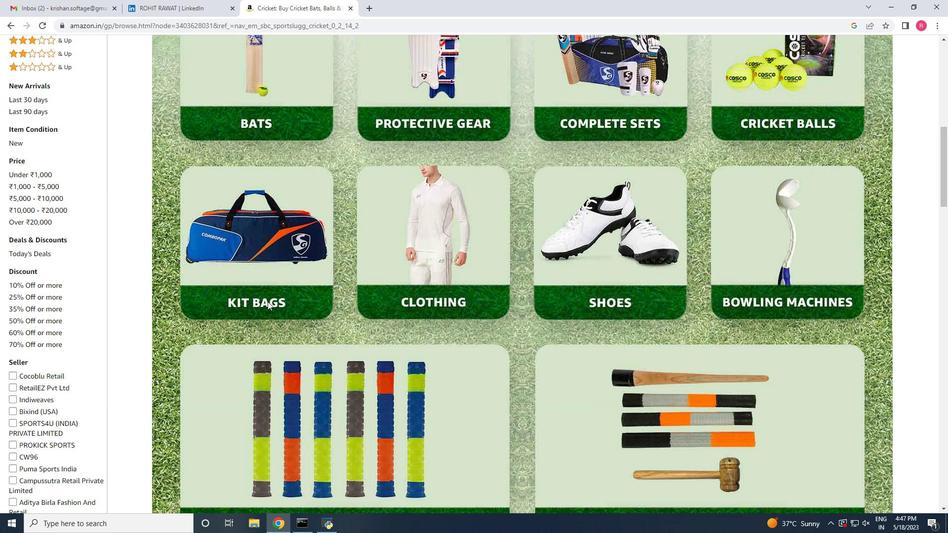 
Action: Mouse scrolled (267, 302) with delta (0, 0)
Screenshot: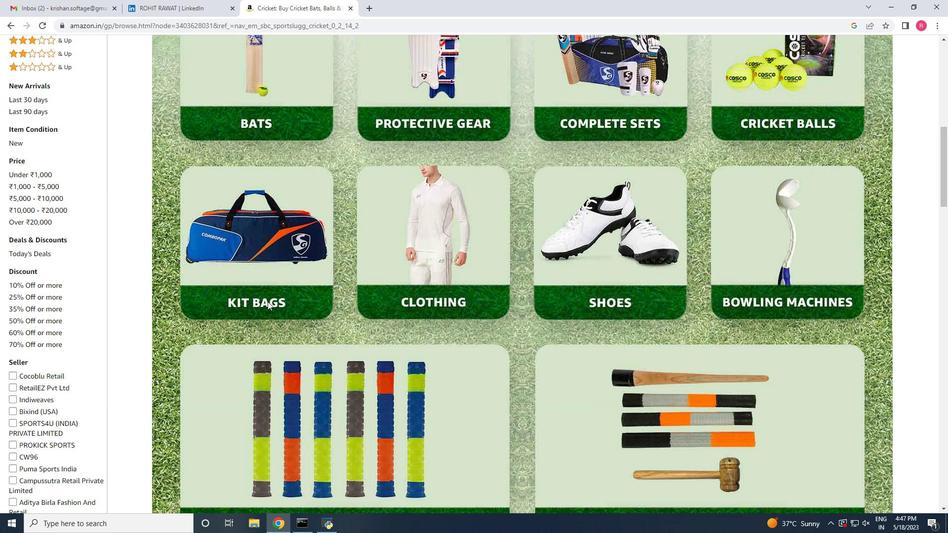 
Action: Mouse scrolled (267, 302) with delta (0, 0)
Screenshot: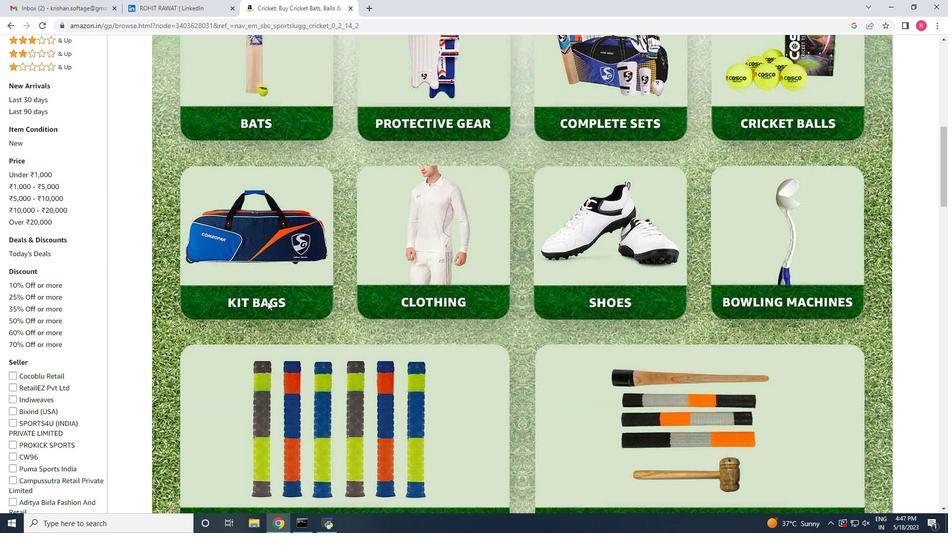 
Action: Mouse scrolled (267, 302) with delta (0, 0)
Screenshot: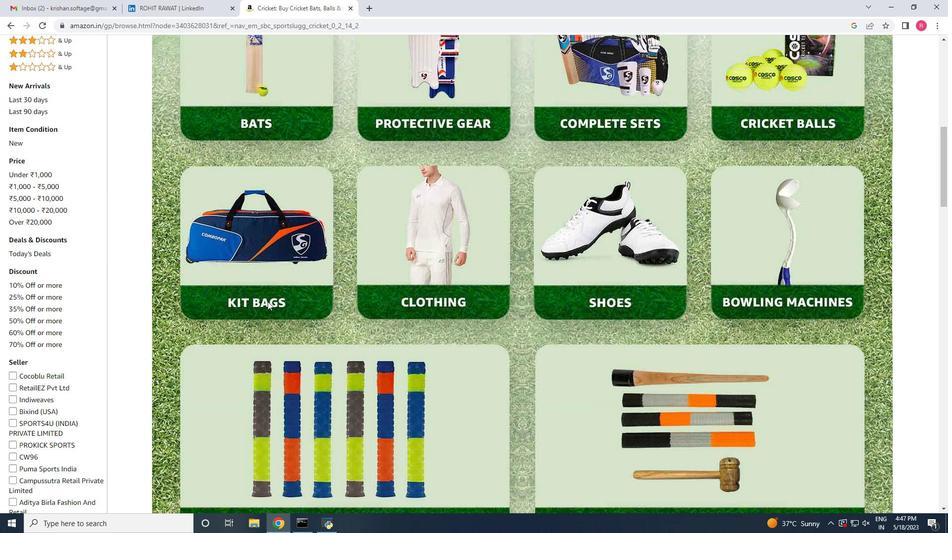 
Action: Mouse scrolled (267, 302) with delta (0, 0)
Screenshot: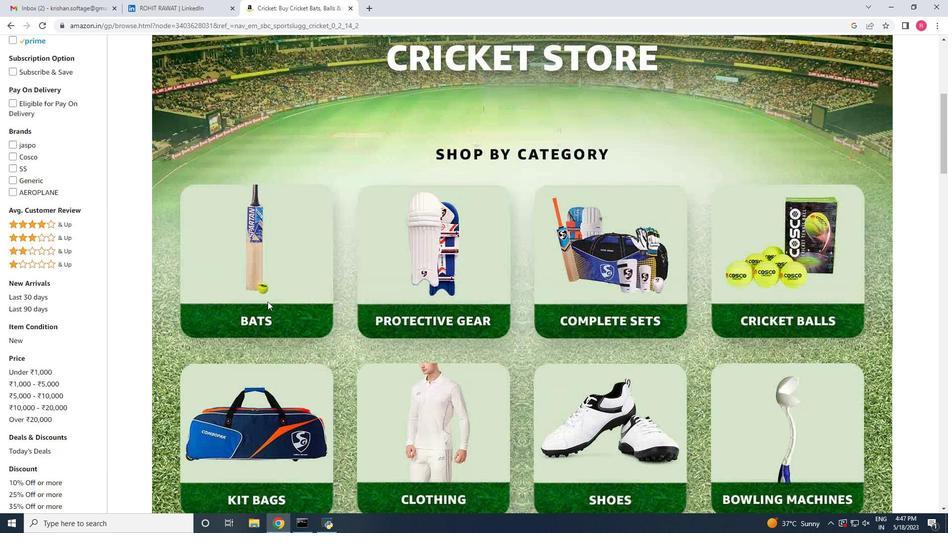 
Action: Mouse scrolled (267, 302) with delta (0, 0)
Screenshot: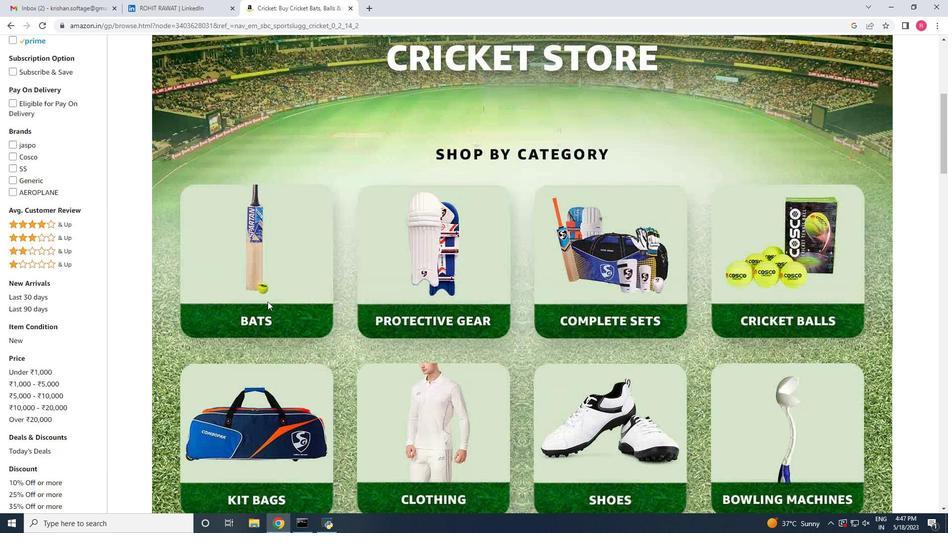 
Action: Mouse scrolled (267, 302) with delta (0, 0)
Screenshot: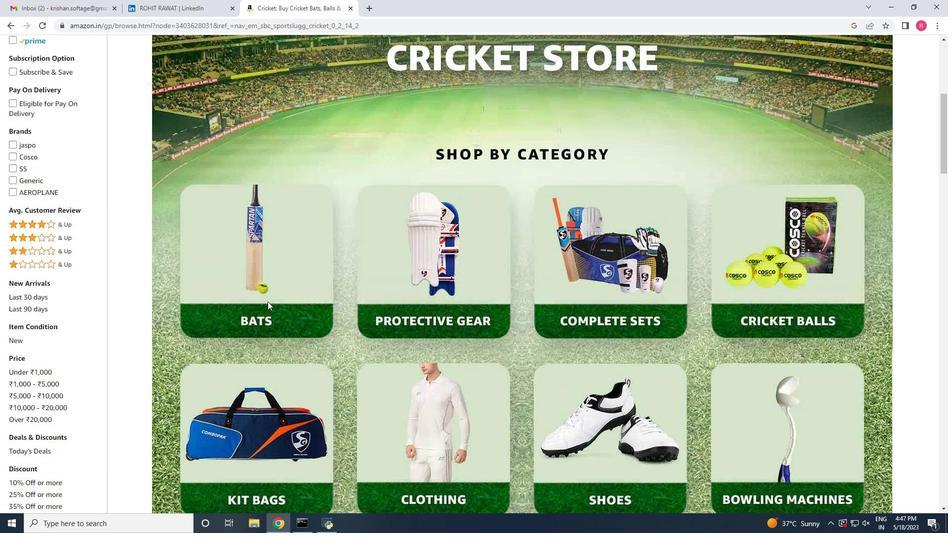 
Action: Mouse scrolled (267, 302) with delta (0, 0)
Screenshot: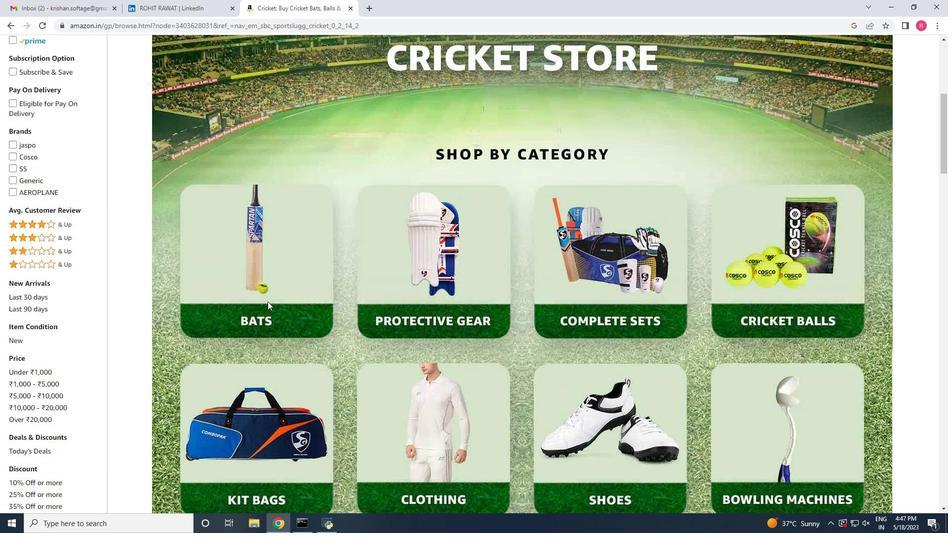 
Action: Mouse scrolled (267, 302) with delta (0, 0)
Screenshot: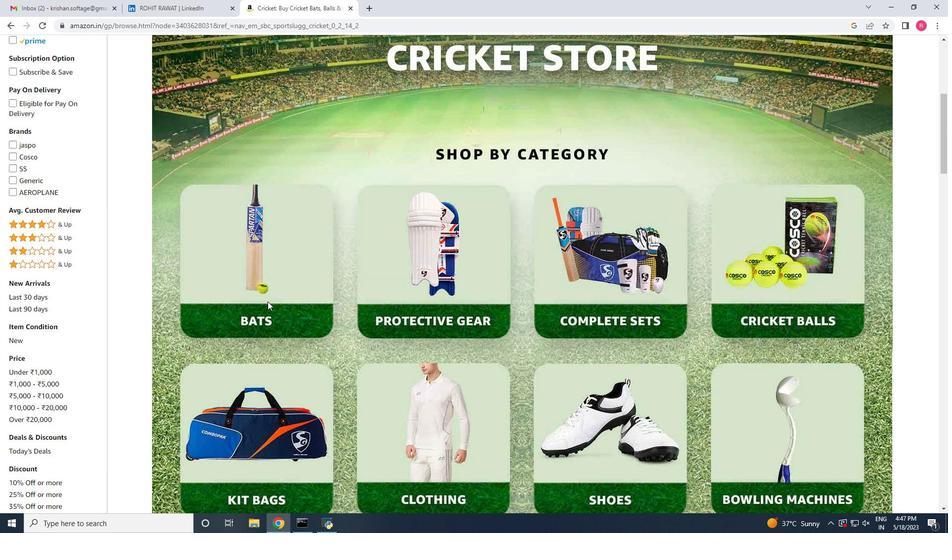 
Action: Mouse scrolled (267, 302) with delta (0, 0)
Screenshot: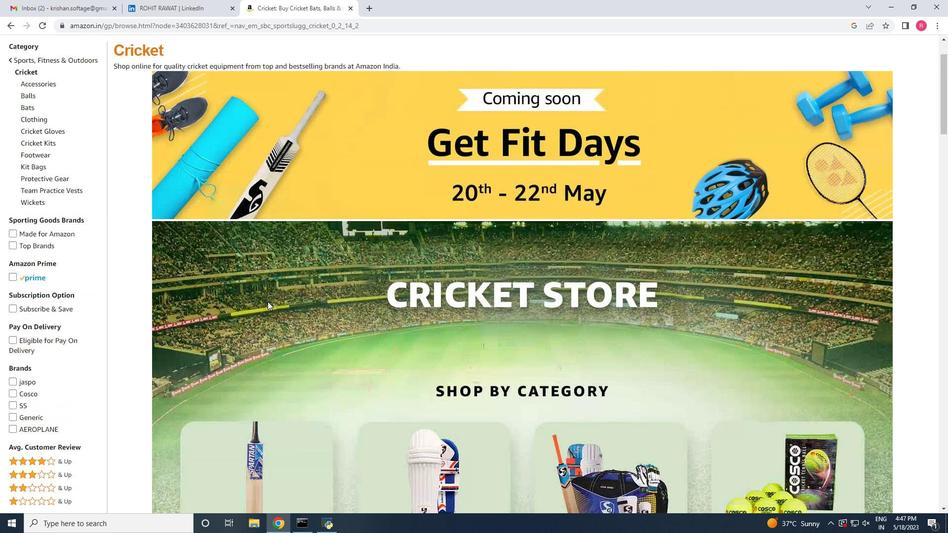
Action: Mouse scrolled (267, 302) with delta (0, 0)
Screenshot: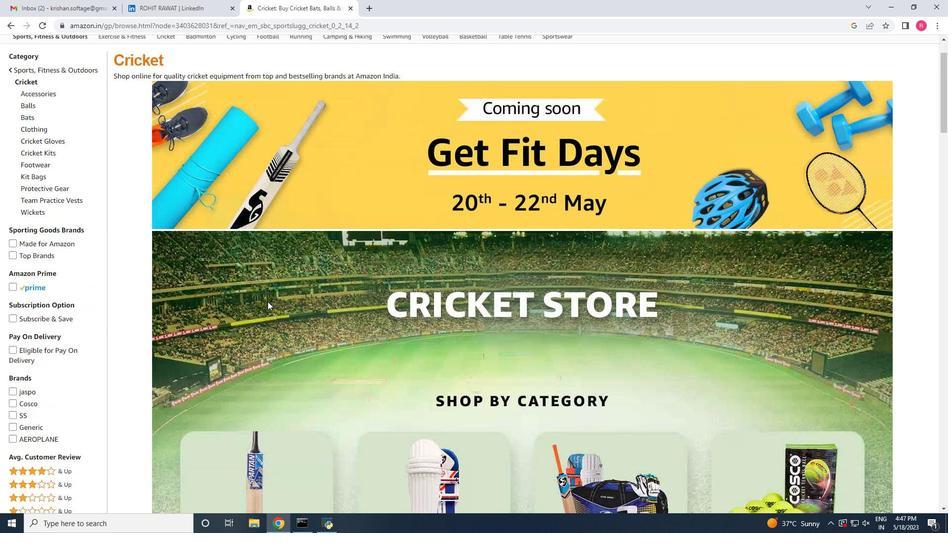 
Action: Mouse scrolled (267, 302) with delta (0, 0)
Screenshot: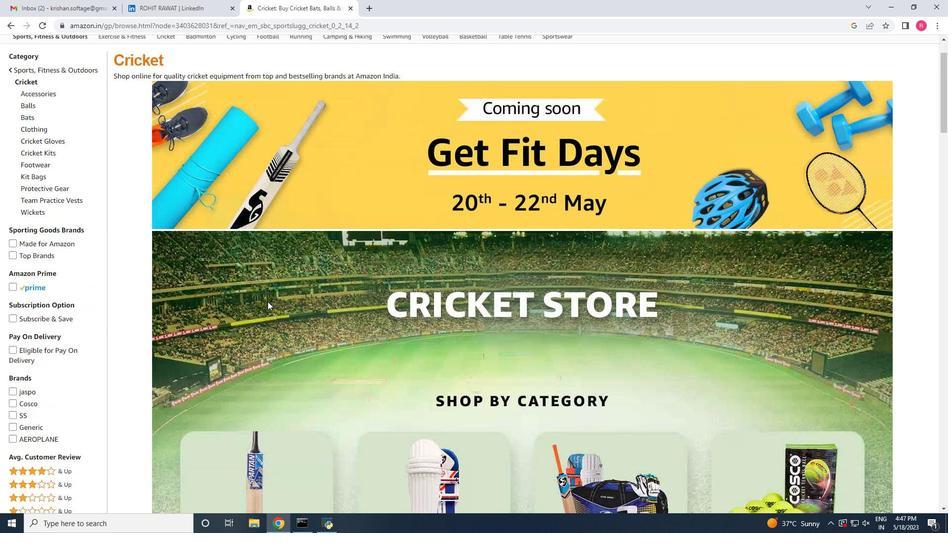 
Action: Mouse scrolled (267, 302) with delta (0, 0)
Screenshot: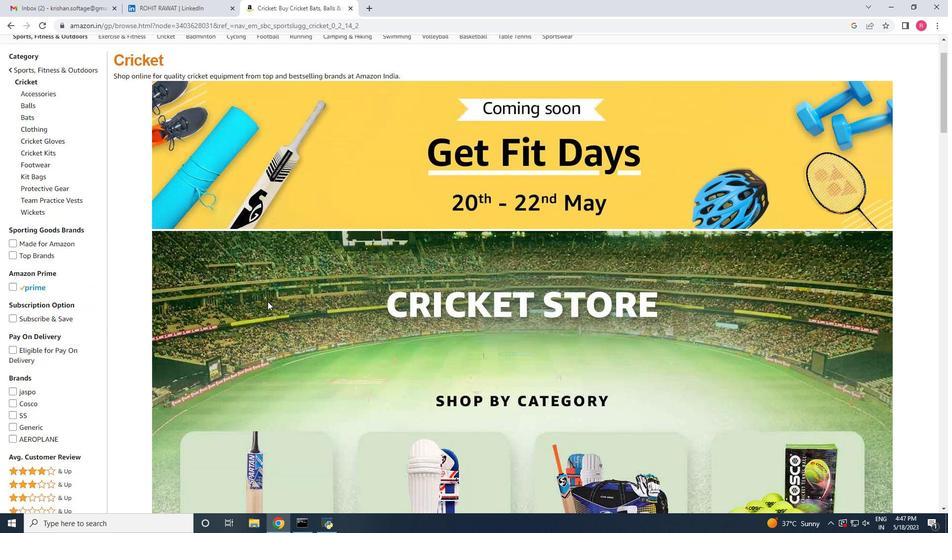 
Action: Mouse scrolled (267, 302) with delta (0, 0)
Screenshot: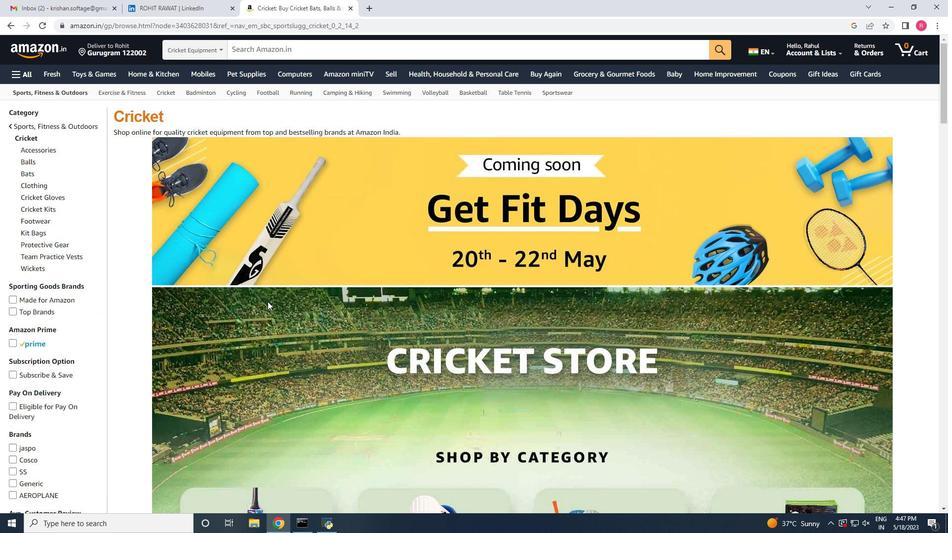 
Action: Mouse scrolled (267, 302) with delta (0, 0)
Screenshot: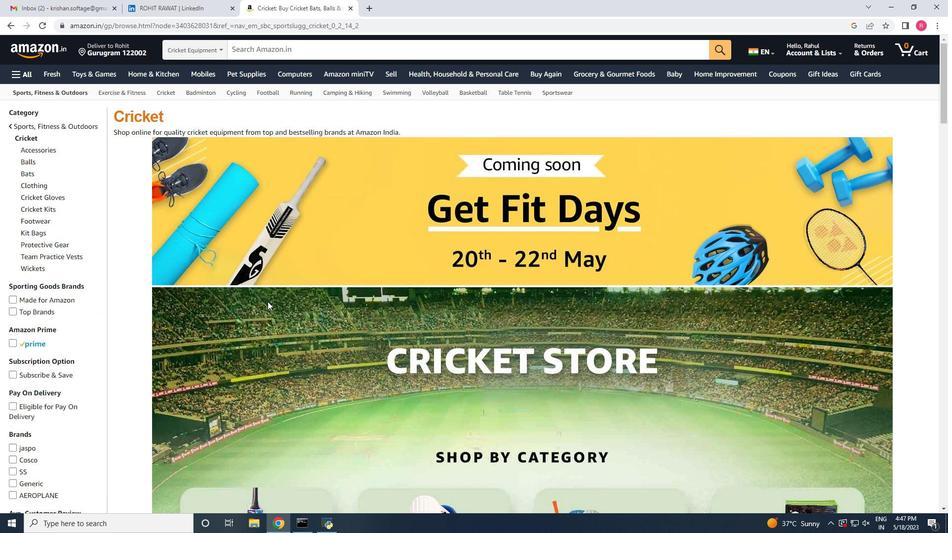
Action: Mouse scrolled (267, 302) with delta (0, 0)
Screenshot: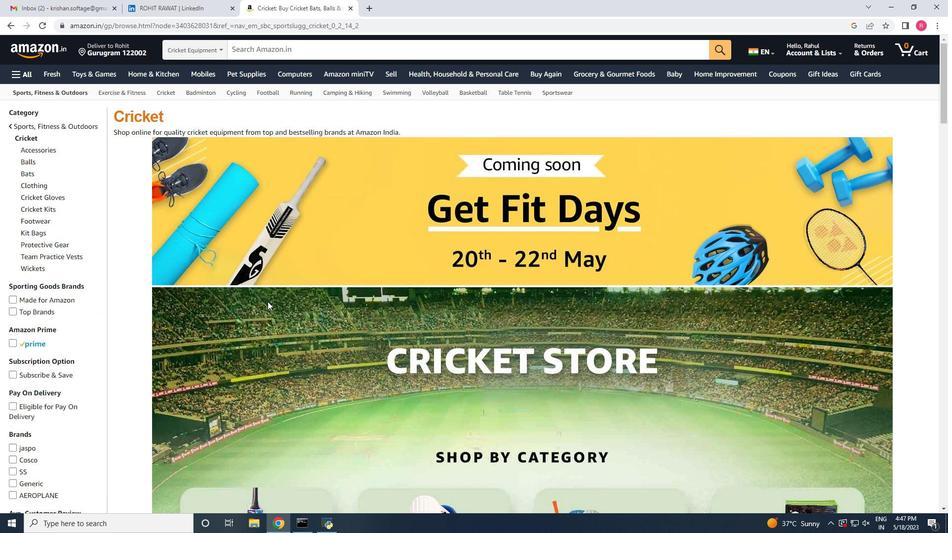 
Action: Mouse moved to (29, 162)
Screenshot: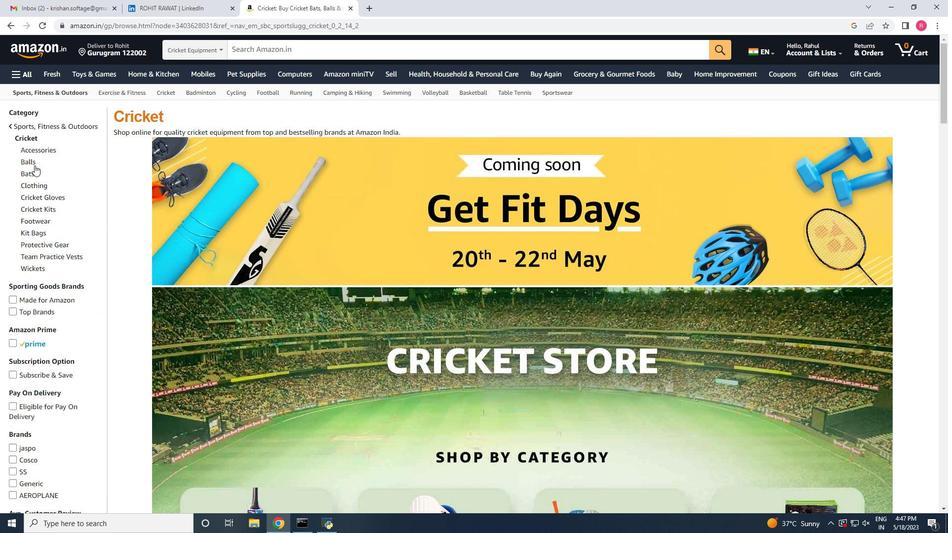 
Action: Mouse pressed left at (29, 162)
Screenshot: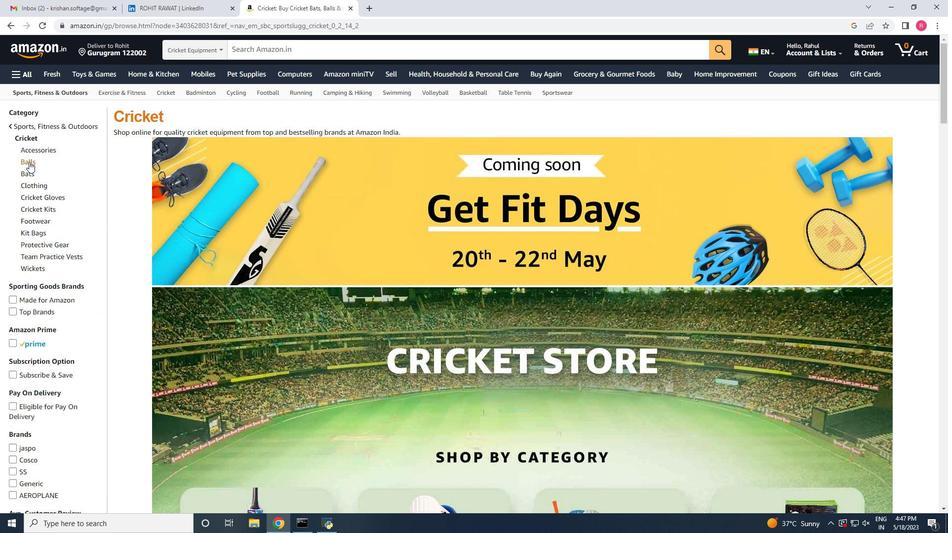 
Action: Mouse moved to (13, 127)
Screenshot: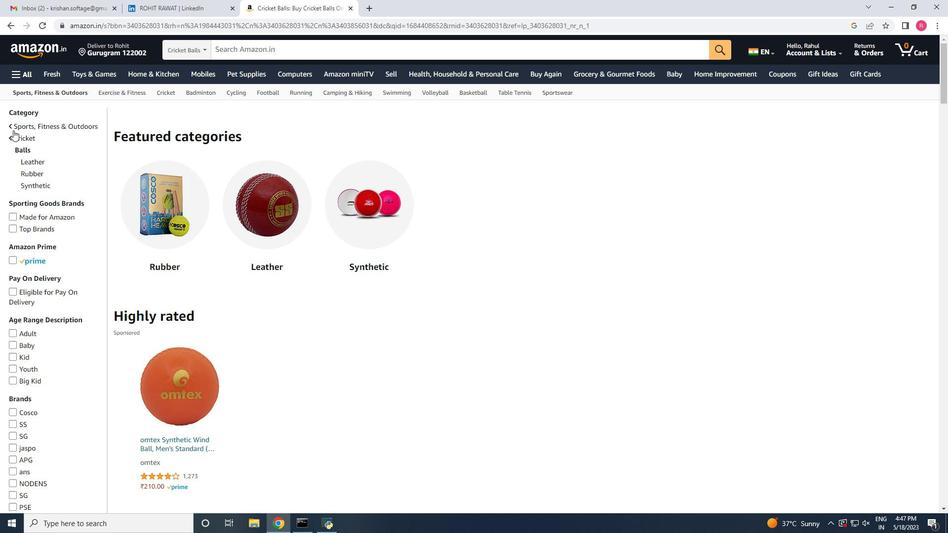 
Action: Mouse pressed left at (13, 127)
Screenshot: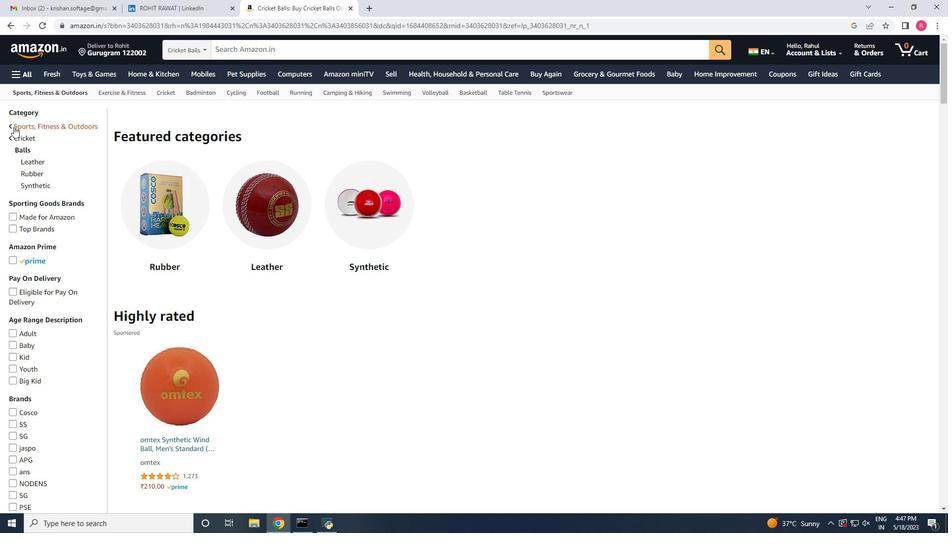 
Action: Mouse moved to (308, 222)
Screenshot: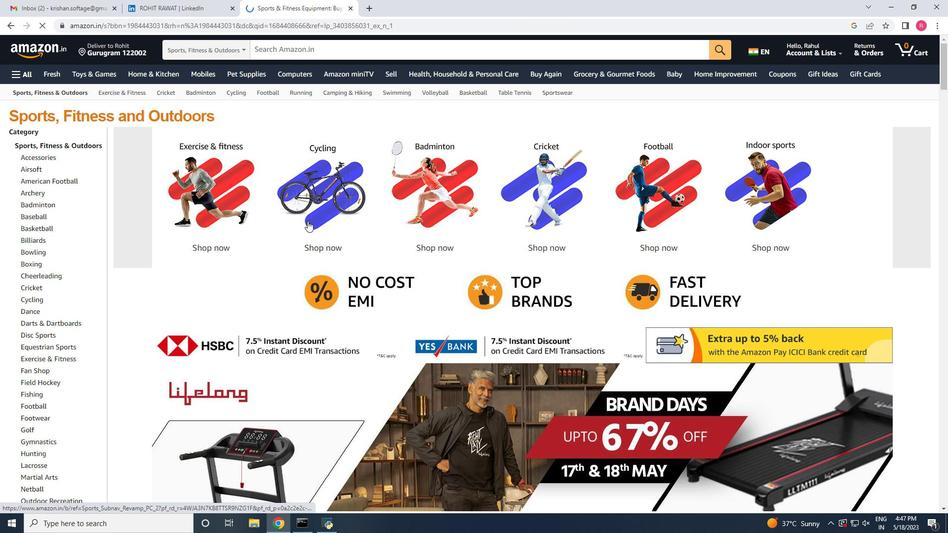 
Action: Mouse scrolled (308, 221) with delta (0, 0)
Screenshot: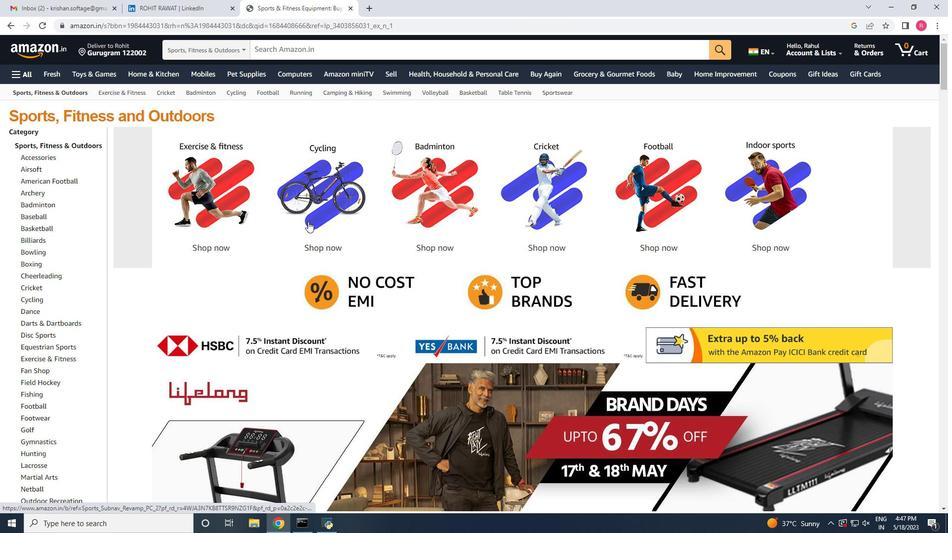 
Action: Mouse scrolled (308, 221) with delta (0, 0)
Screenshot: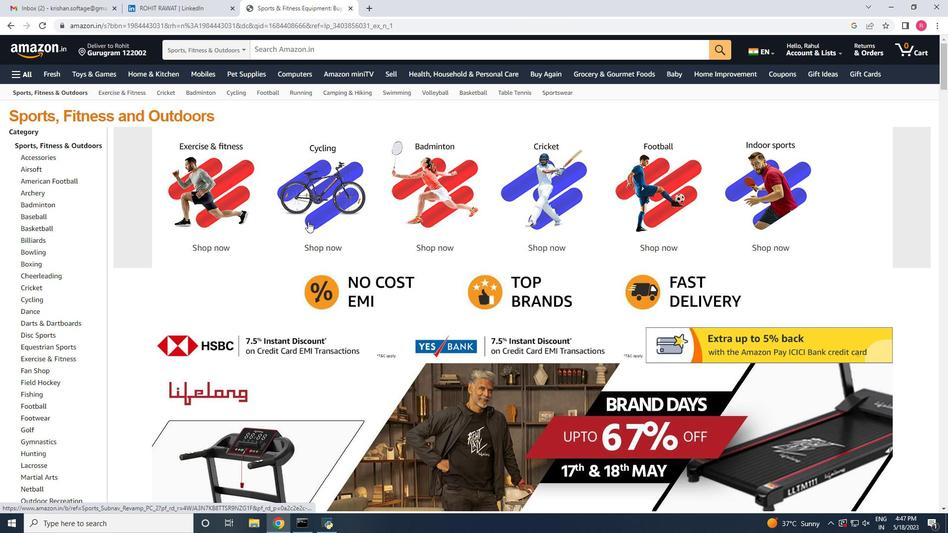 
Action: Mouse scrolled (308, 221) with delta (0, 0)
Screenshot: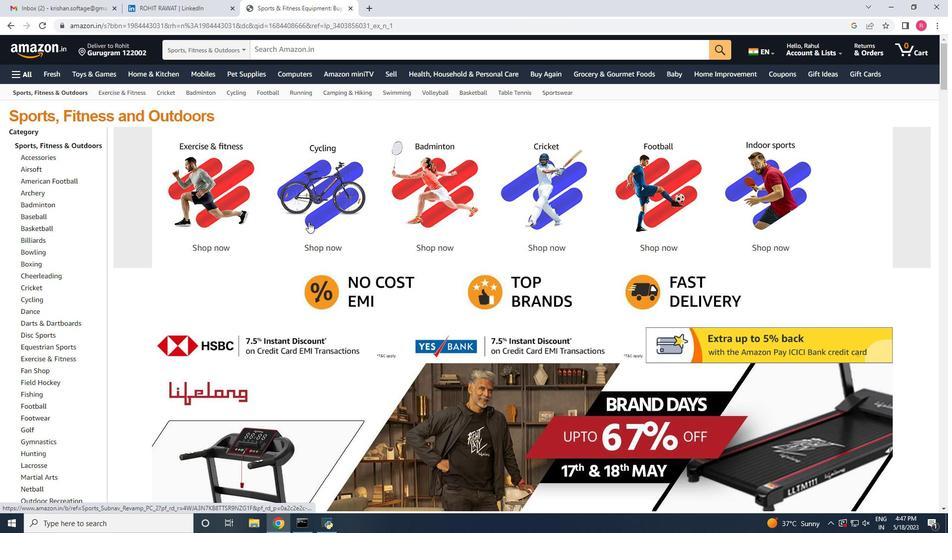 
Action: Mouse moved to (60, 154)
Screenshot: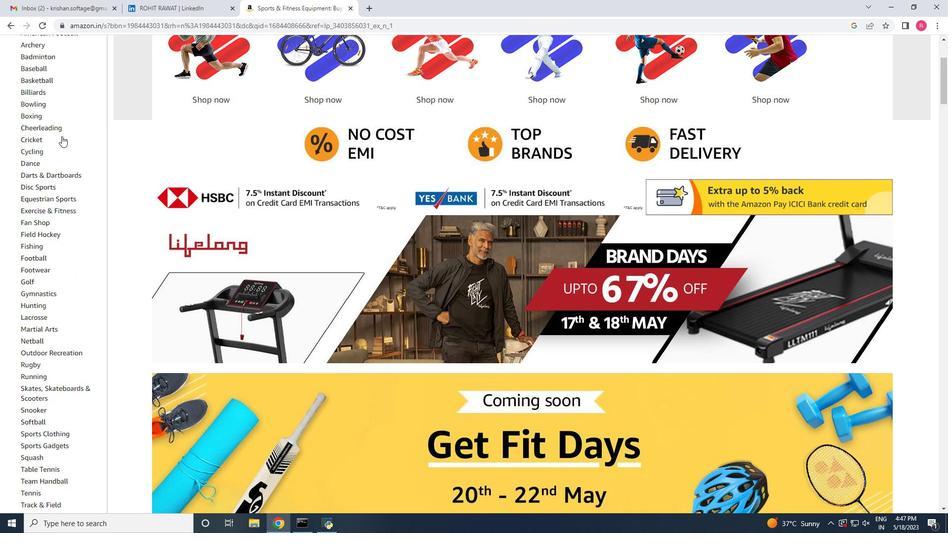 
Action: Mouse scrolled (60, 154) with delta (0, 0)
Screenshot: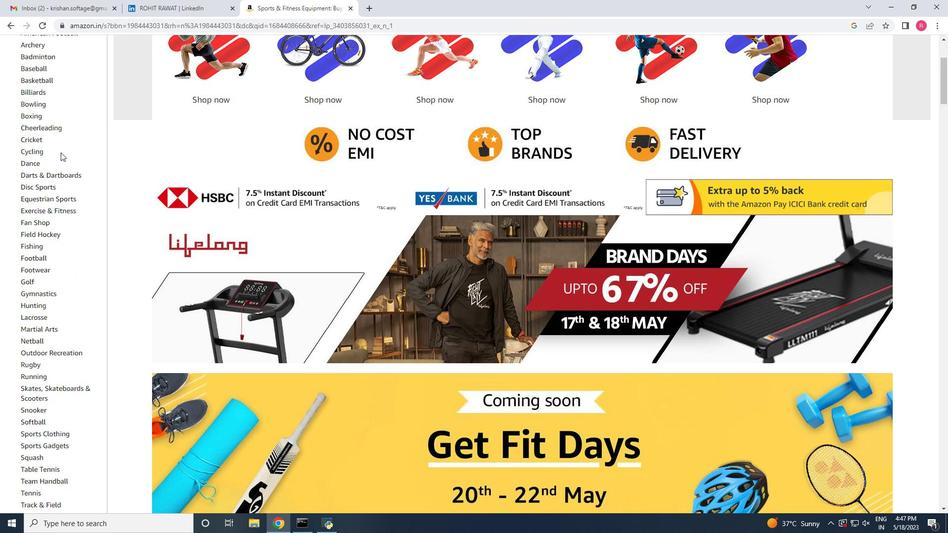
Action: Mouse scrolled (60, 154) with delta (0, 0)
Screenshot: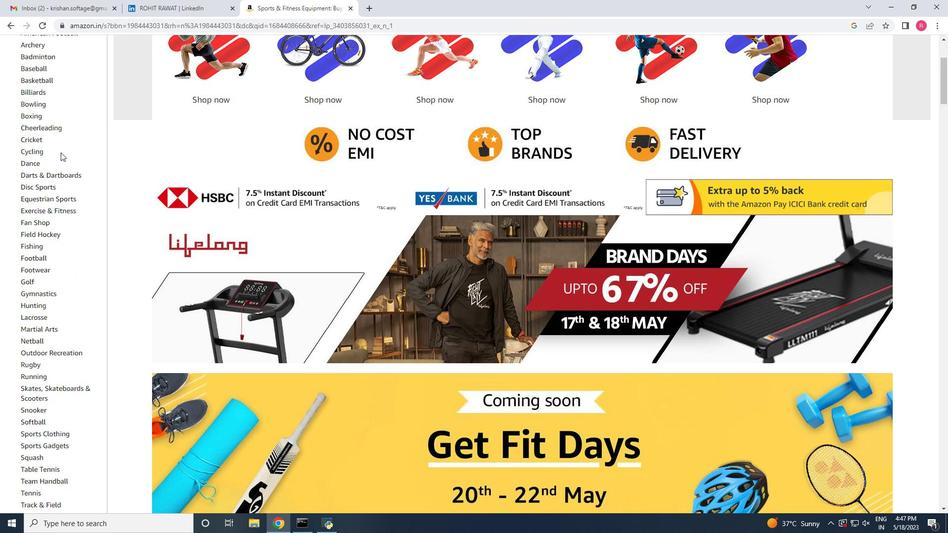
Action: Mouse scrolled (60, 153) with delta (0, 0)
Screenshot: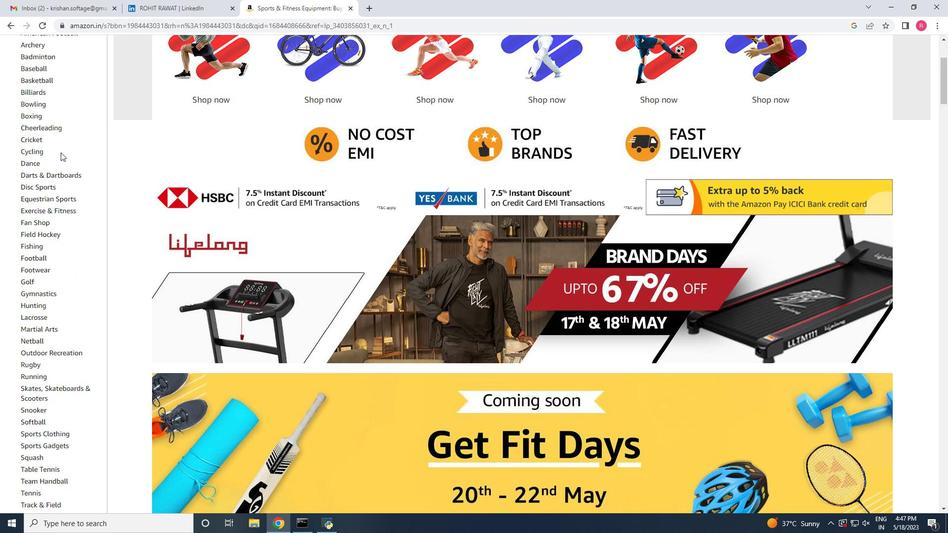 
Action: Mouse scrolled (60, 154) with delta (0, 0)
Screenshot: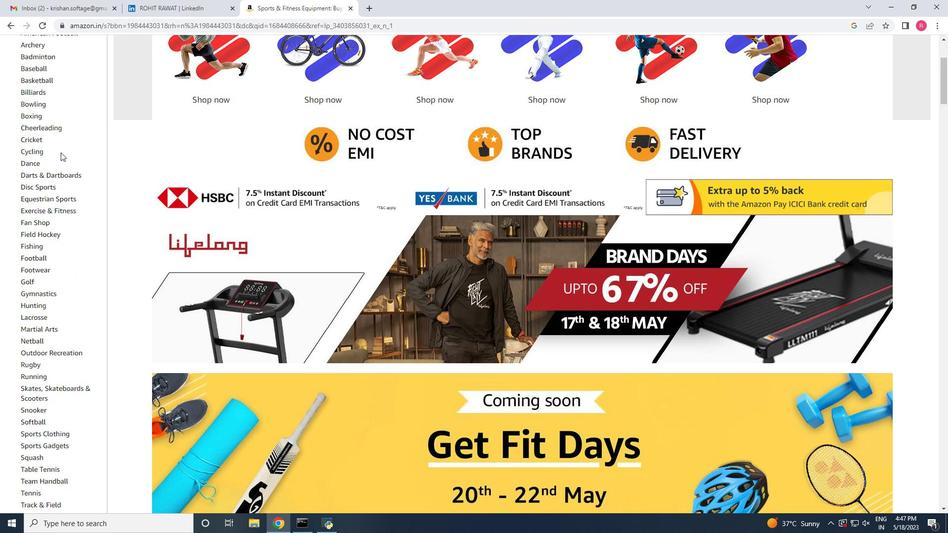 
Action: Mouse scrolled (60, 154) with delta (0, 0)
Screenshot: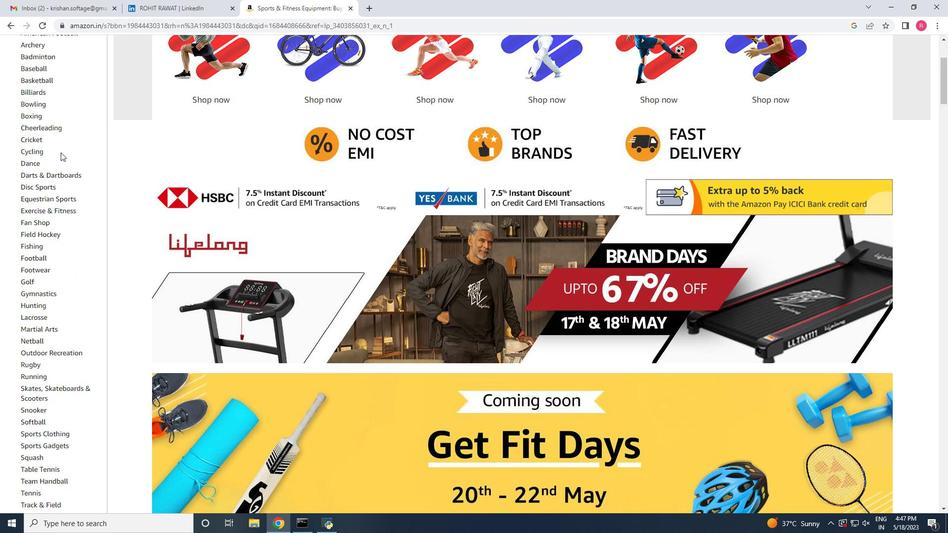 
Action: Mouse moved to (60, 168)
Screenshot: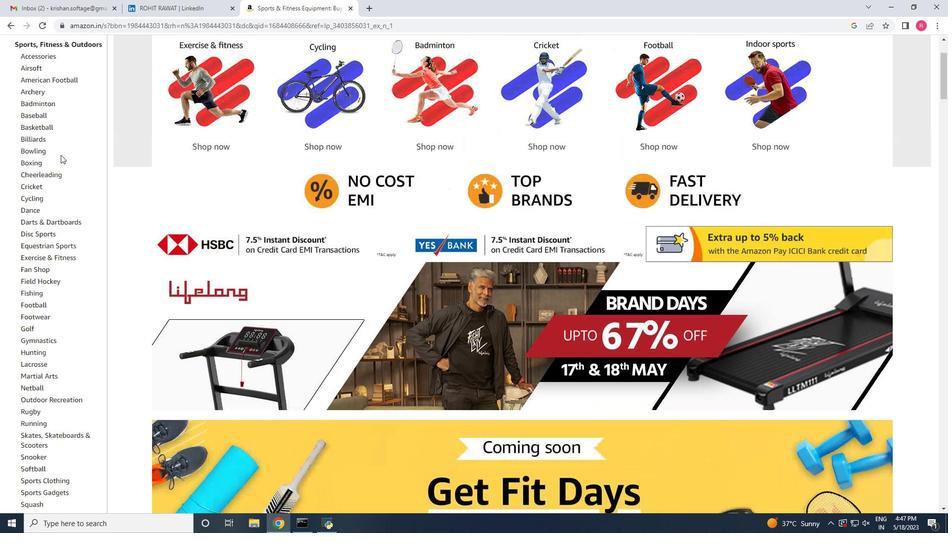
Action: Mouse scrolled (60, 168) with delta (0, 0)
Screenshot: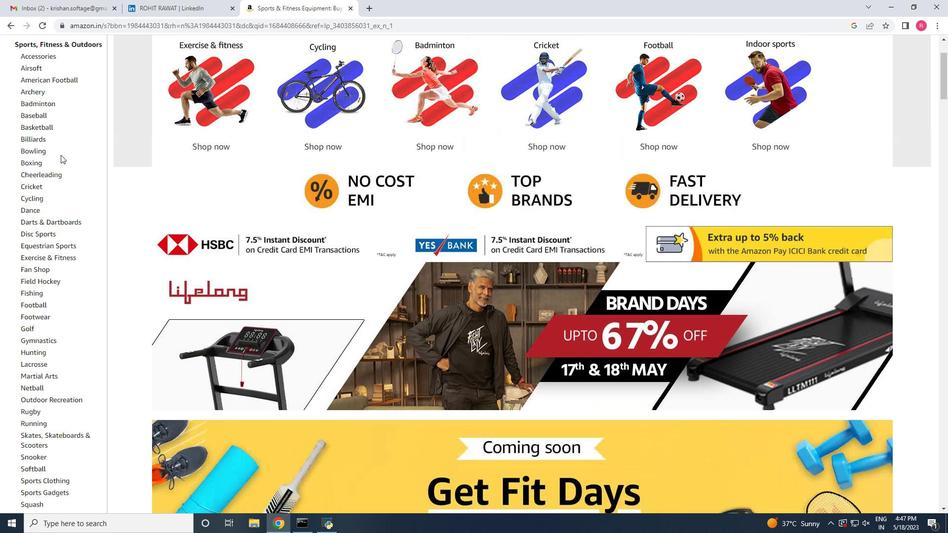 
Action: Mouse scrolled (60, 168) with delta (0, 0)
Screenshot: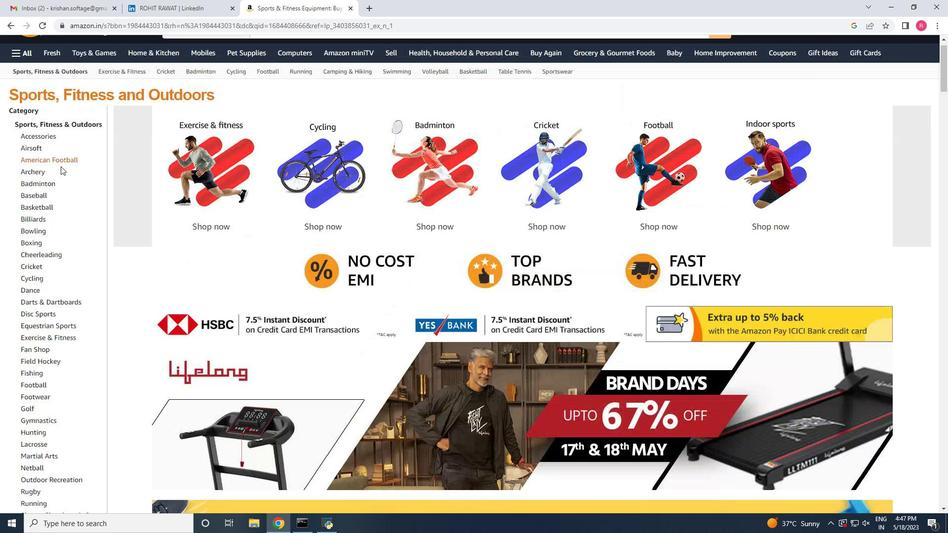 
Action: Mouse scrolled (60, 168) with delta (0, 0)
Screenshot: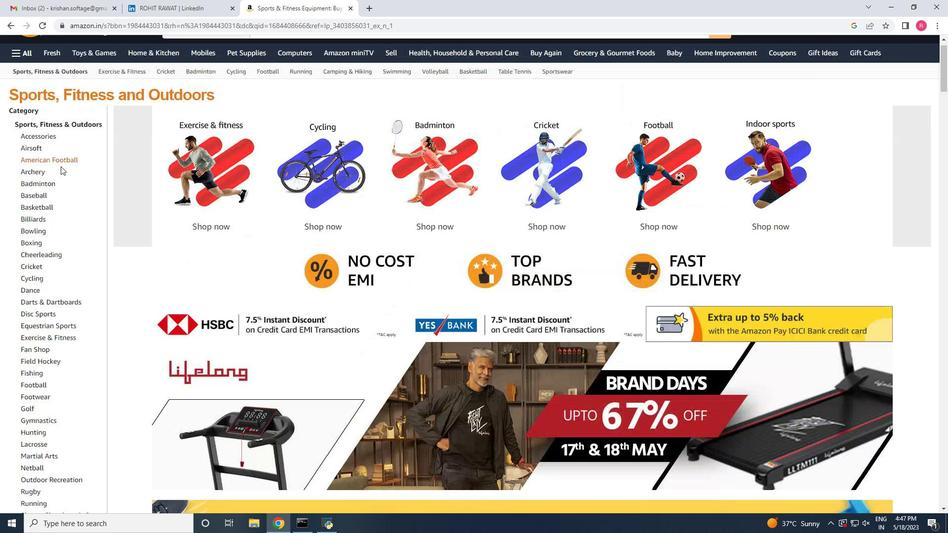 
Action: Mouse scrolled (60, 168) with delta (0, 0)
Screenshot: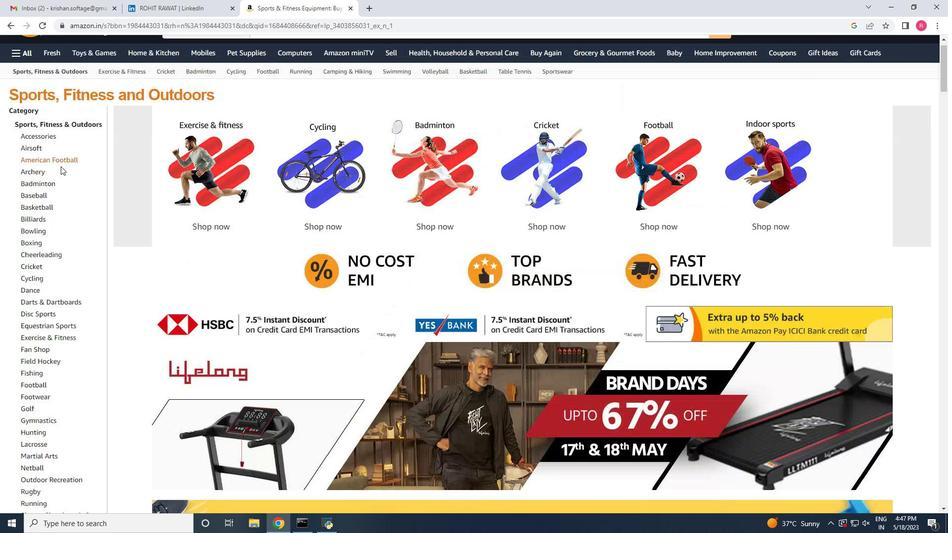
Action: Mouse moved to (102, 207)
Screenshot: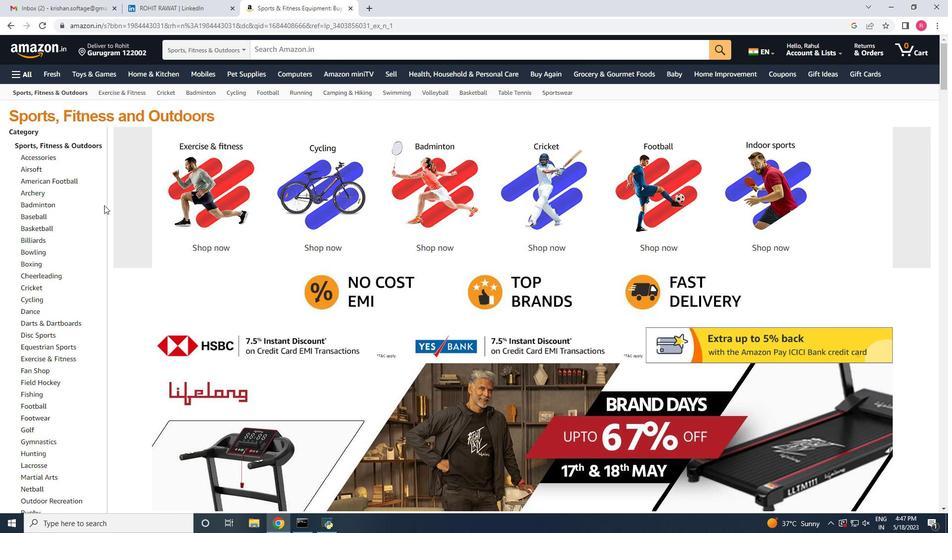 
Action: Mouse scrolled (102, 207) with delta (0, 0)
Screenshot: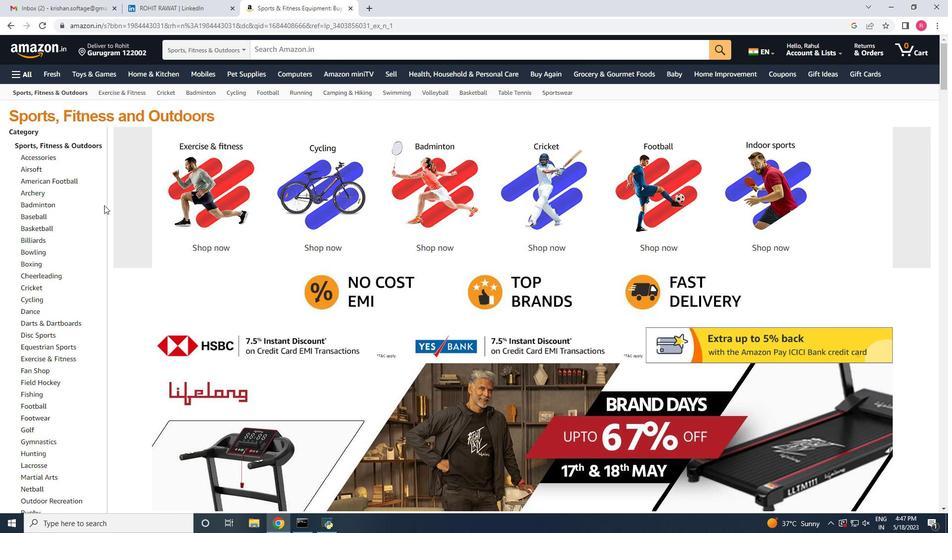
Action: Mouse moved to (101, 210)
Screenshot: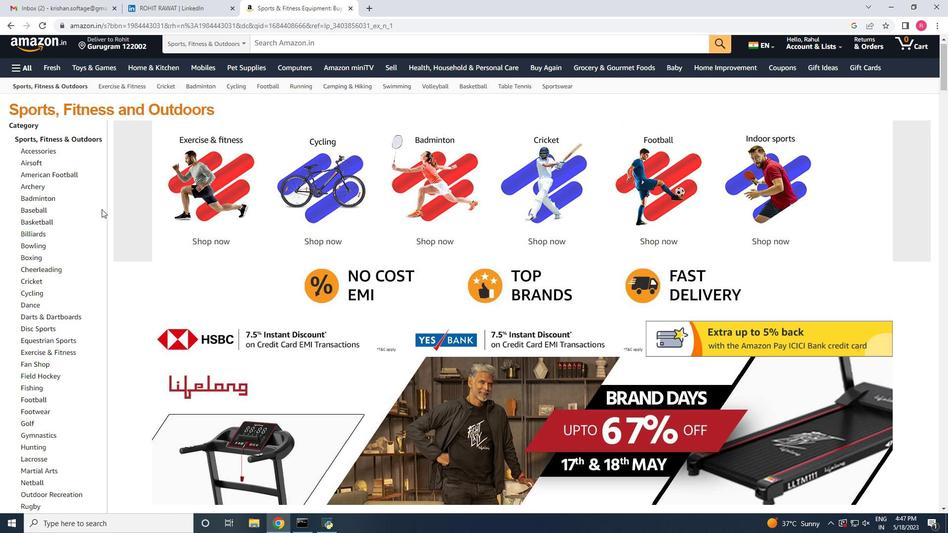 
Action: Mouse scrolled (101, 209) with delta (0, 0)
Screenshot: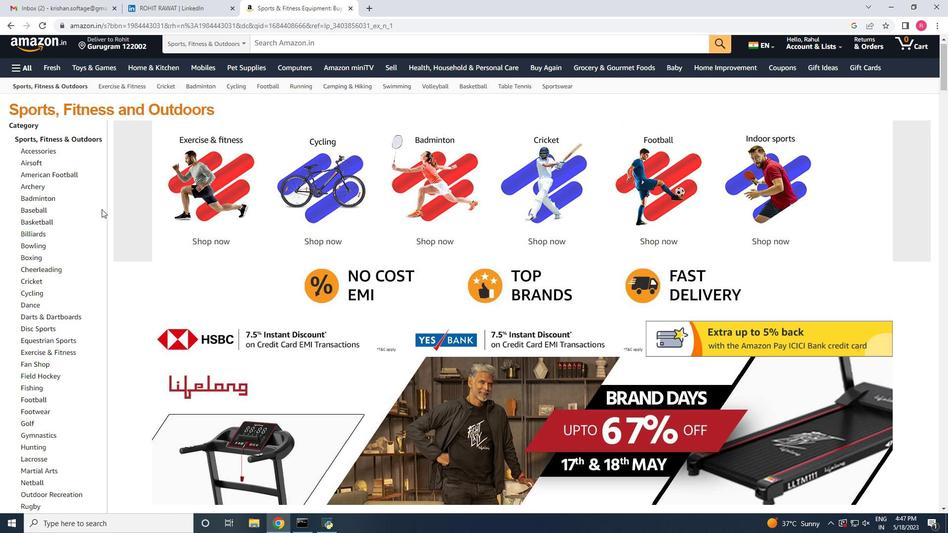 
Action: Mouse scrolled (101, 209) with delta (0, 0)
Screenshot: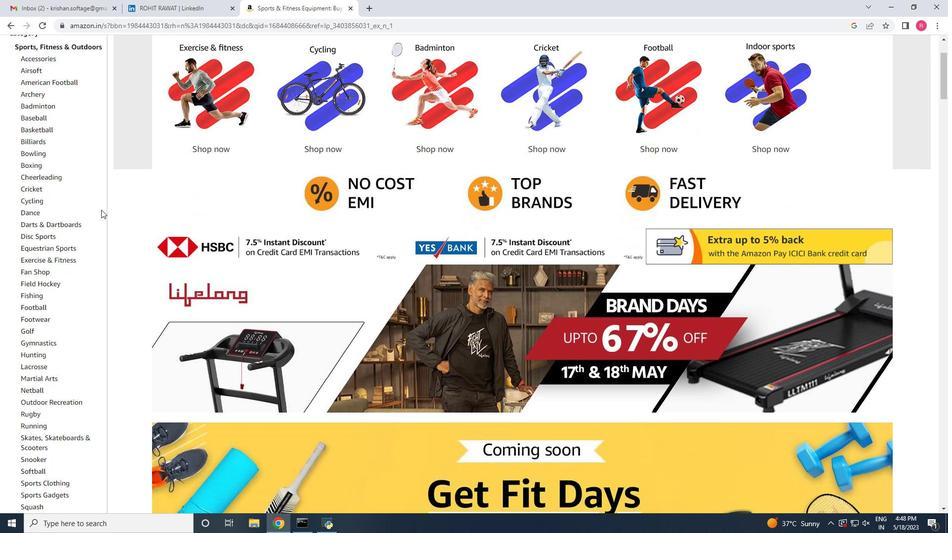 
Action: Mouse scrolled (101, 209) with delta (0, 0)
Screenshot: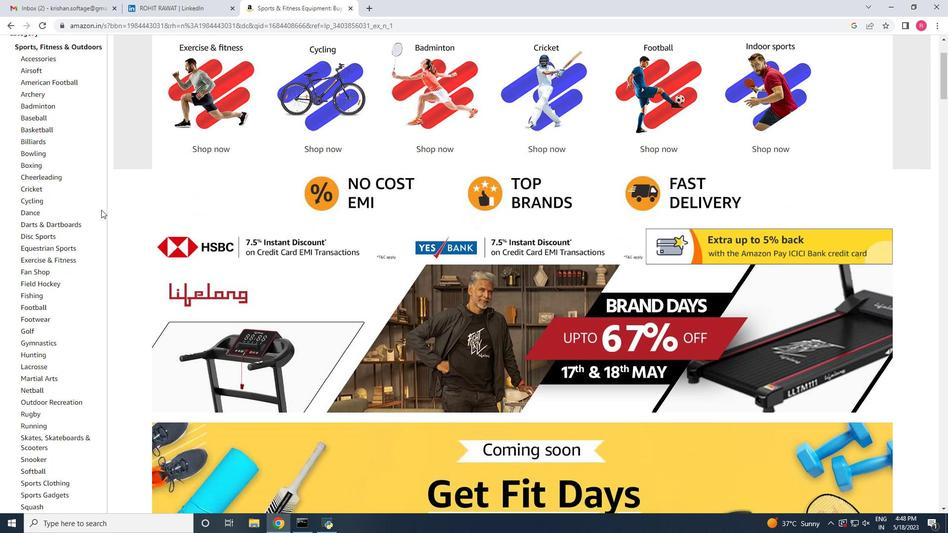 
Action: Mouse scrolled (101, 209) with delta (0, 0)
Screenshot: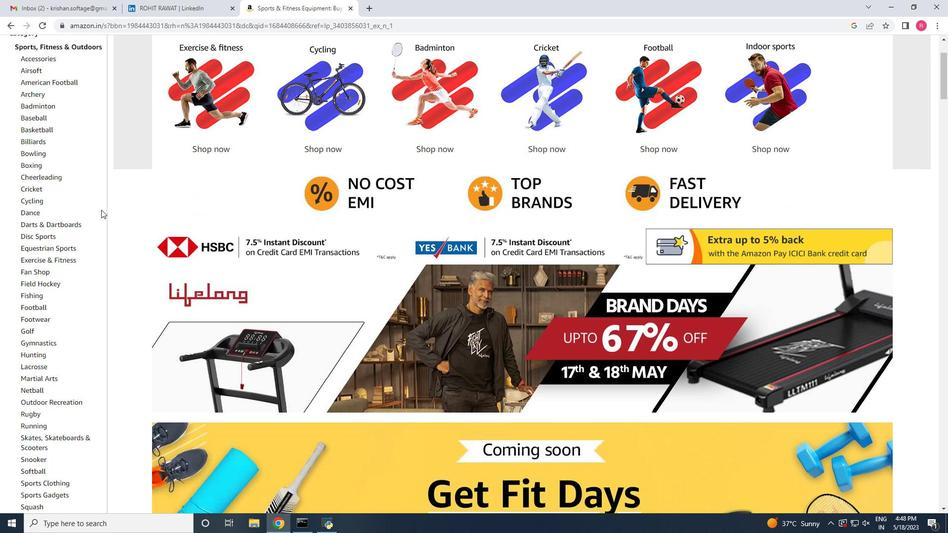 
Action: Mouse scrolled (101, 209) with delta (0, 0)
Screenshot: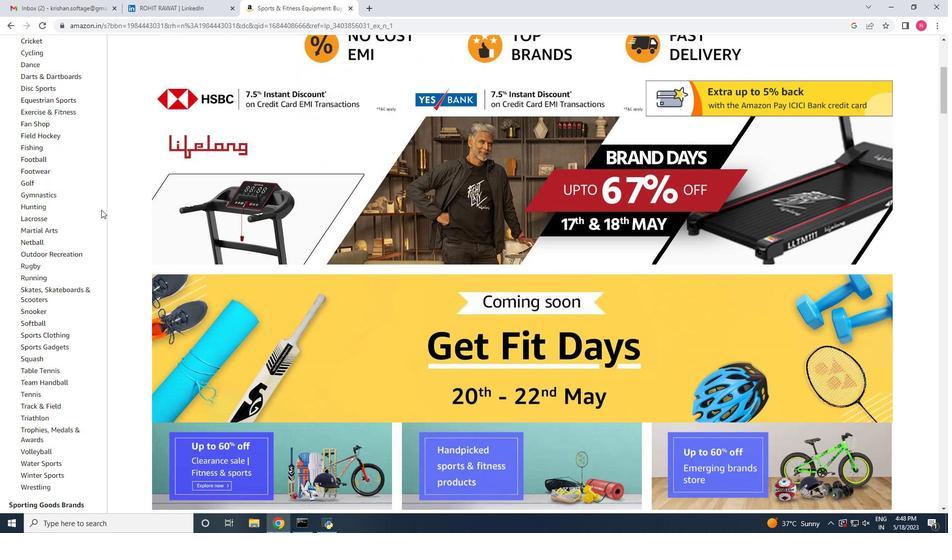
Action: Mouse scrolled (101, 209) with delta (0, 0)
Screenshot: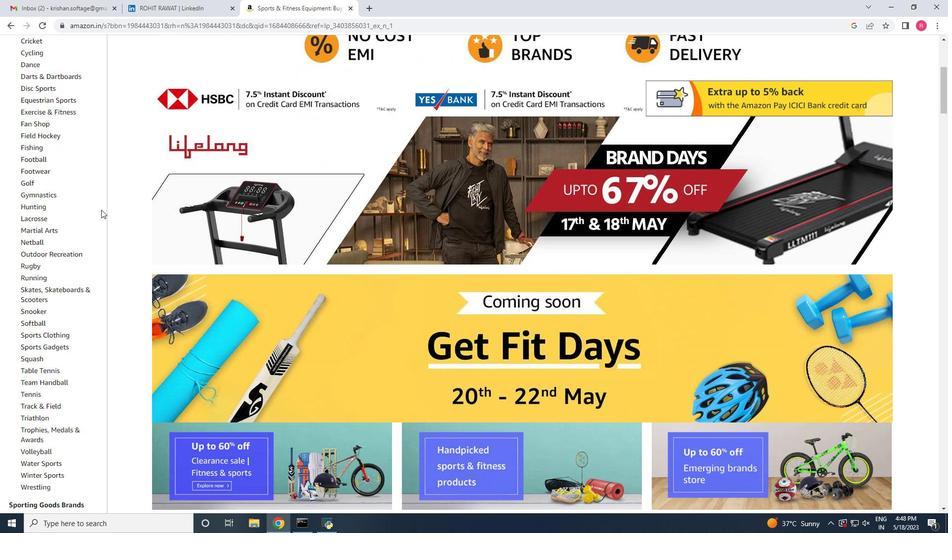 
Action: Mouse scrolled (101, 209) with delta (0, 0)
Screenshot: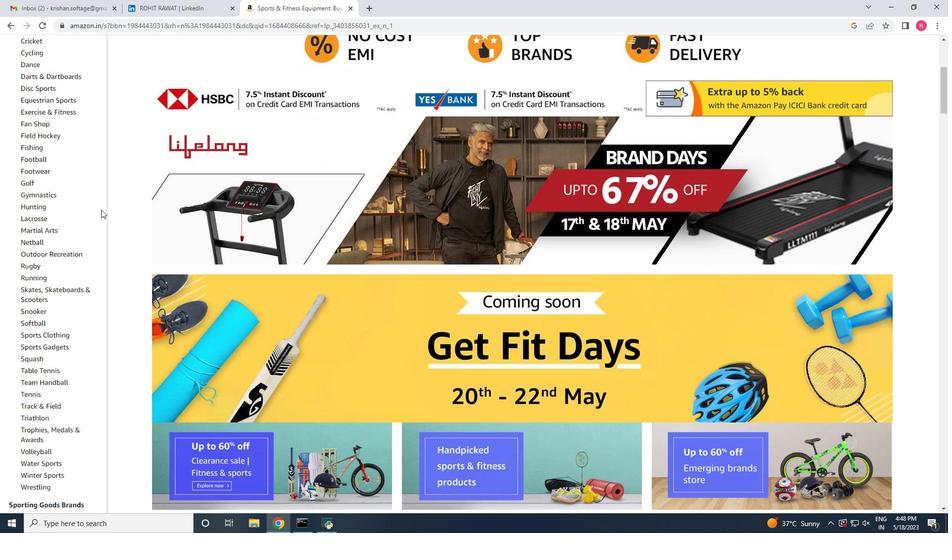 
Action: Mouse scrolled (101, 209) with delta (0, 0)
Screenshot: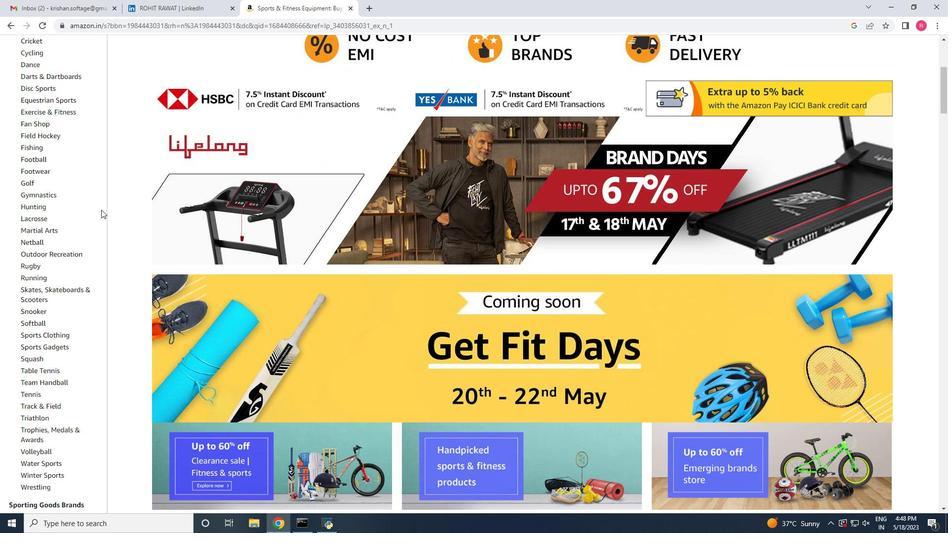 
Action: Mouse scrolled (101, 209) with delta (0, 0)
Screenshot: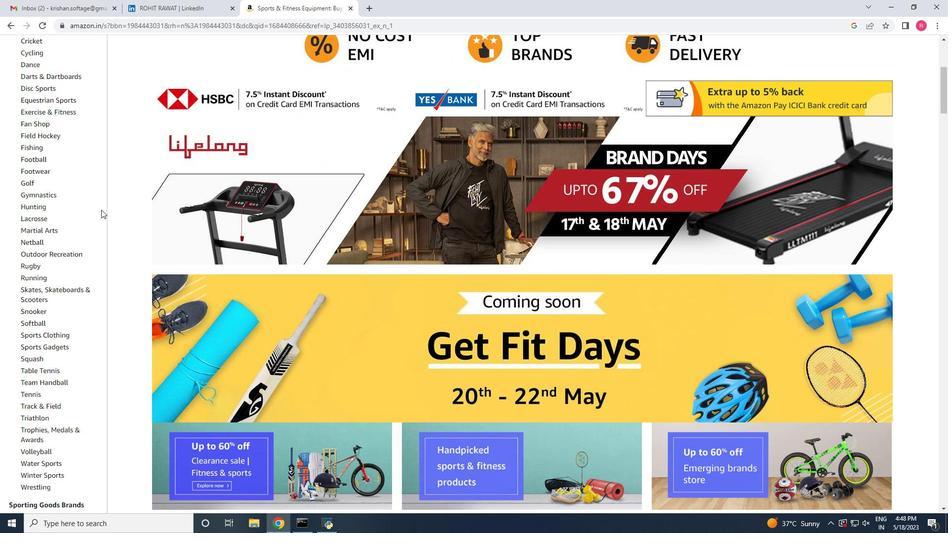 
Action: Mouse scrolled (101, 209) with delta (0, 0)
Screenshot: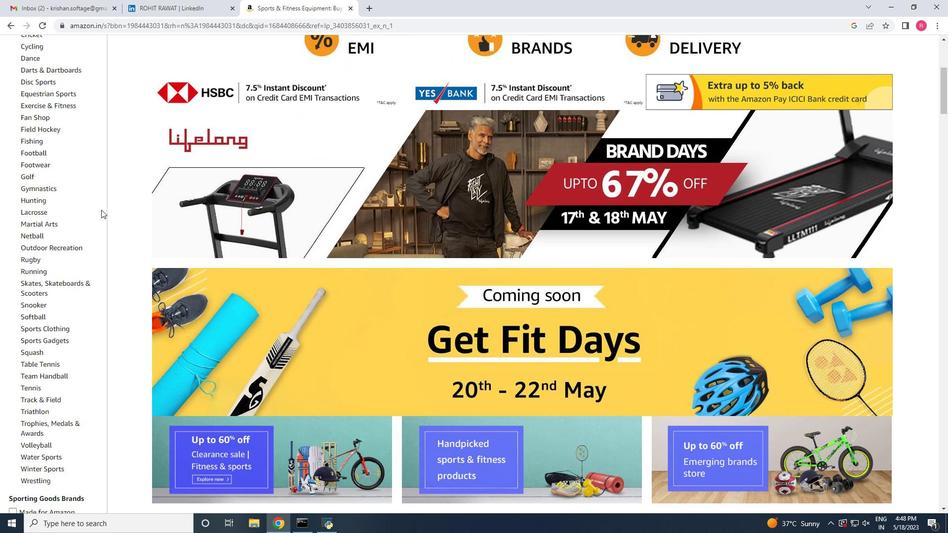 
Action: Mouse scrolled (101, 209) with delta (0, 0)
Screenshot: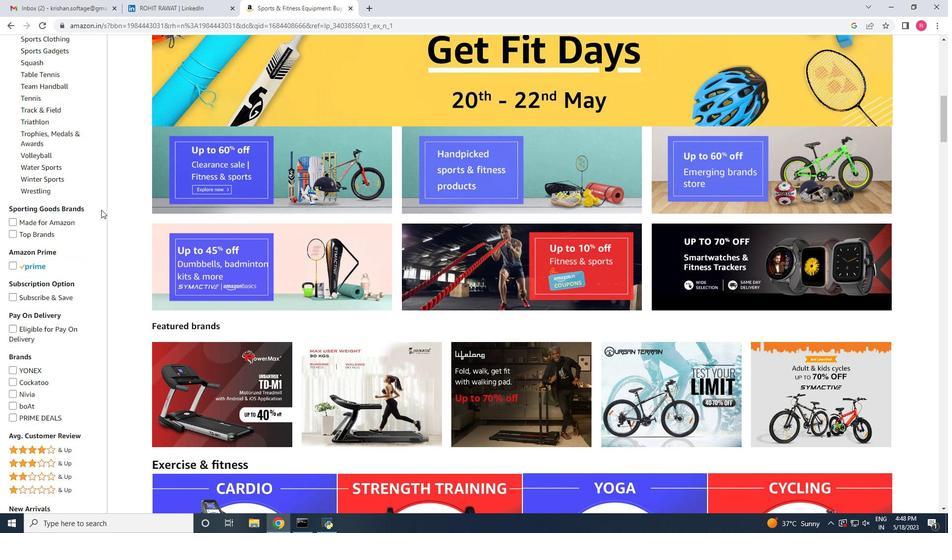 
Action: Mouse scrolled (101, 209) with delta (0, 0)
Screenshot: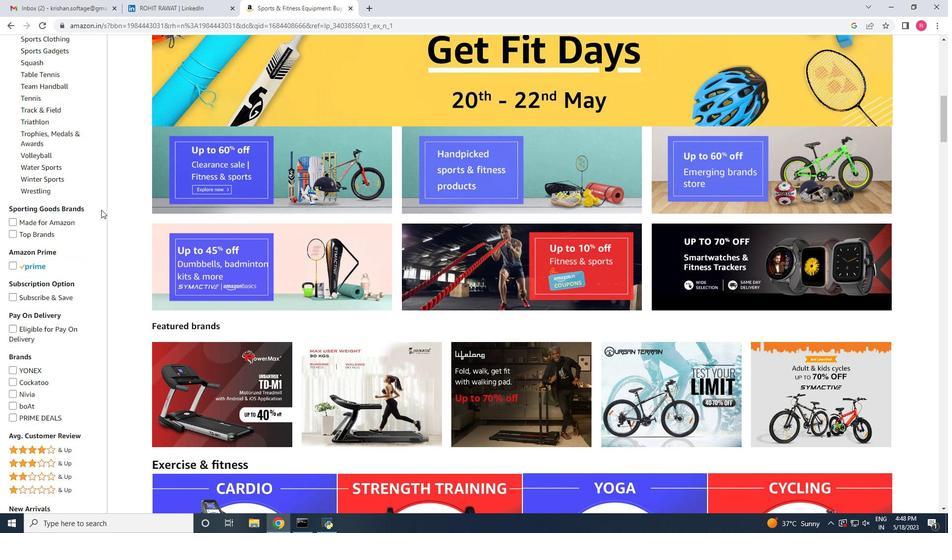 
Action: Mouse scrolled (101, 209) with delta (0, 0)
Screenshot: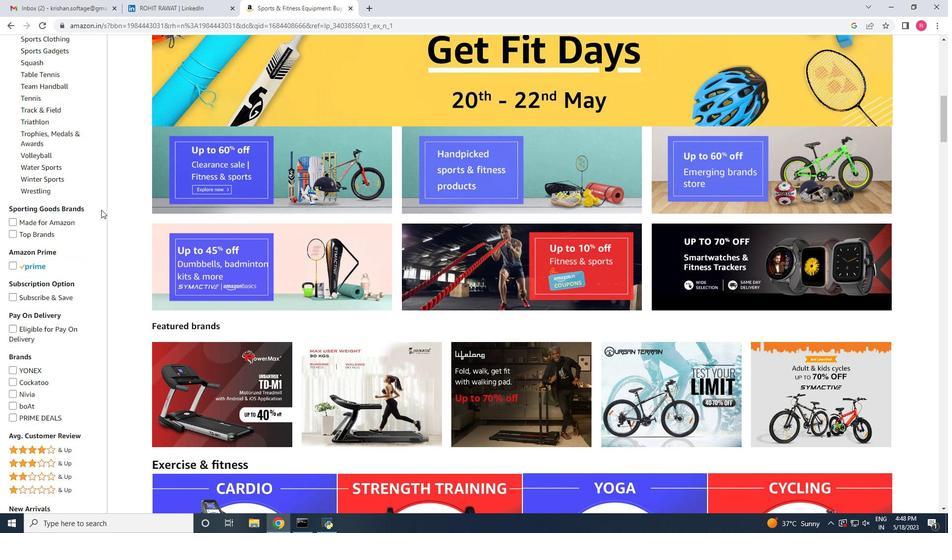 
Action: Mouse scrolled (101, 209) with delta (0, 0)
Screenshot: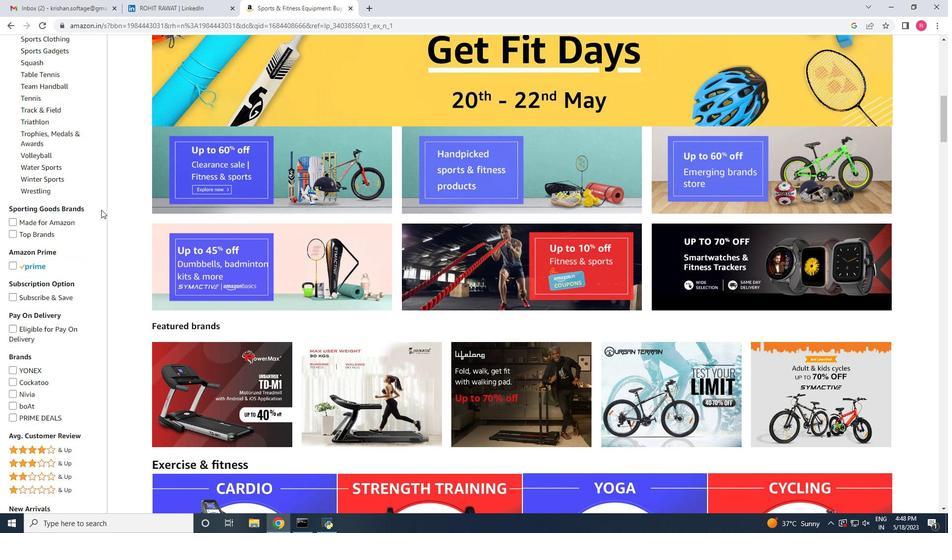 
Action: Mouse scrolled (101, 209) with delta (0, 0)
Screenshot: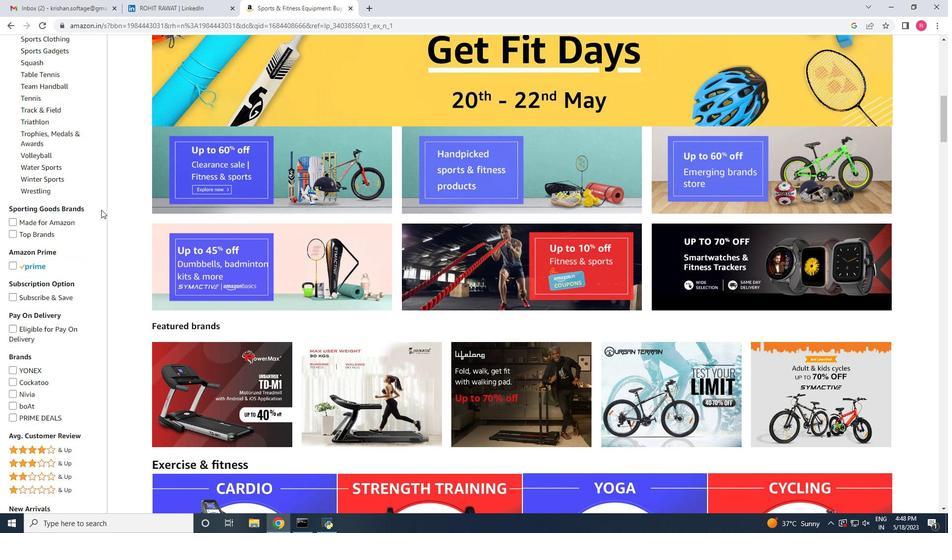 
Action: Mouse scrolled (101, 209) with delta (0, 0)
Screenshot: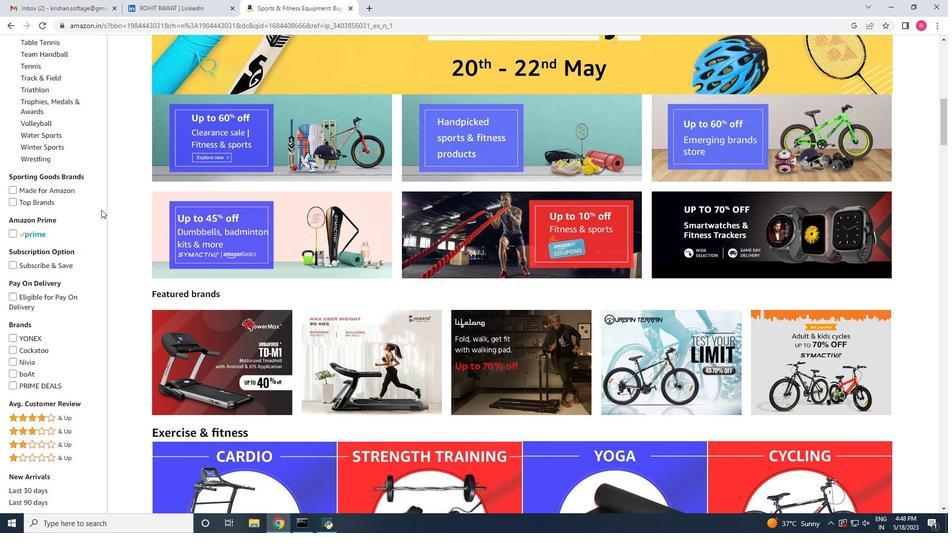 
Action: Mouse scrolled (101, 209) with delta (0, 0)
Screenshot: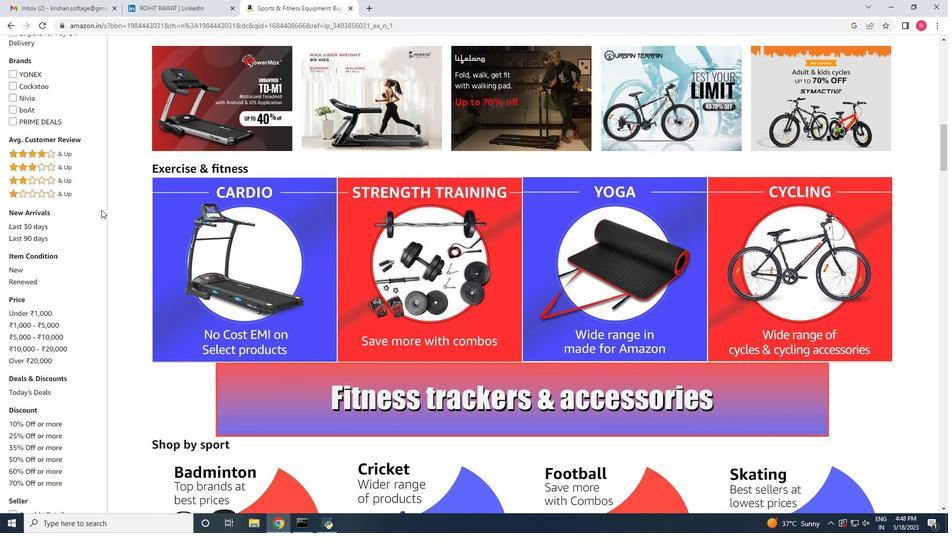 
Action: Mouse scrolled (101, 209) with delta (0, 0)
Screenshot: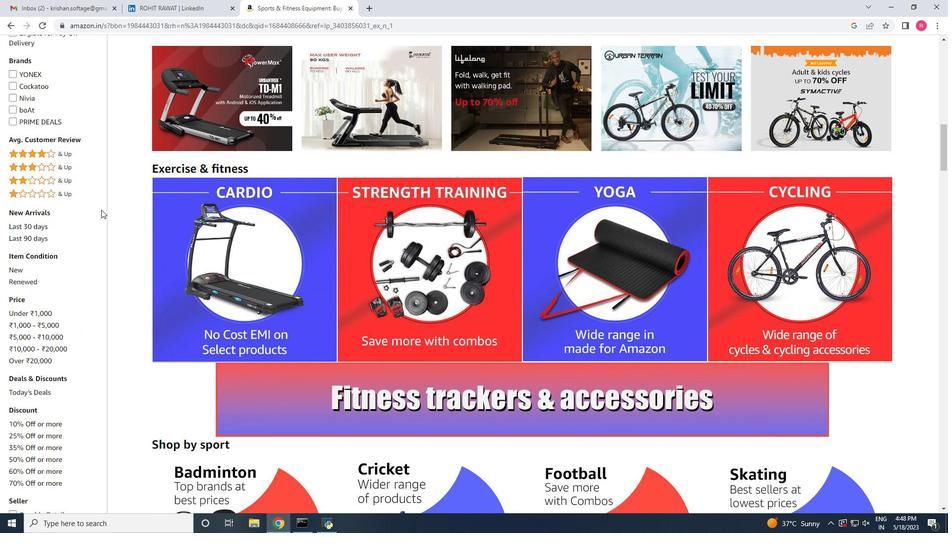 
Action: Mouse scrolled (101, 209) with delta (0, 0)
Screenshot: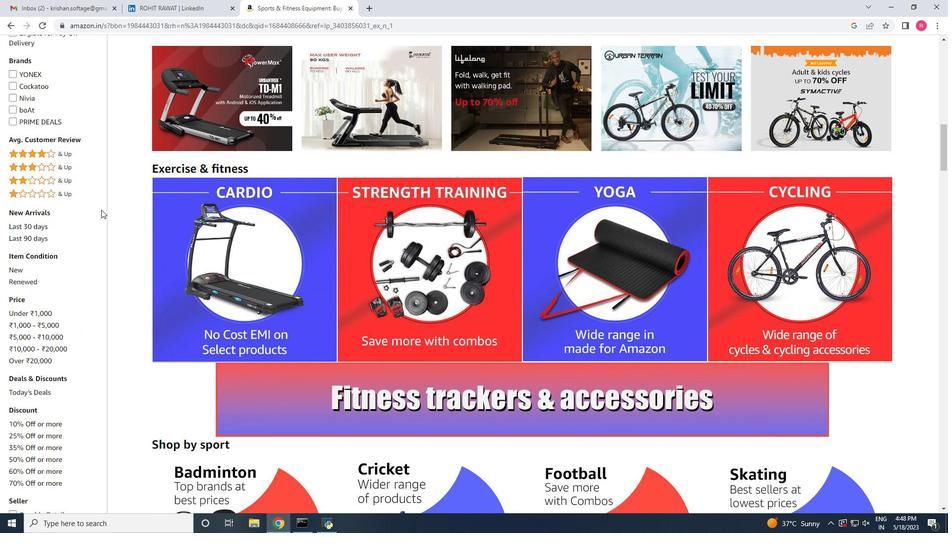 
Action: Mouse scrolled (101, 209) with delta (0, 0)
Screenshot: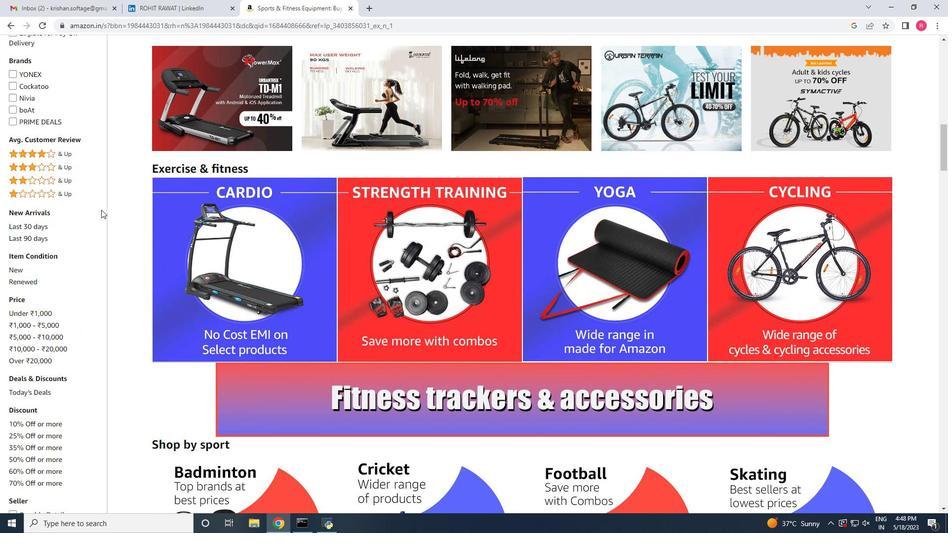 
Action: Mouse scrolled (101, 209) with delta (0, 0)
Screenshot: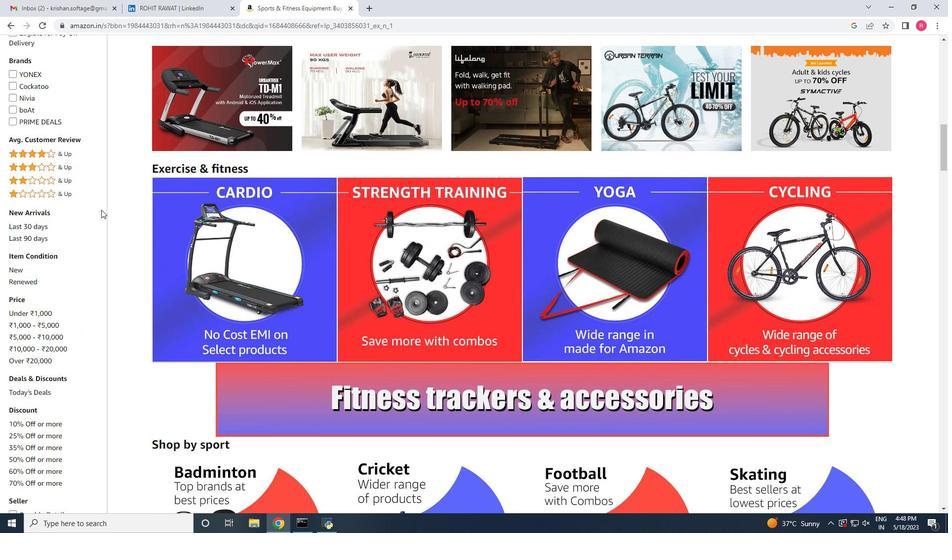 
Action: Mouse scrolled (101, 209) with delta (0, 0)
Screenshot: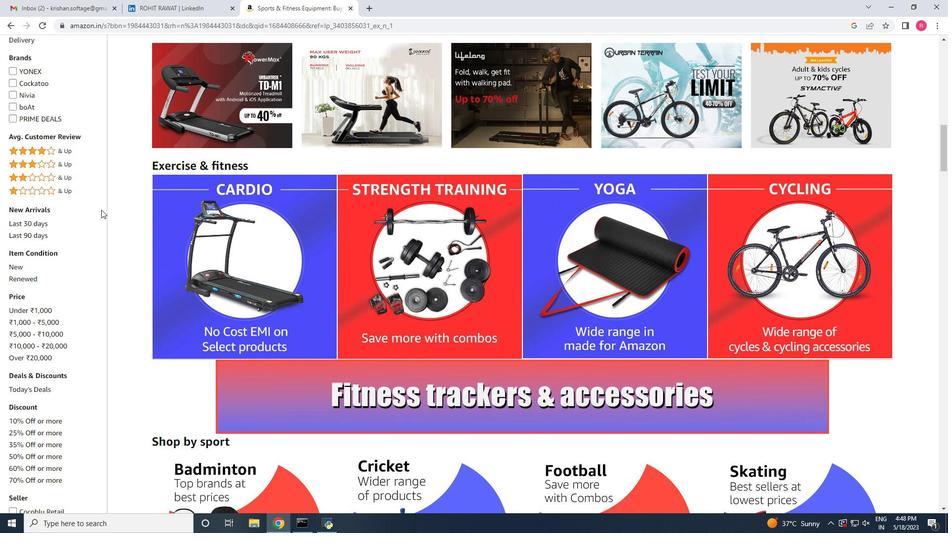 
Action: Mouse scrolled (101, 209) with delta (0, 0)
Screenshot: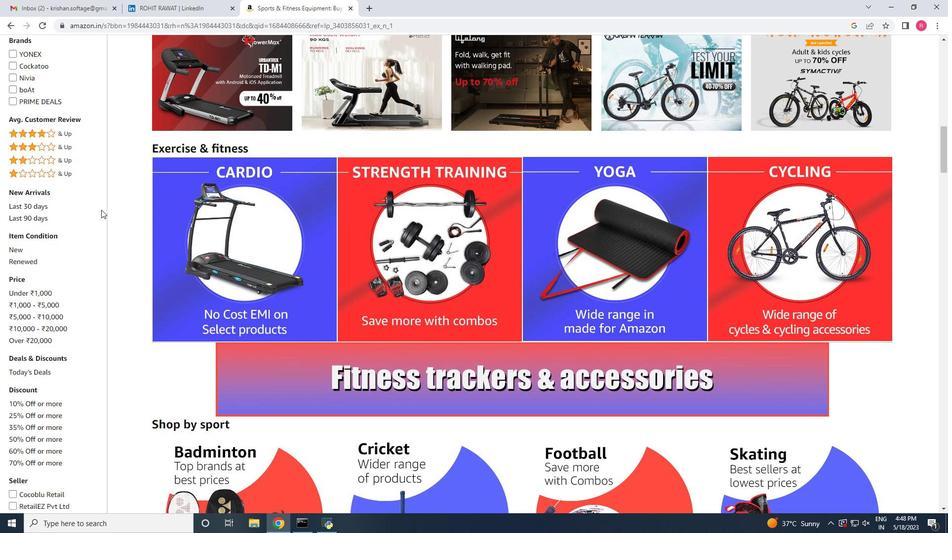 
Action: Mouse scrolled (101, 209) with delta (0, 0)
Screenshot: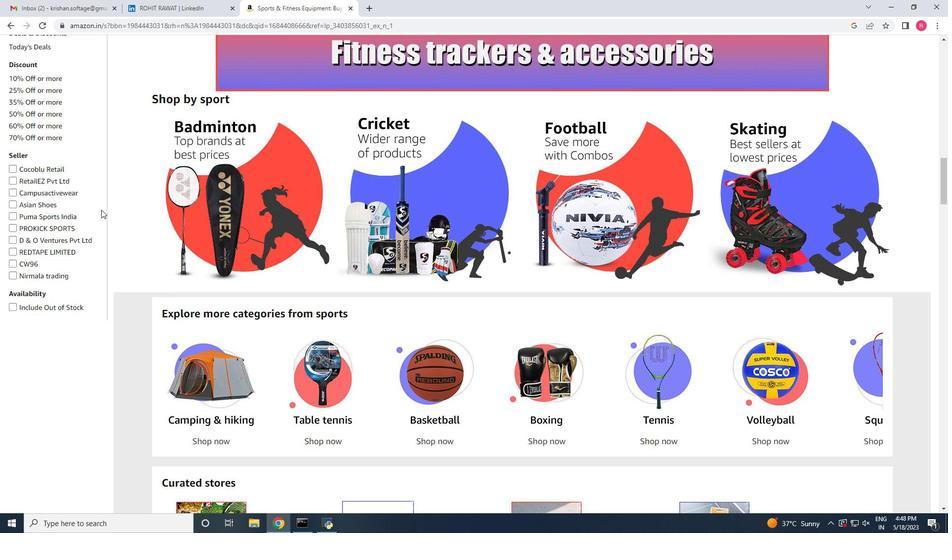
Action: Mouse scrolled (101, 209) with delta (0, 0)
Screenshot: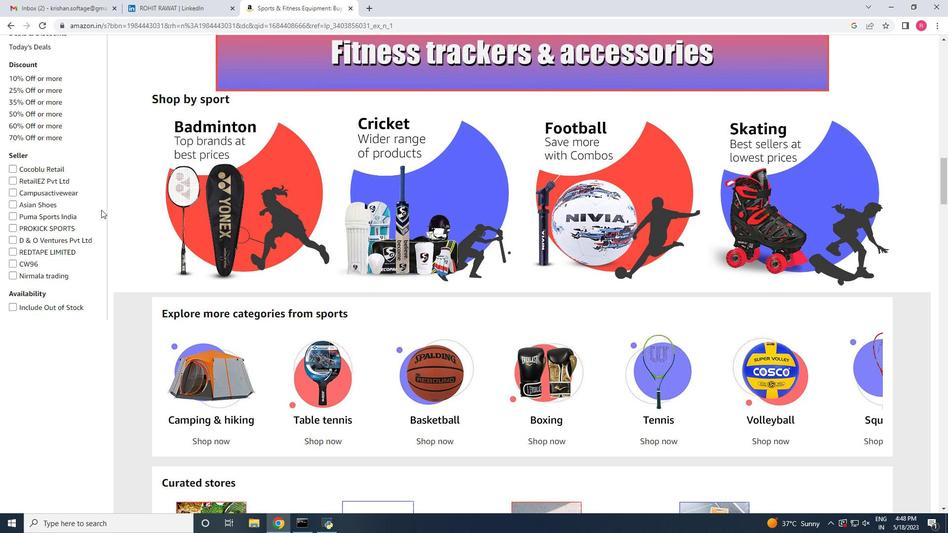 
Action: Mouse scrolled (101, 209) with delta (0, 0)
Screenshot: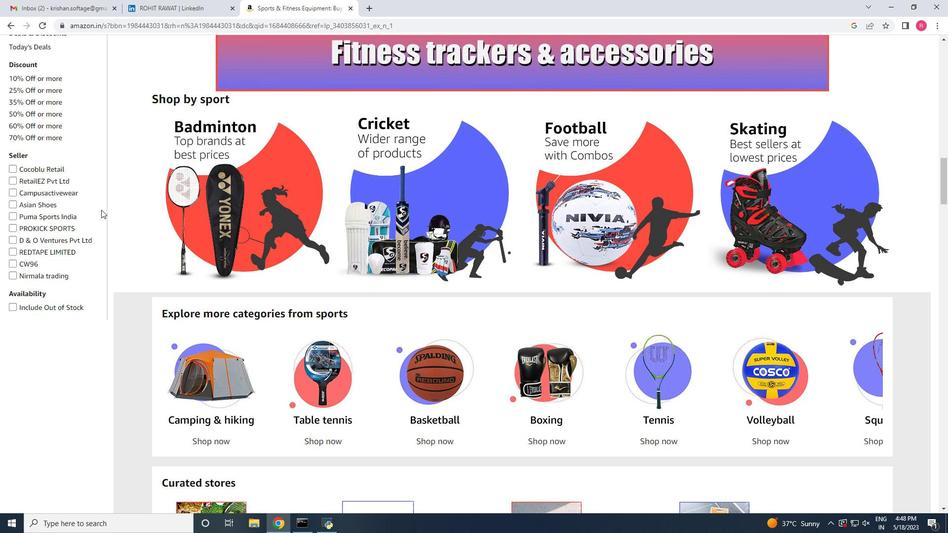 
Action: Mouse scrolled (101, 209) with delta (0, 0)
Screenshot: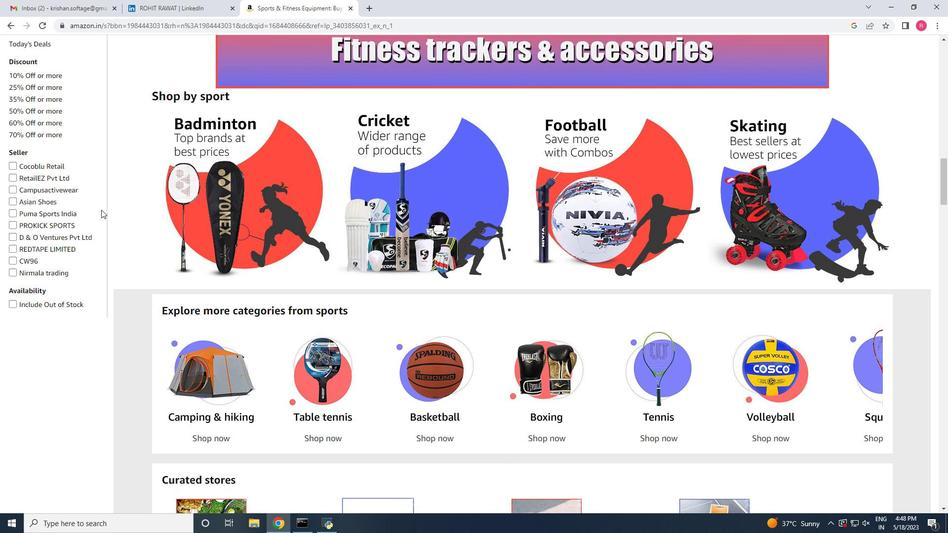 
Action: Mouse scrolled (101, 209) with delta (0, 0)
Screenshot: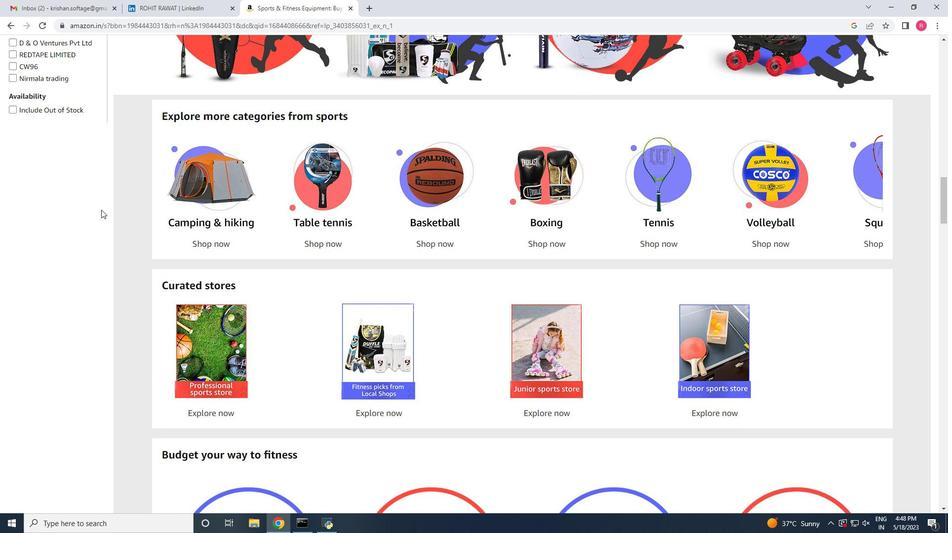 
Action: Mouse scrolled (101, 209) with delta (0, 0)
Screenshot: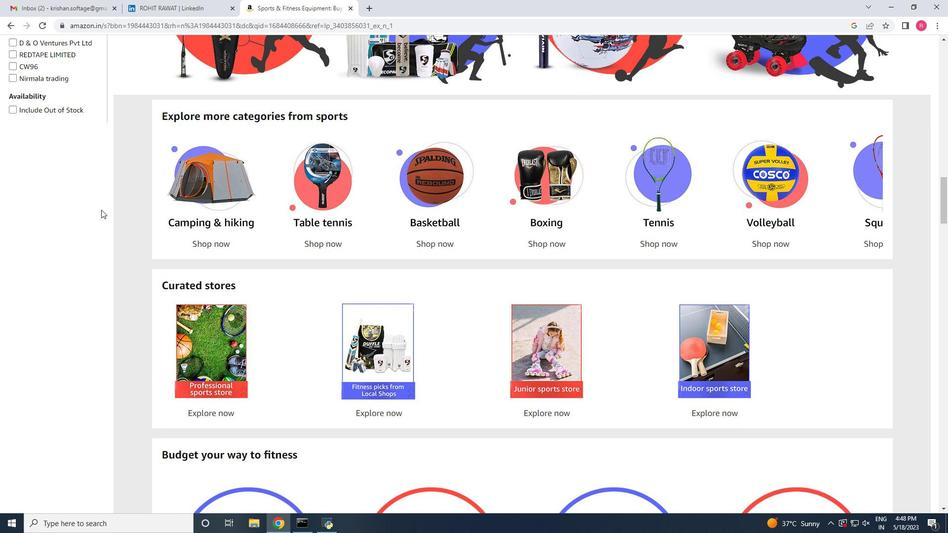 
Action: Mouse scrolled (101, 209) with delta (0, 0)
Screenshot: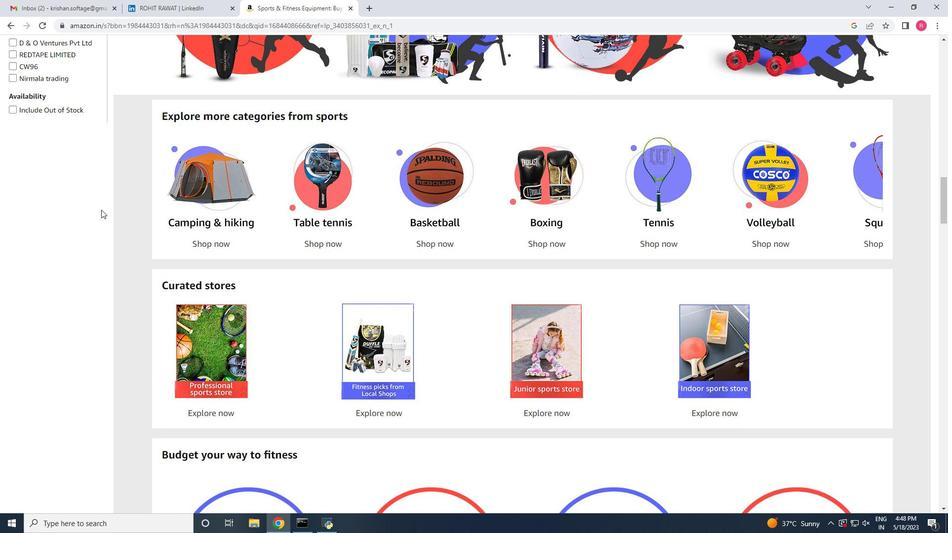 
Action: Mouse scrolled (101, 209) with delta (0, 0)
Screenshot: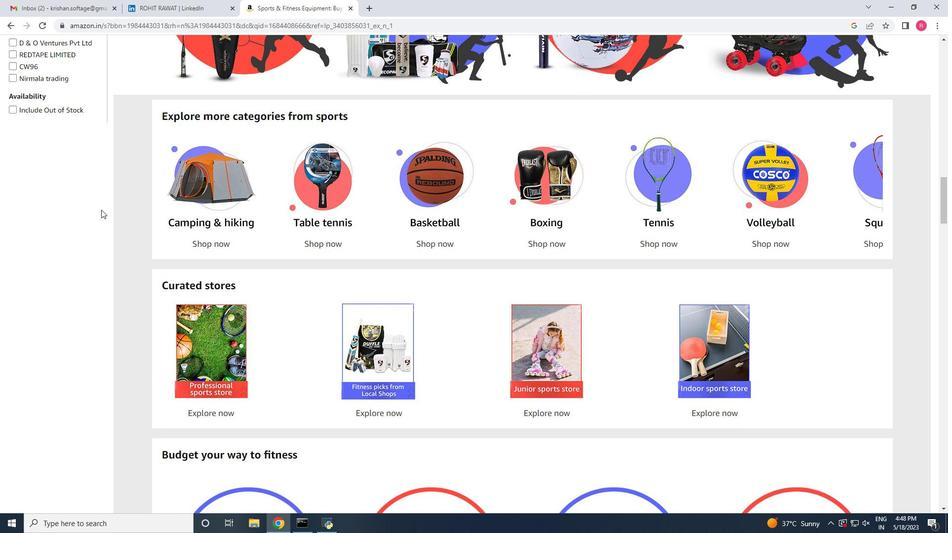 
Action: Mouse scrolled (101, 209) with delta (0, 0)
Screenshot: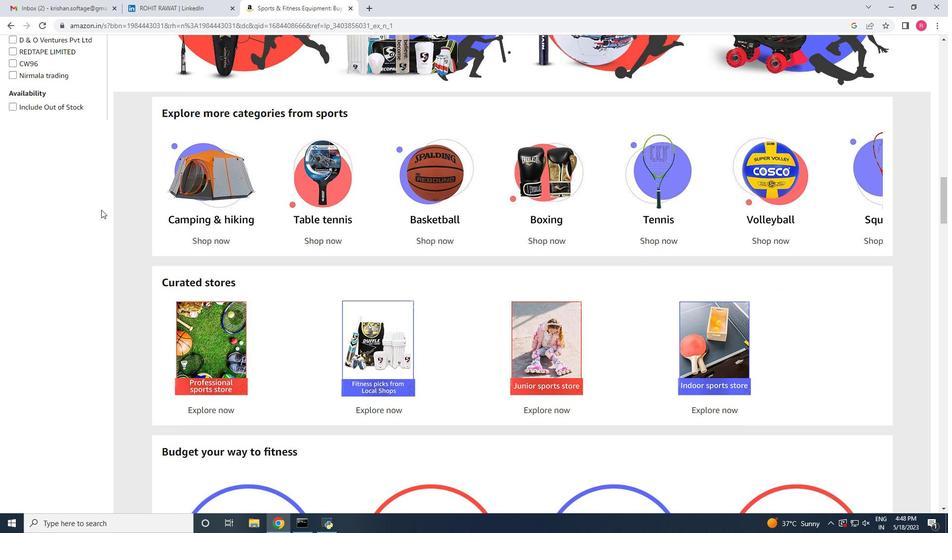 
Action: Mouse scrolled (101, 210) with delta (0, 0)
Screenshot: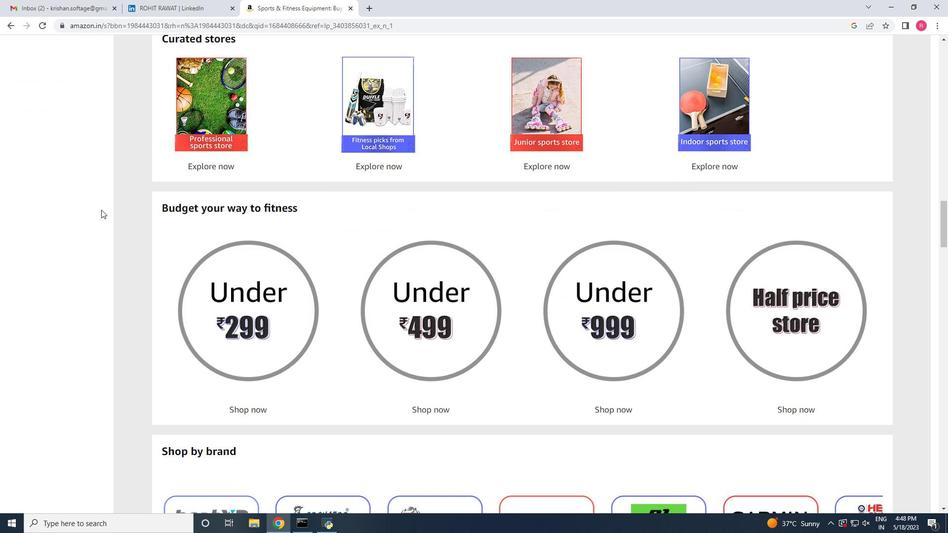 
Action: Mouse scrolled (101, 210) with delta (0, 0)
Screenshot: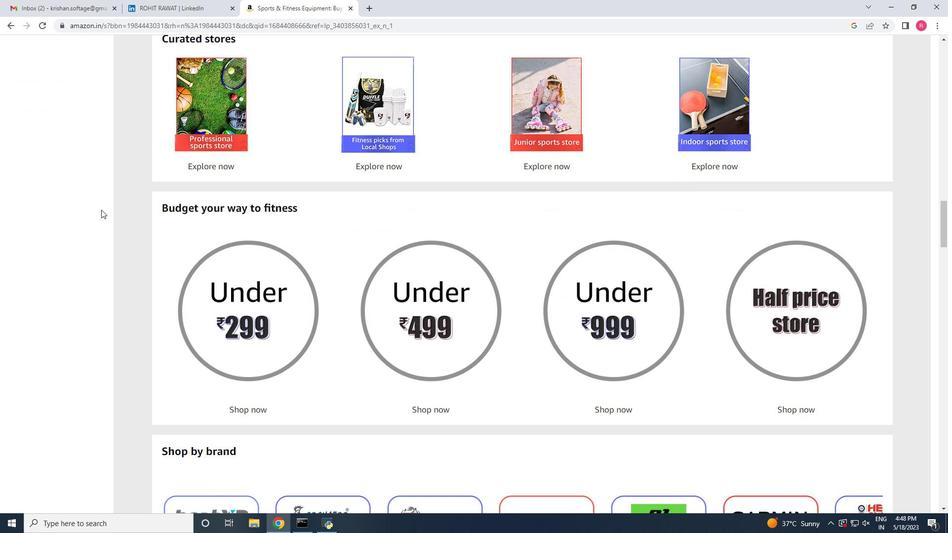 
Action: Mouse scrolled (101, 210) with delta (0, 0)
Screenshot: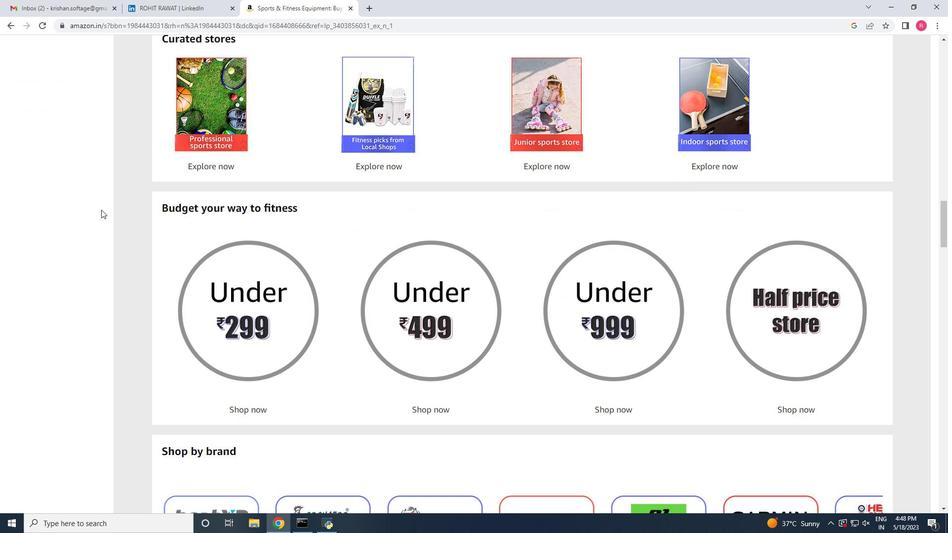 
Action: Mouse scrolled (101, 210) with delta (0, 0)
Screenshot: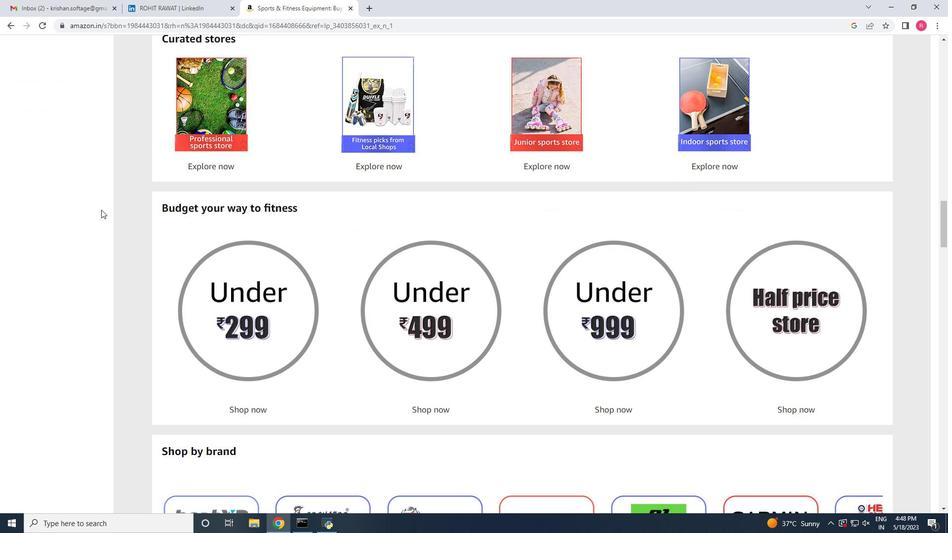 
Action: Mouse moved to (250, 182)
Screenshot: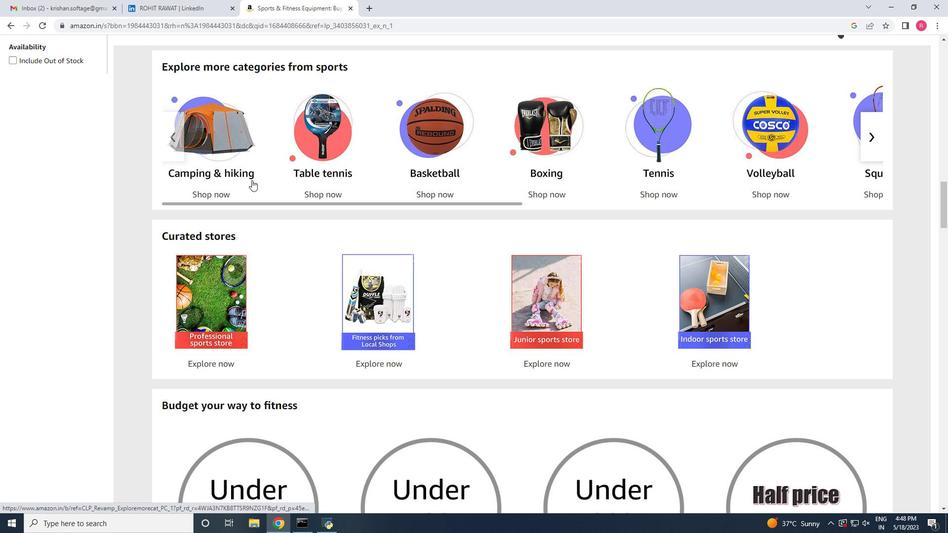 
Action: Mouse scrolled (250, 182) with delta (0, 0)
Screenshot: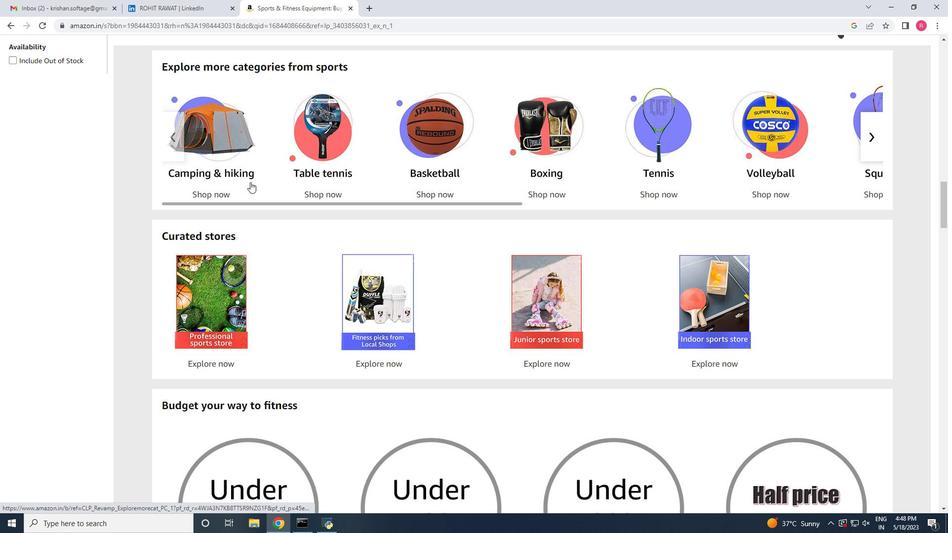 
Action: Mouse moved to (217, 110)
Screenshot: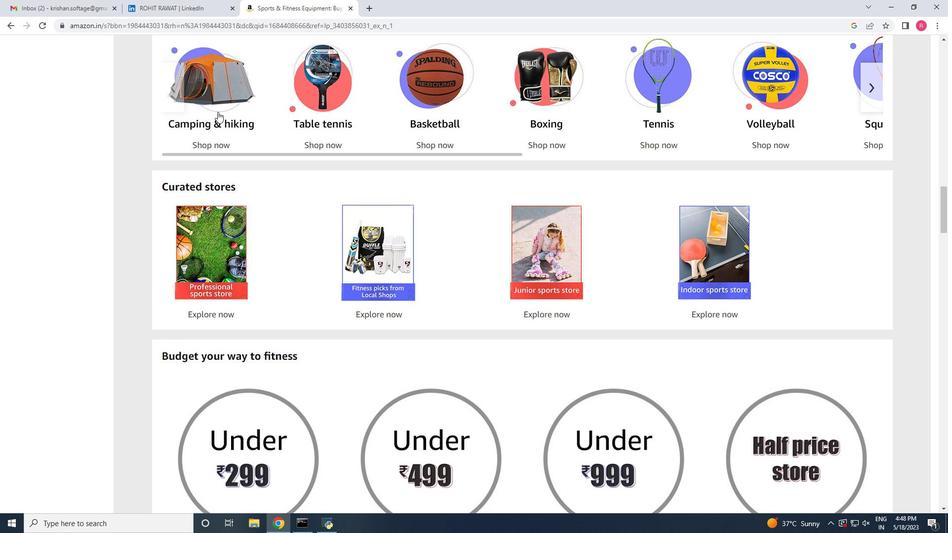 
Action: Mouse pressed left at (217, 110)
Screenshot: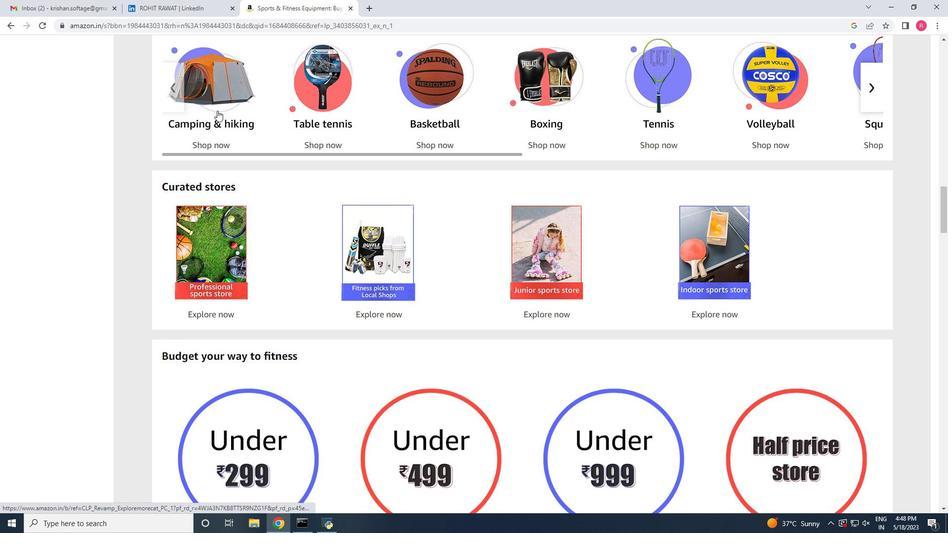 
Action: Mouse moved to (255, 235)
Screenshot: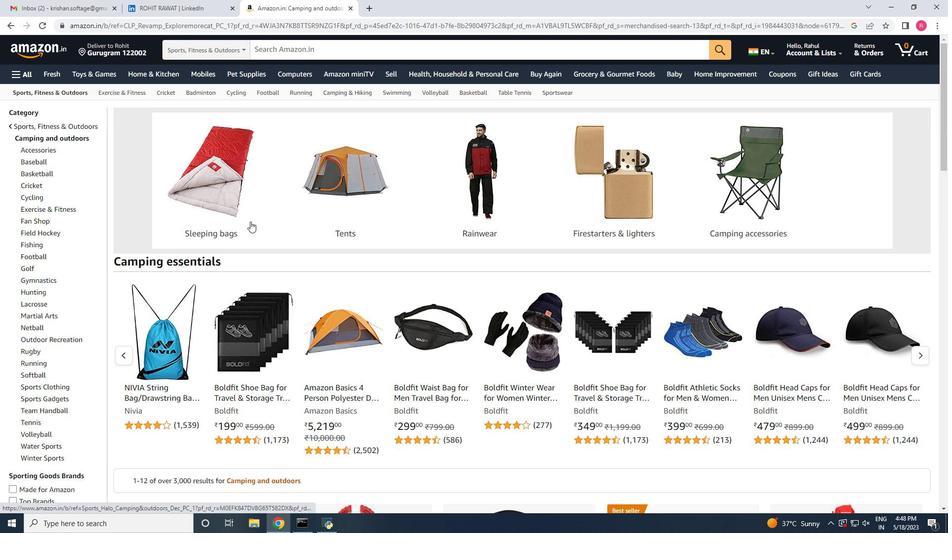 
Action: Mouse scrolled (255, 235) with delta (0, 0)
Screenshot: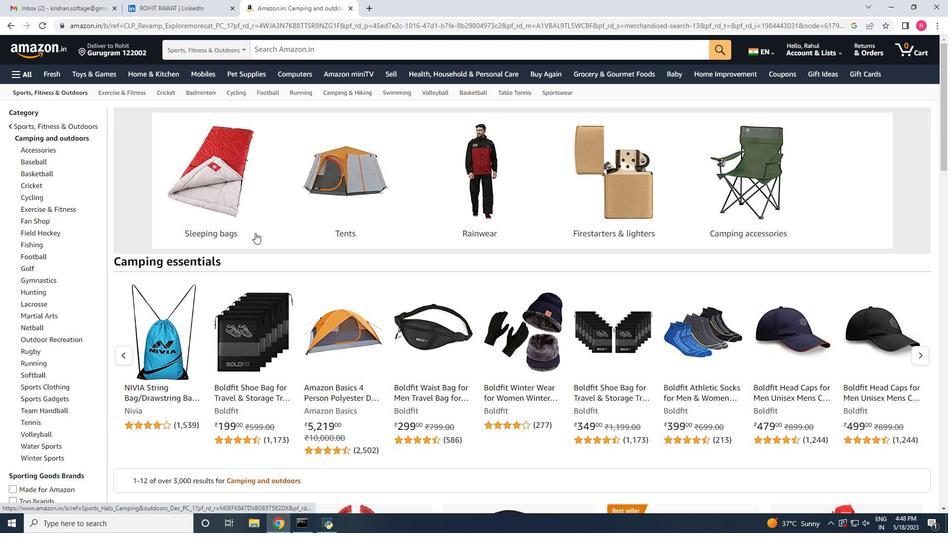 
Action: Mouse moved to (255, 235)
Screenshot: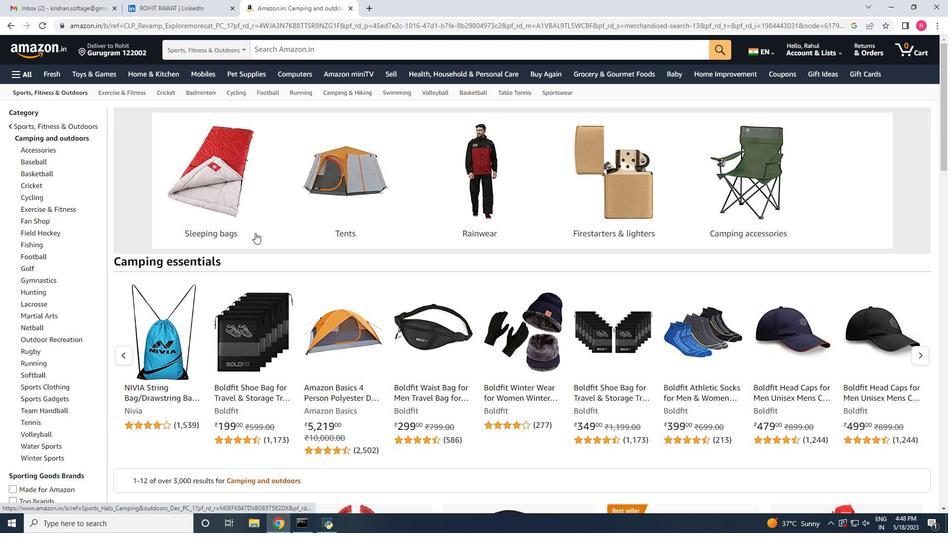 
Action: Mouse scrolled (255, 235) with delta (0, 0)
Screenshot: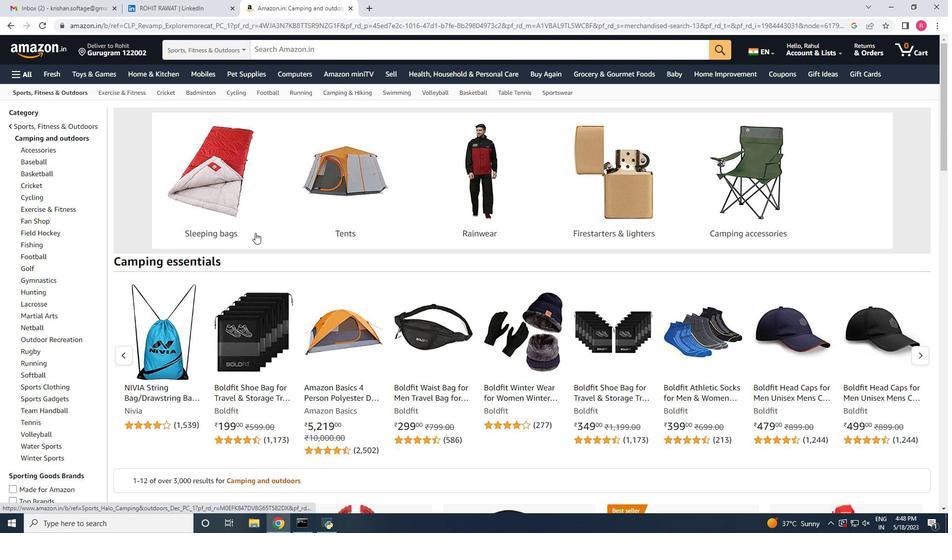 
Action: Mouse scrolled (255, 235) with delta (0, 0)
Screenshot: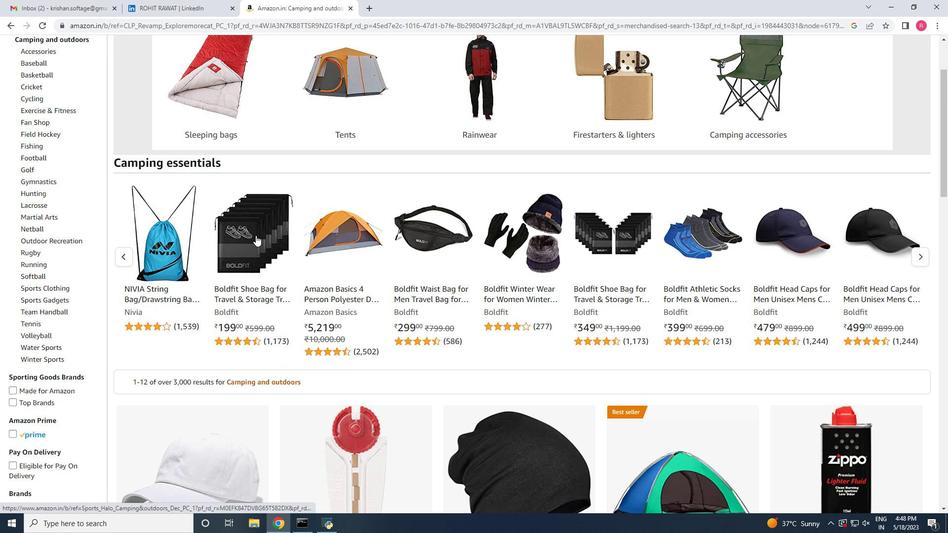 
Action: Mouse scrolled (255, 235) with delta (0, 0)
Screenshot: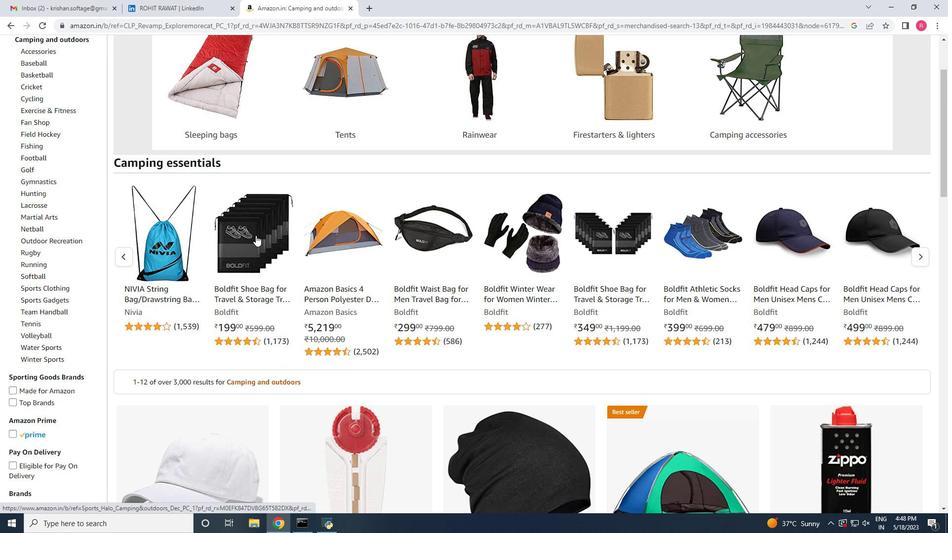 
Action: Mouse scrolled (255, 235) with delta (0, 0)
Screenshot: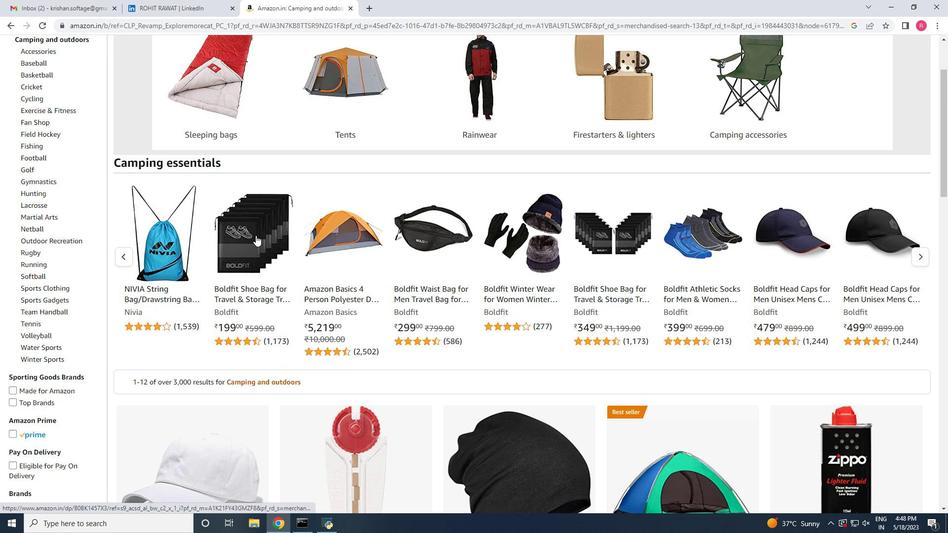 
Action: Mouse scrolled (255, 235) with delta (0, 0)
Screenshot: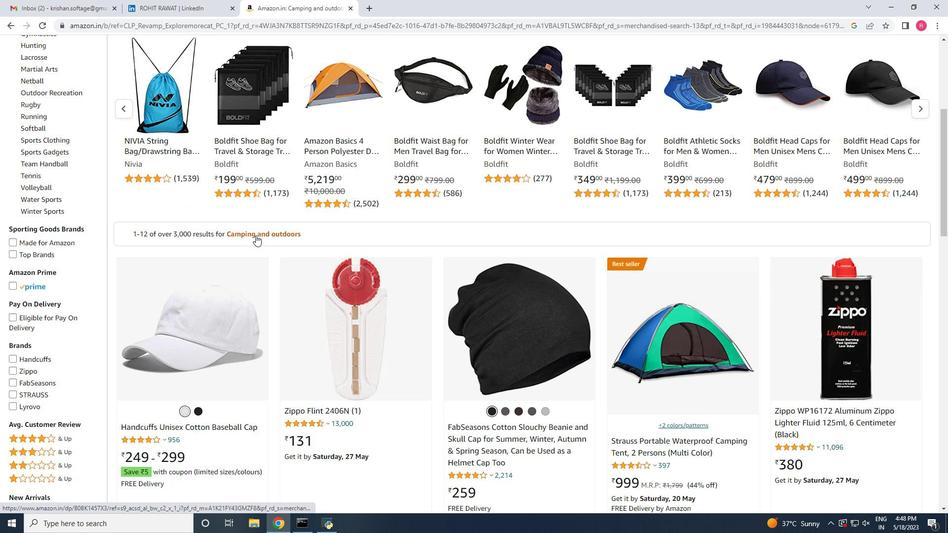 
Action: Mouse scrolled (255, 235) with delta (0, 0)
Screenshot: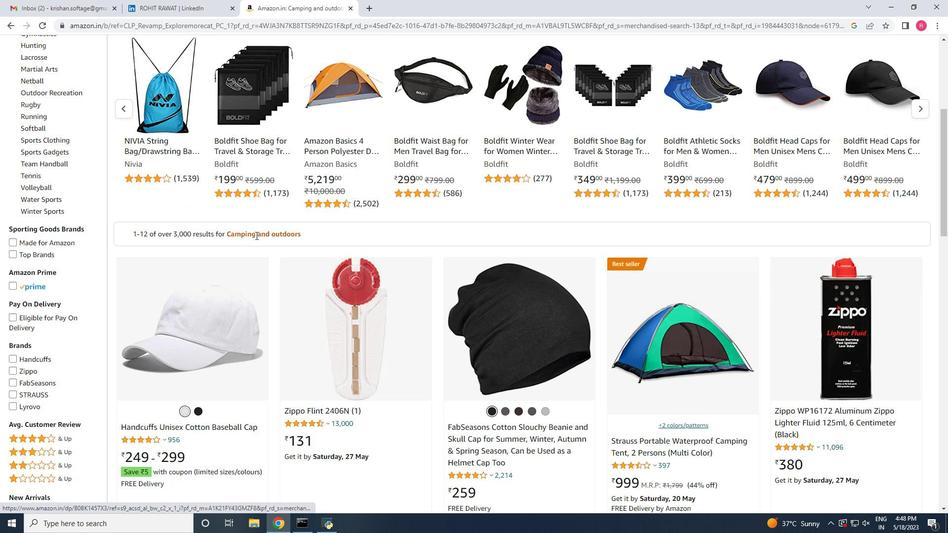 
Action: Mouse scrolled (255, 235) with delta (0, 0)
Screenshot: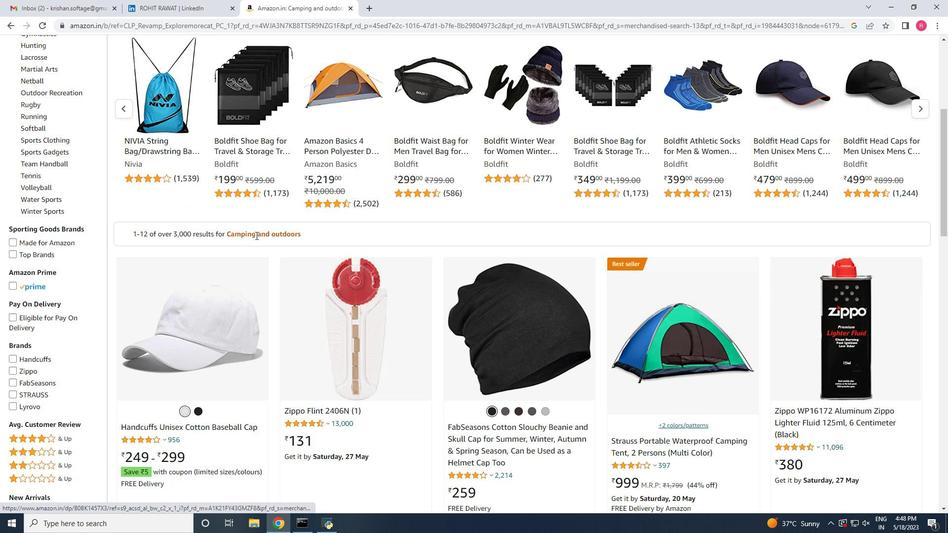 
Action: Mouse scrolled (255, 235) with delta (0, 0)
Screenshot: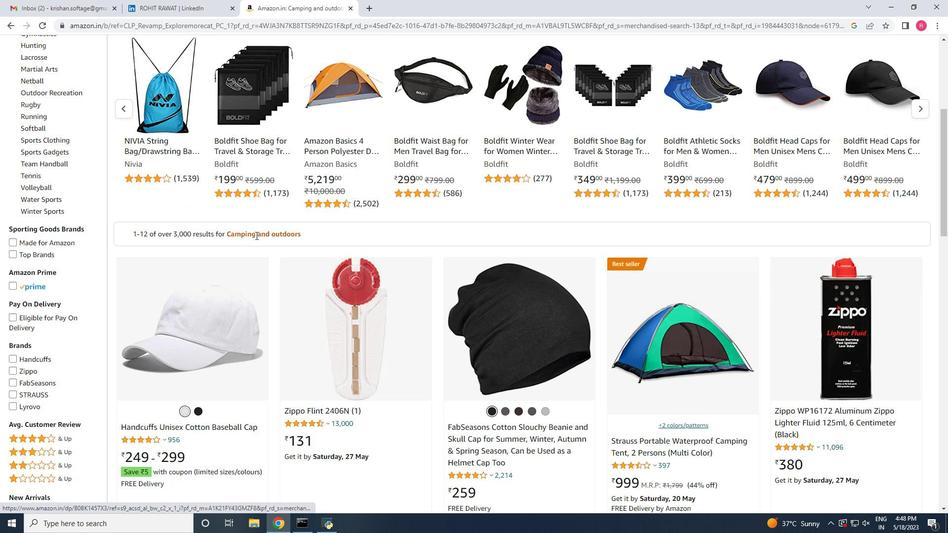 
Action: Mouse scrolled (255, 235) with delta (0, 0)
Screenshot: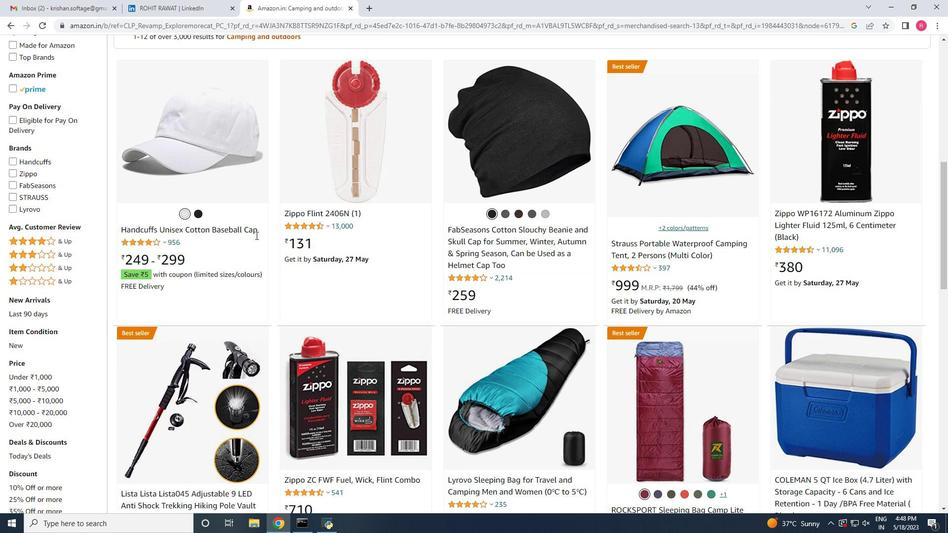 
Action: Mouse scrolled (255, 235) with delta (0, 0)
Screenshot: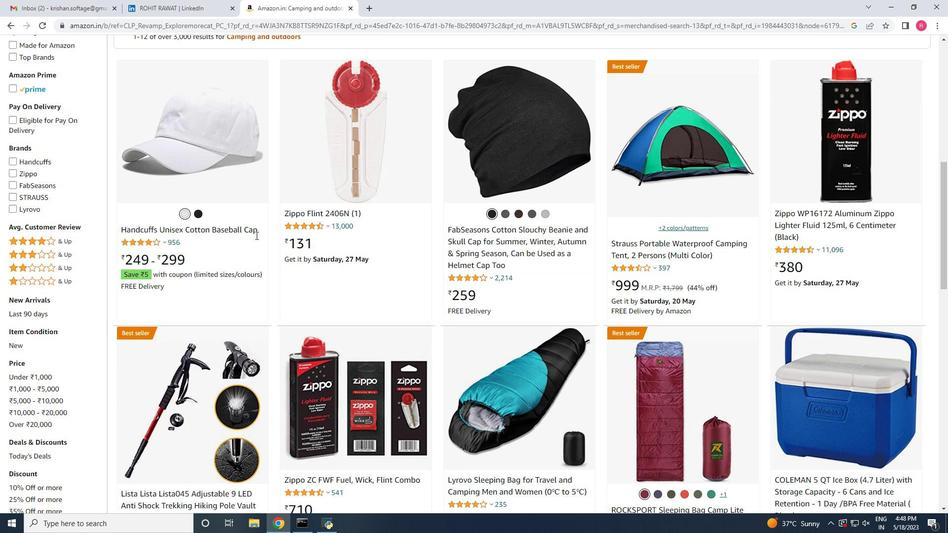 
Action: Mouse scrolled (255, 235) with delta (0, 0)
Screenshot: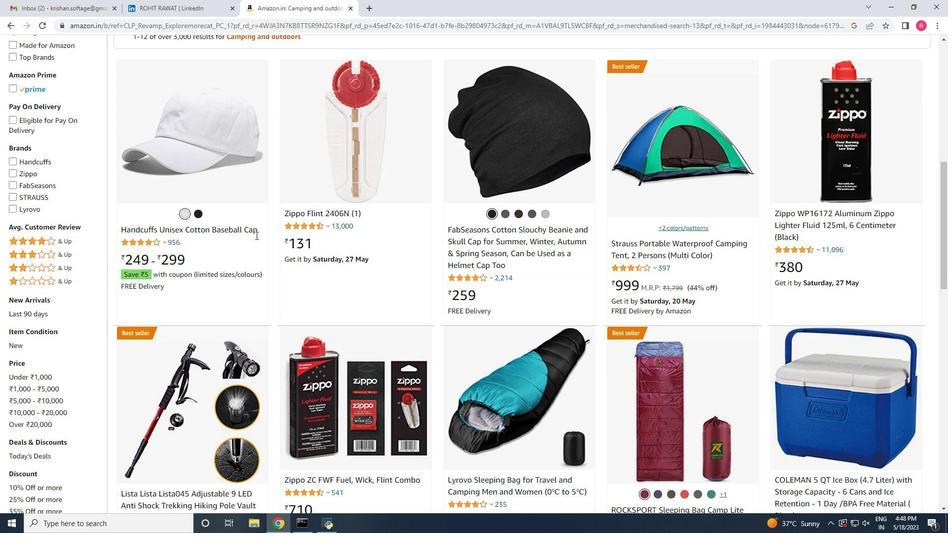 
Action: Mouse scrolled (255, 235) with delta (0, 0)
Screenshot: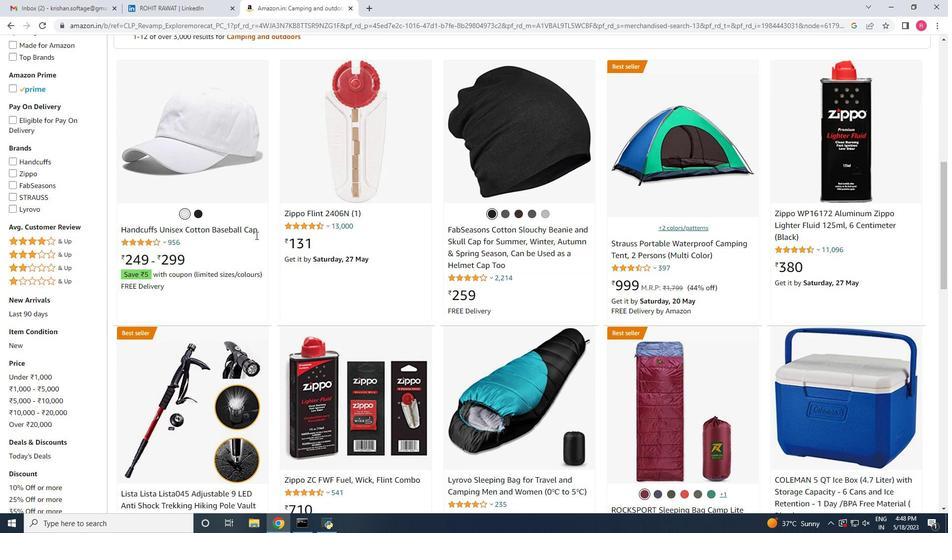 
Action: Mouse scrolled (255, 235) with delta (0, 0)
Screenshot: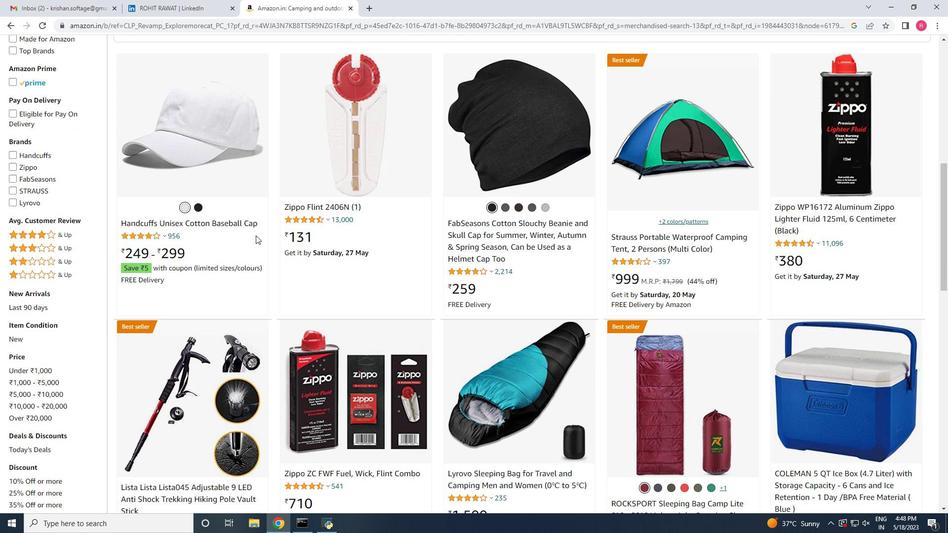 
Action: Mouse scrolled (255, 235) with delta (0, 0)
Screenshot: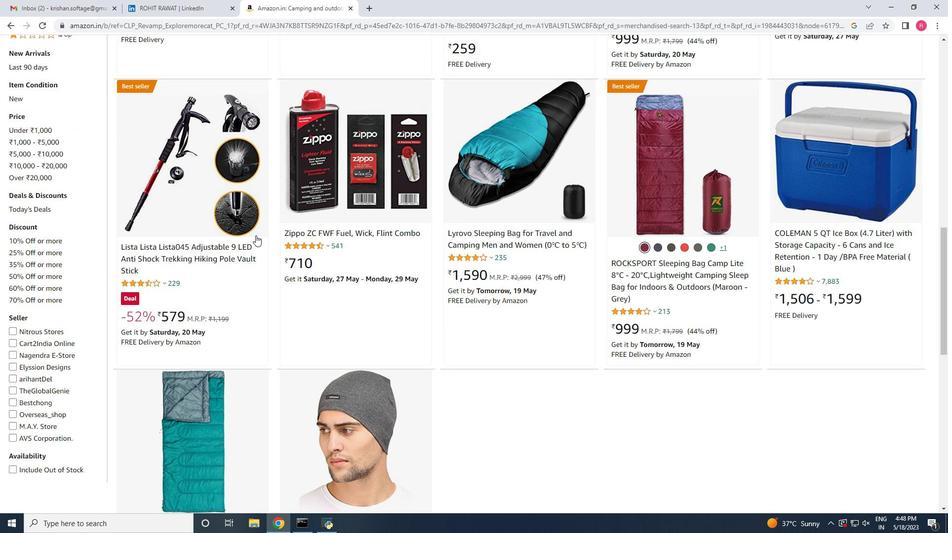 
Action: Mouse scrolled (255, 235) with delta (0, 0)
Screenshot: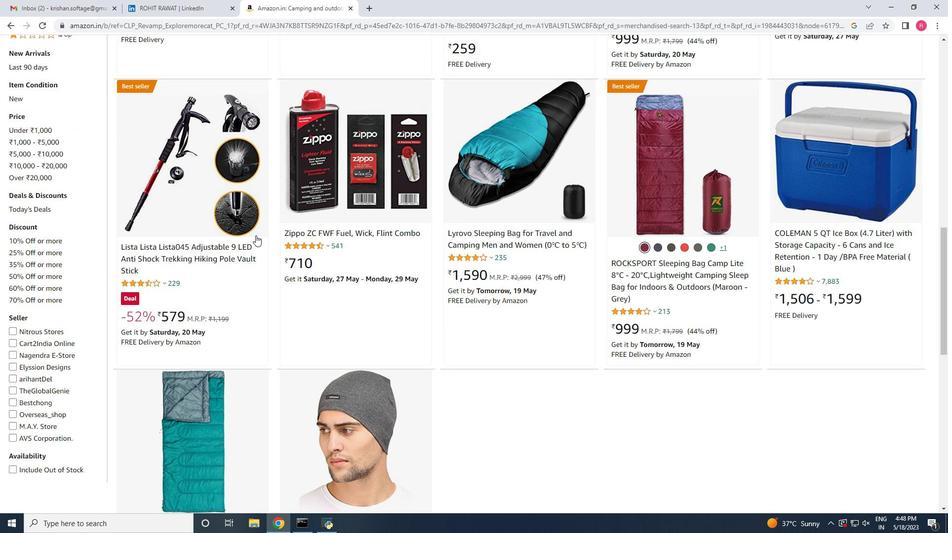 
Action: Mouse scrolled (255, 235) with delta (0, 0)
Screenshot: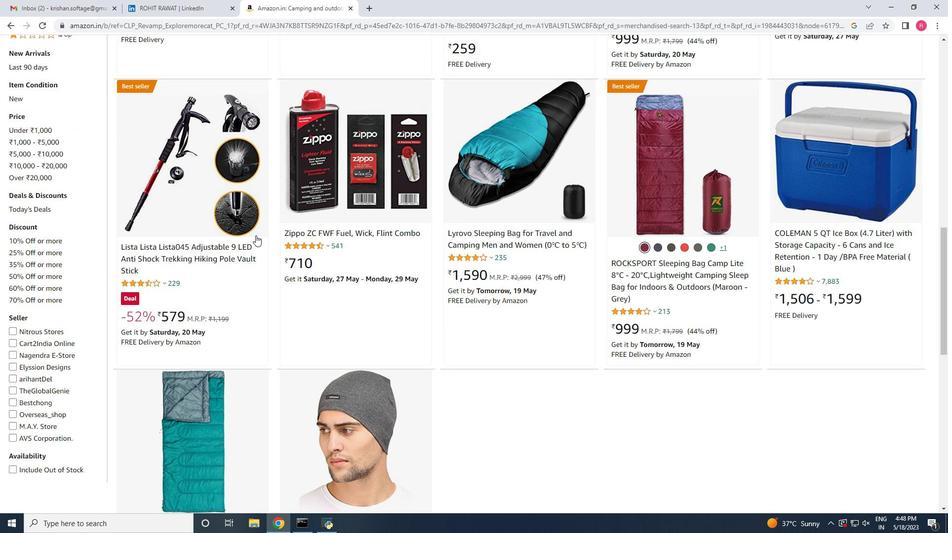 
Action: Mouse scrolled (255, 235) with delta (0, 0)
Screenshot: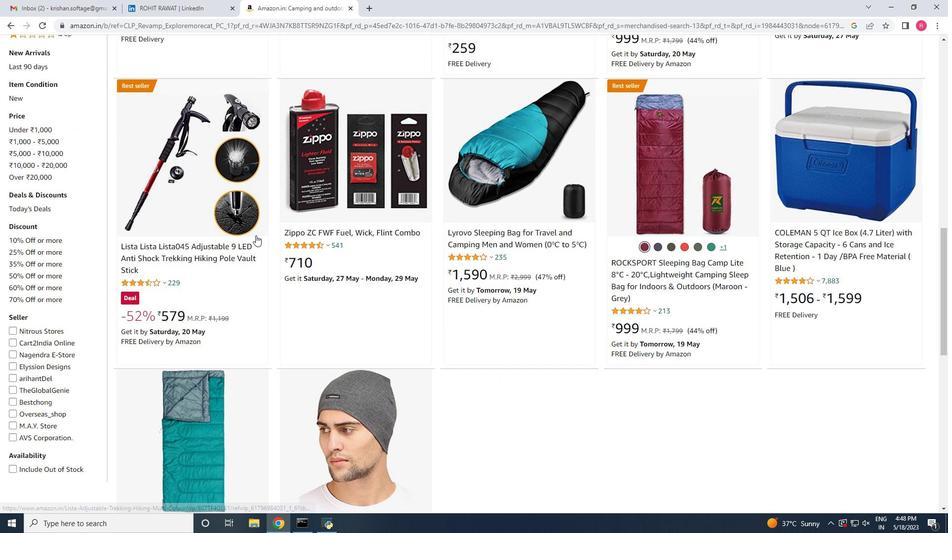 
Action: Mouse scrolled (255, 235) with delta (0, 0)
Screenshot: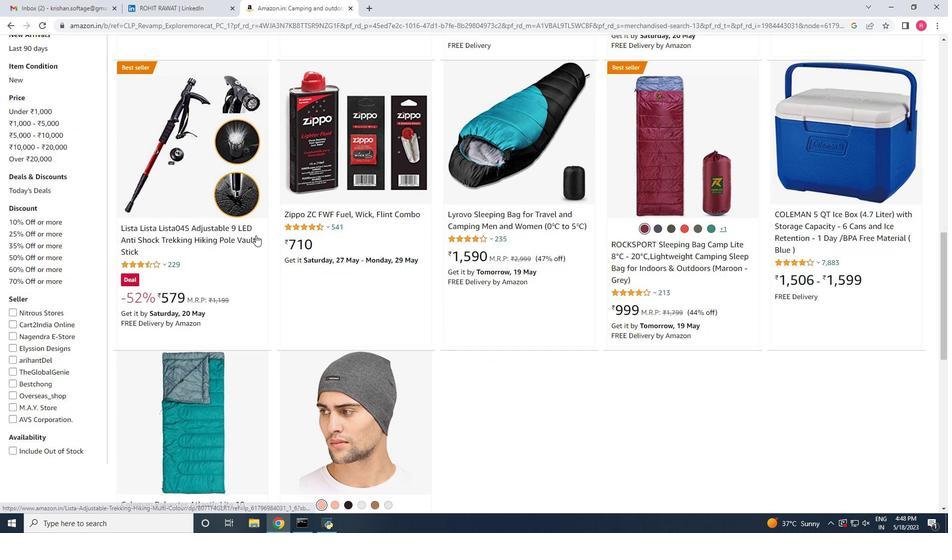 
Action: Mouse scrolled (255, 235) with delta (0, 0)
Screenshot: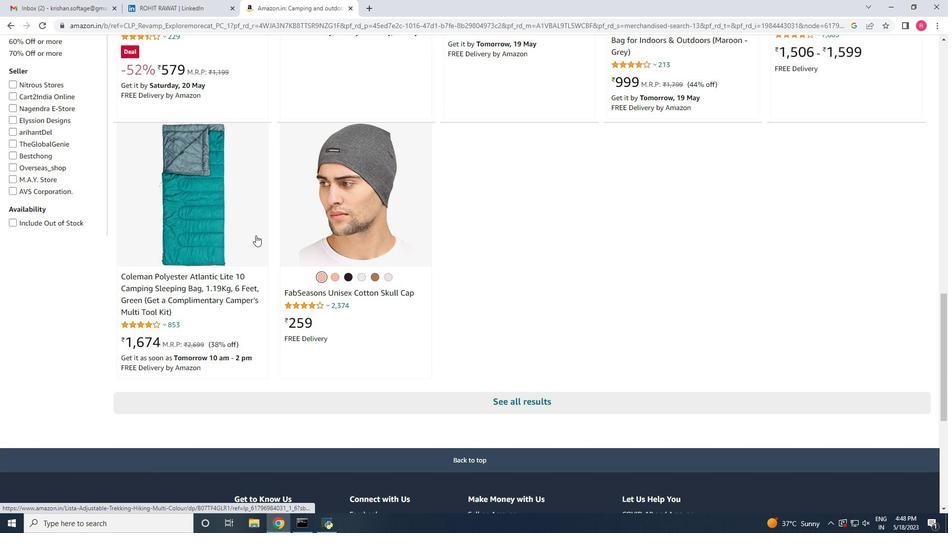 
Action: Mouse scrolled (255, 235) with delta (0, 0)
Screenshot: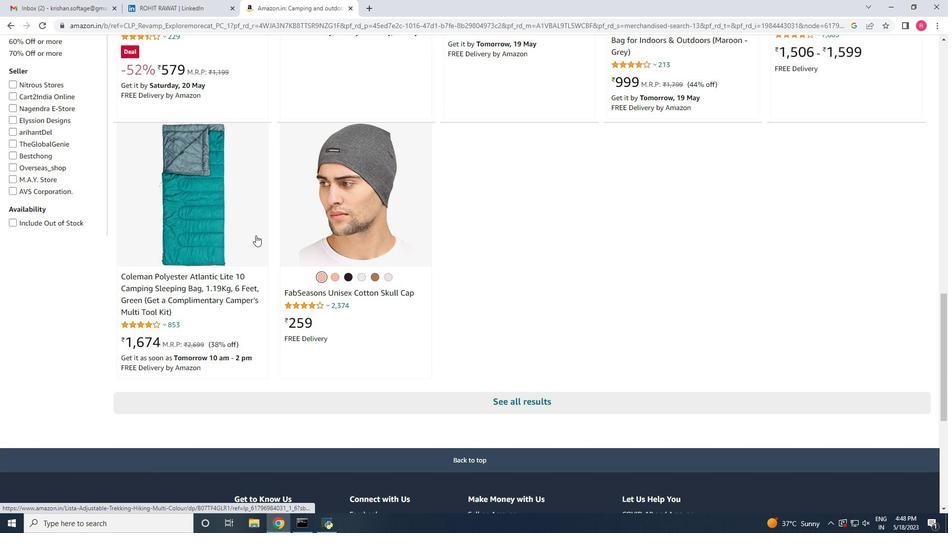 
Action: Mouse scrolled (255, 235) with delta (0, 0)
Screenshot: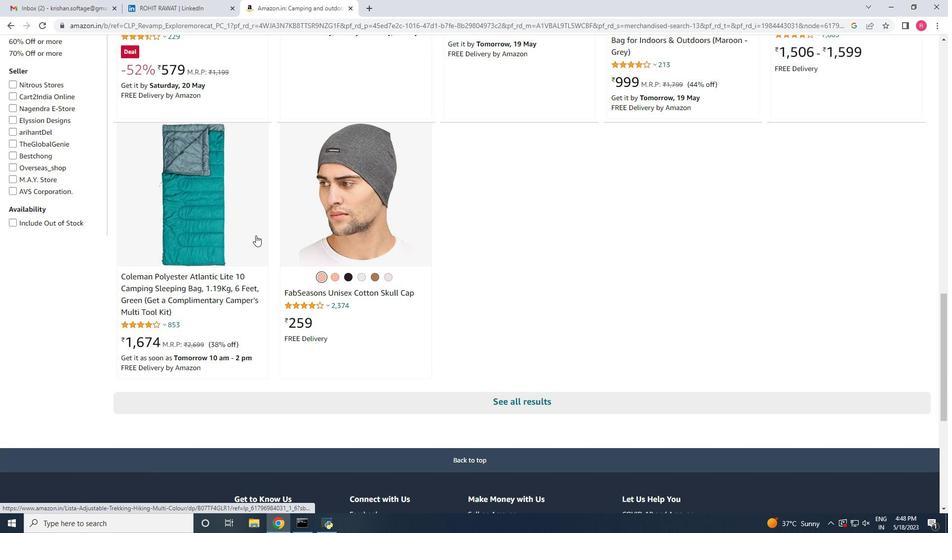 
Action: Mouse scrolled (255, 235) with delta (0, 0)
Screenshot: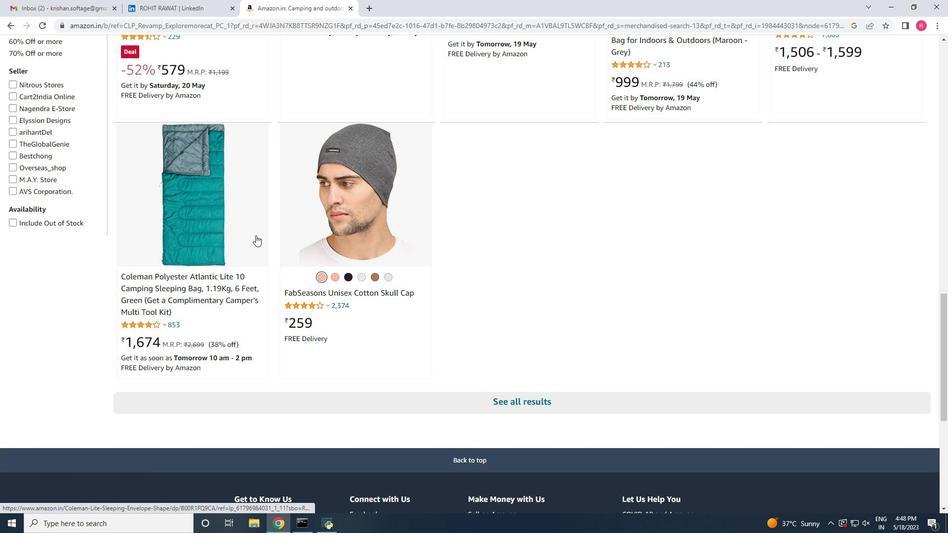 
Action: Mouse scrolled (255, 235) with delta (0, 0)
Screenshot: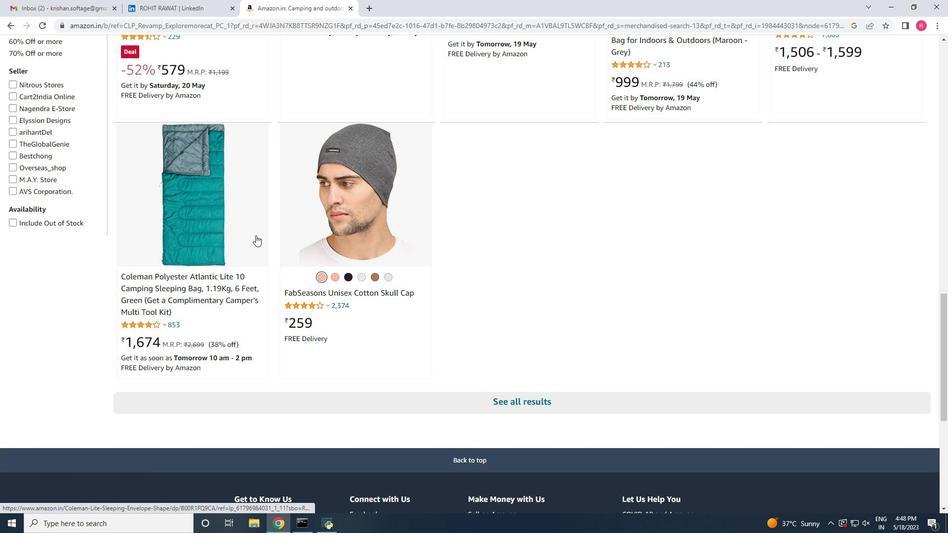 
Action: Mouse scrolled (255, 236) with delta (0, 0)
Screenshot: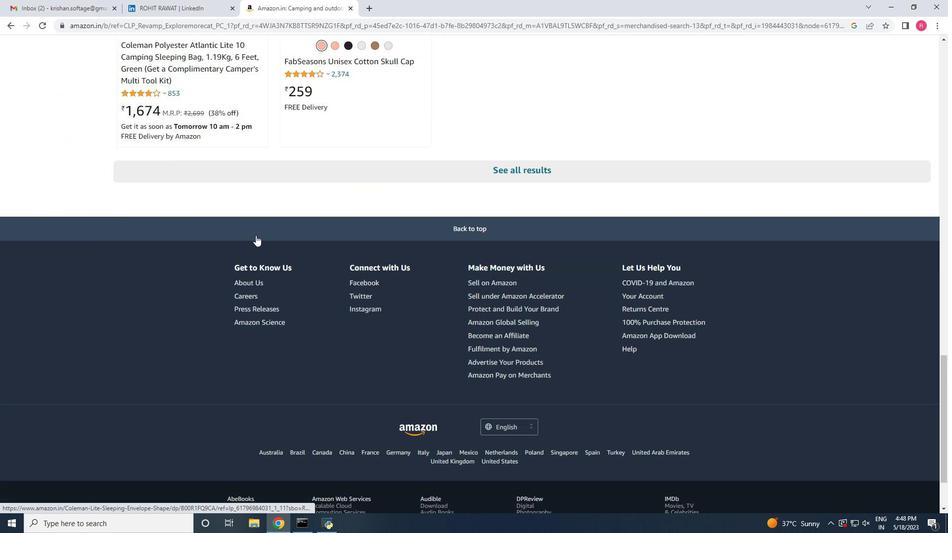 
Action: Mouse scrolled (255, 236) with delta (0, 0)
Screenshot: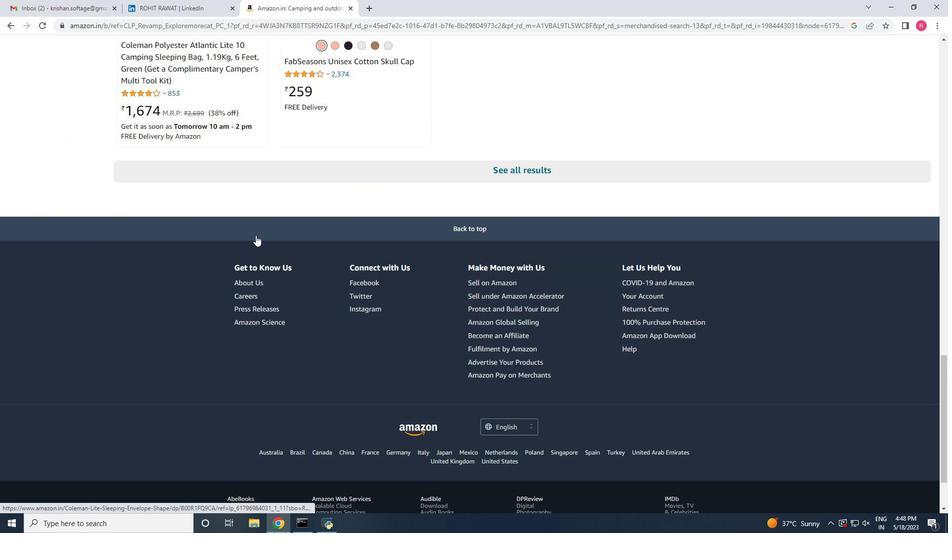 
Action: Mouse scrolled (255, 236) with delta (0, 0)
Screenshot: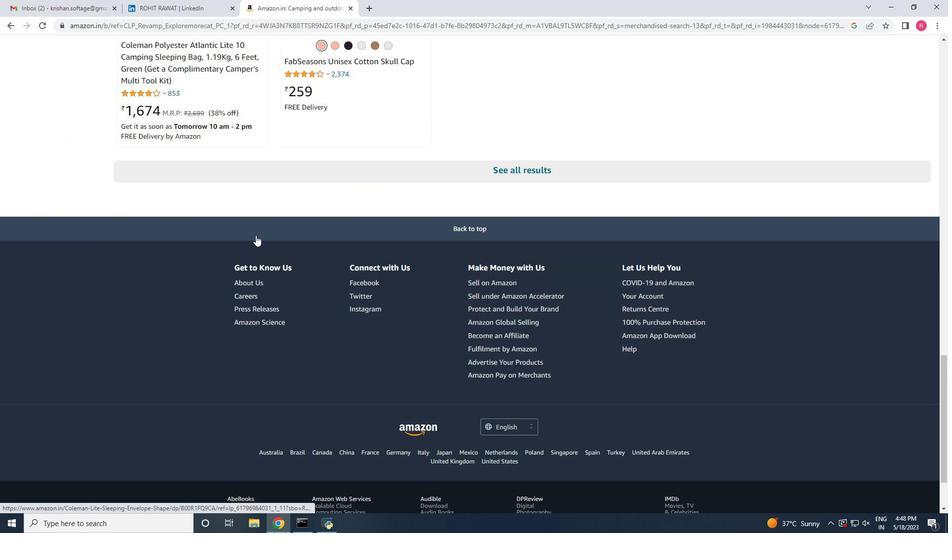 
Action: Mouse scrolled (255, 236) with delta (0, 0)
Screenshot: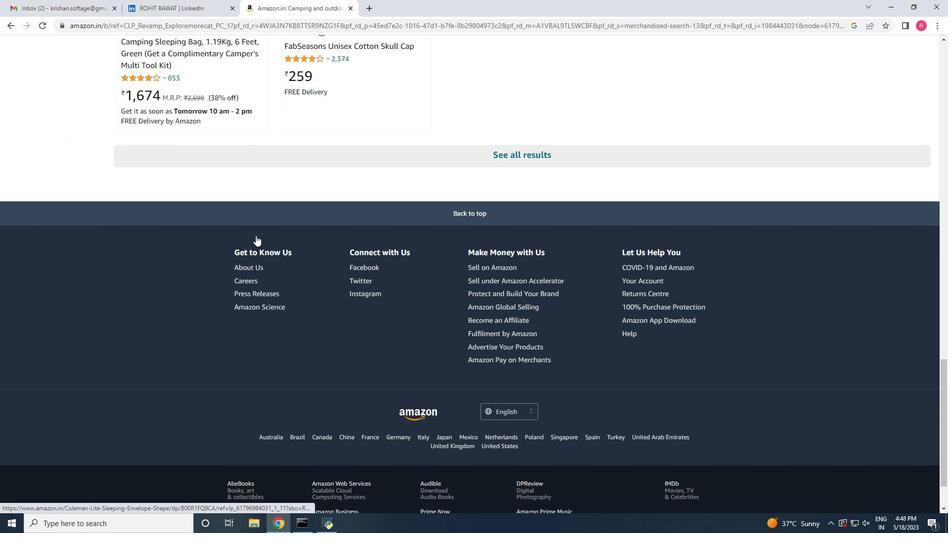 
Action: Mouse scrolled (255, 236) with delta (0, 0)
Screenshot: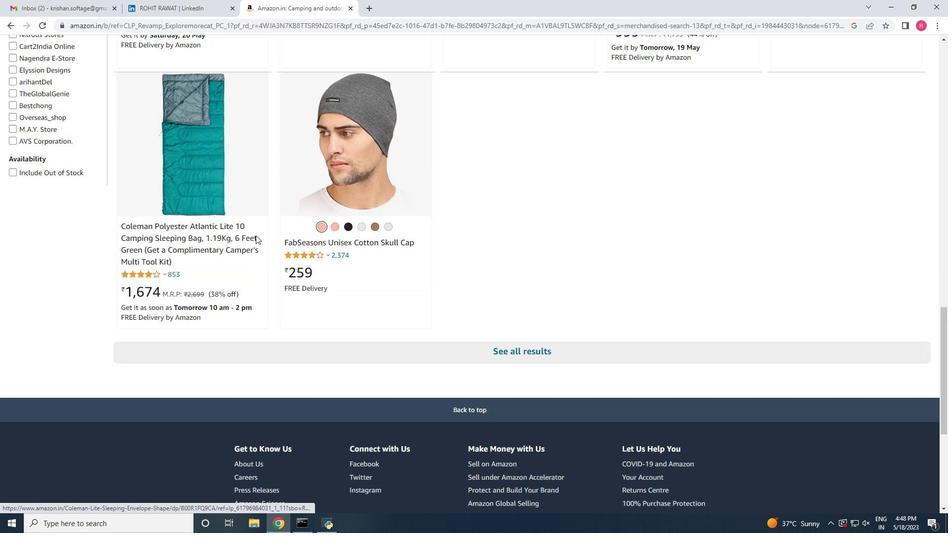 
Action: Mouse scrolled (255, 236) with delta (0, 0)
Screenshot: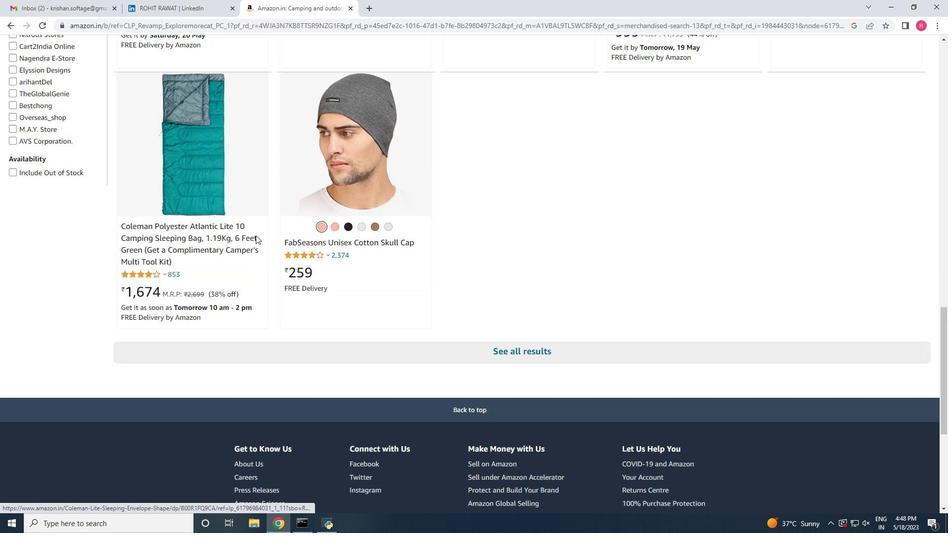 
Action: Mouse scrolled (255, 236) with delta (0, 0)
Screenshot: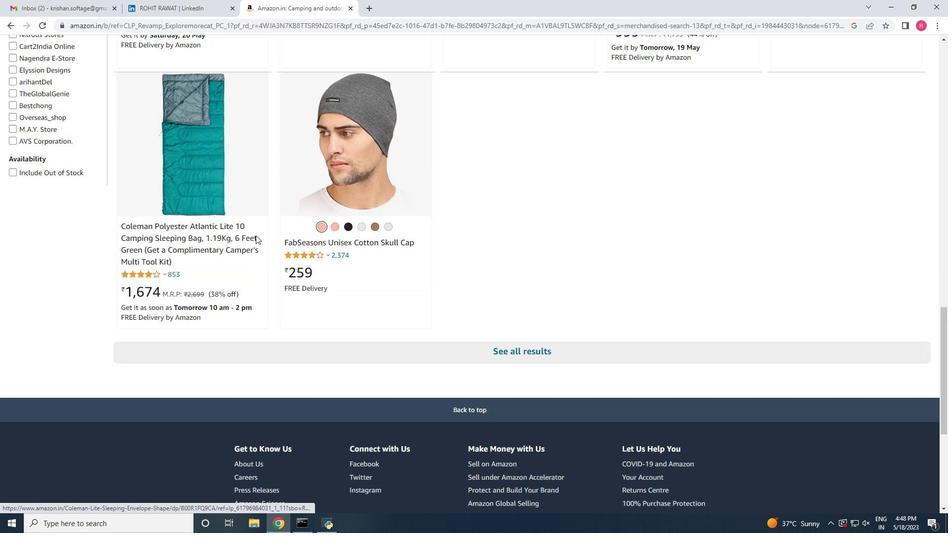 
Action: Mouse scrolled (255, 236) with delta (0, 0)
Screenshot: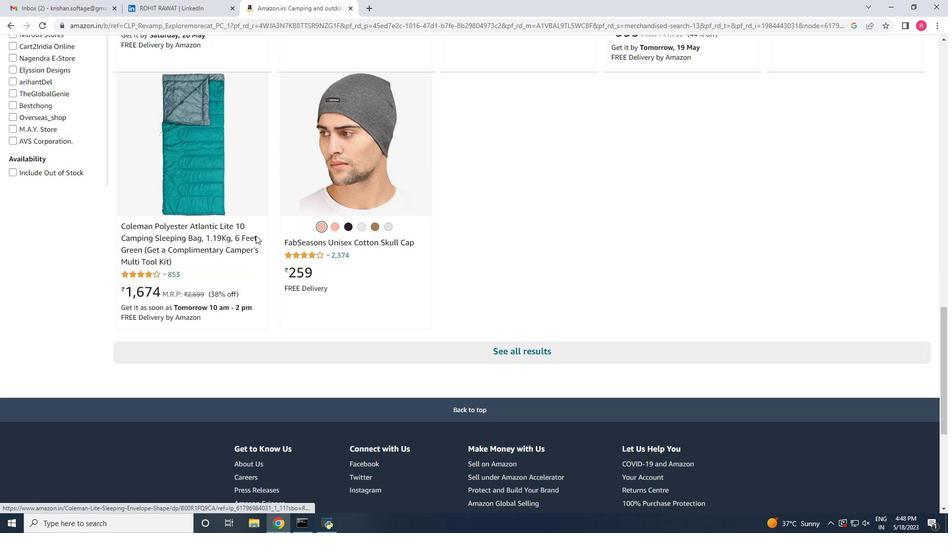 
Action: Mouse scrolled (255, 236) with delta (0, 0)
Screenshot: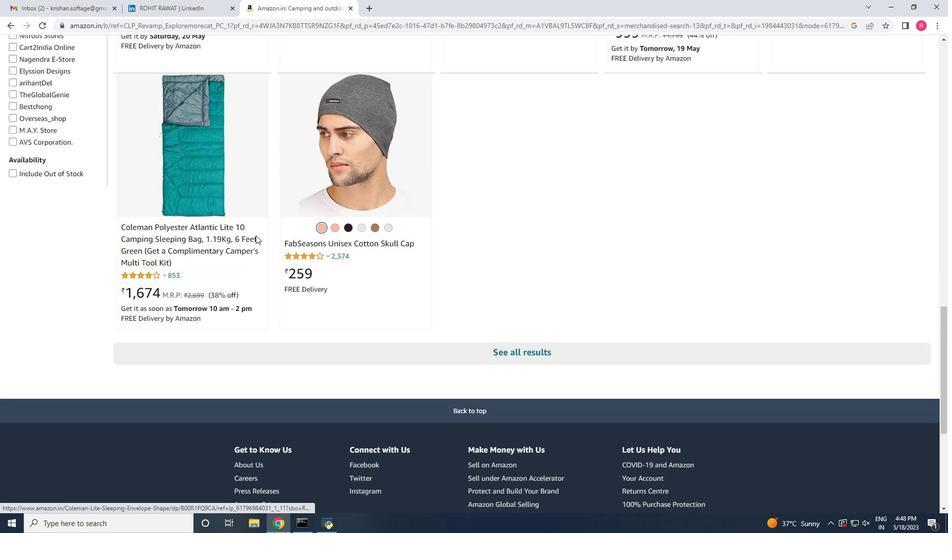
Action: Mouse scrolled (255, 236) with delta (0, 0)
Screenshot: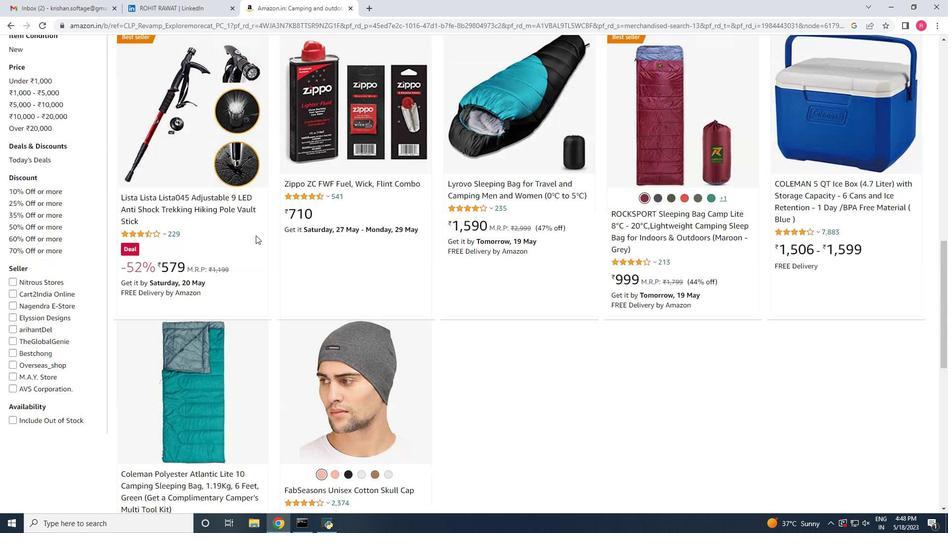 
Action: Mouse scrolled (255, 236) with delta (0, 0)
Screenshot: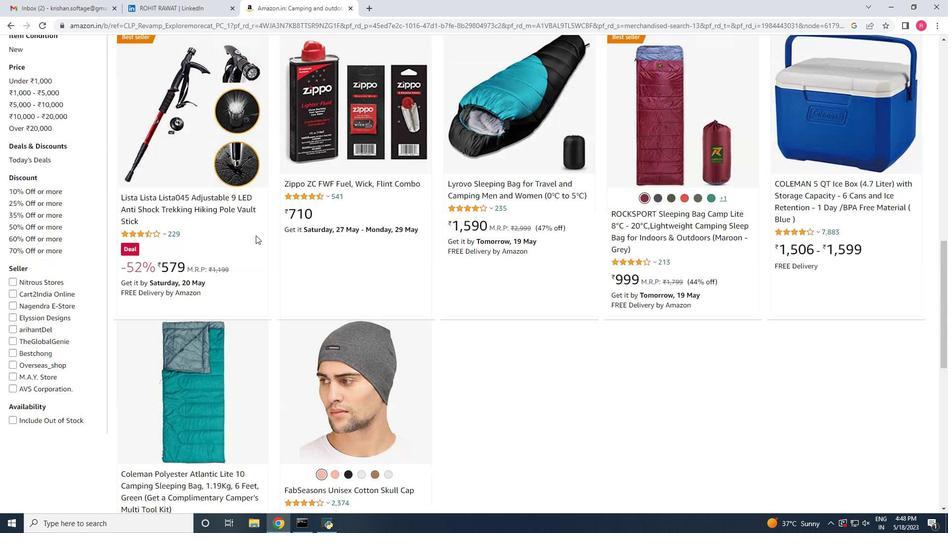 
Action: Mouse scrolled (255, 236) with delta (0, 0)
Screenshot: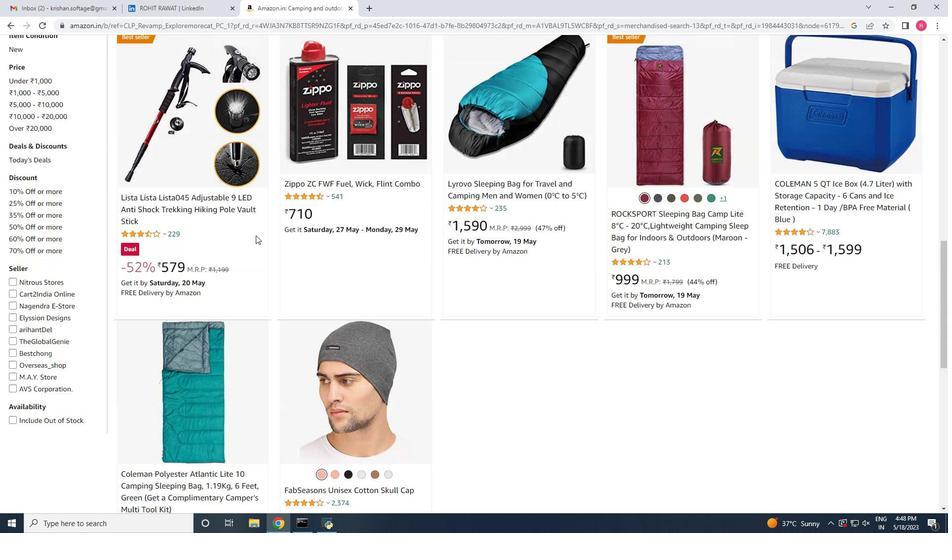 
Action: Mouse scrolled (255, 236) with delta (0, 0)
Screenshot: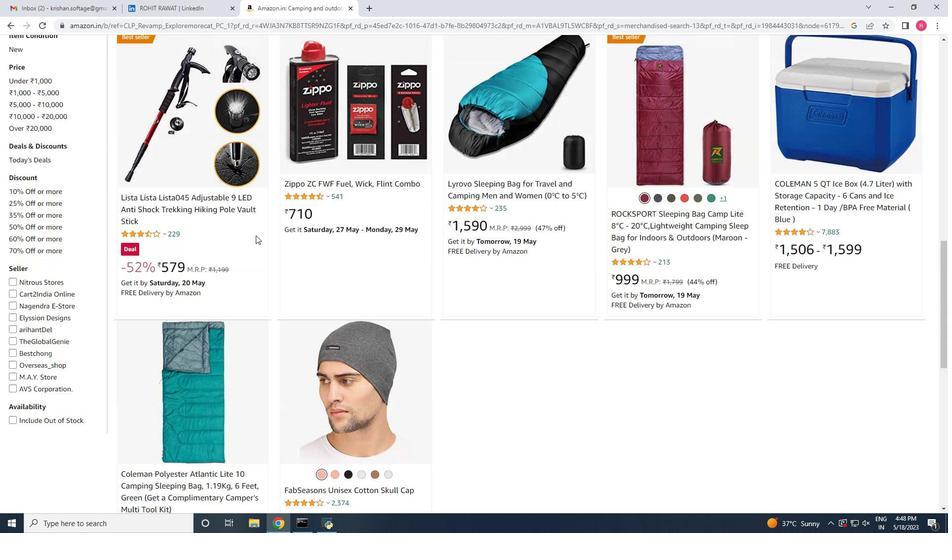 
Action: Mouse scrolled (255, 236) with delta (0, 0)
Screenshot: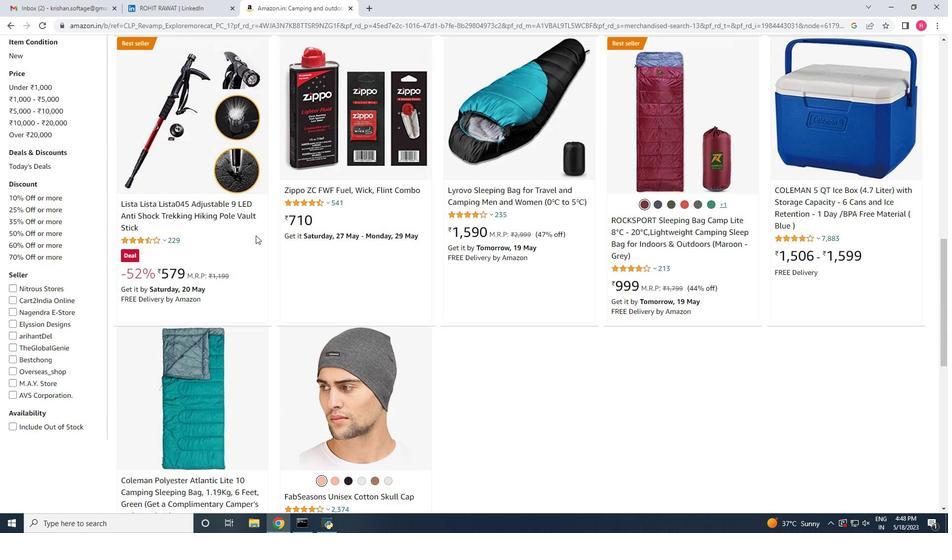 
Action: Mouse scrolled (255, 235) with delta (0, 0)
Screenshot: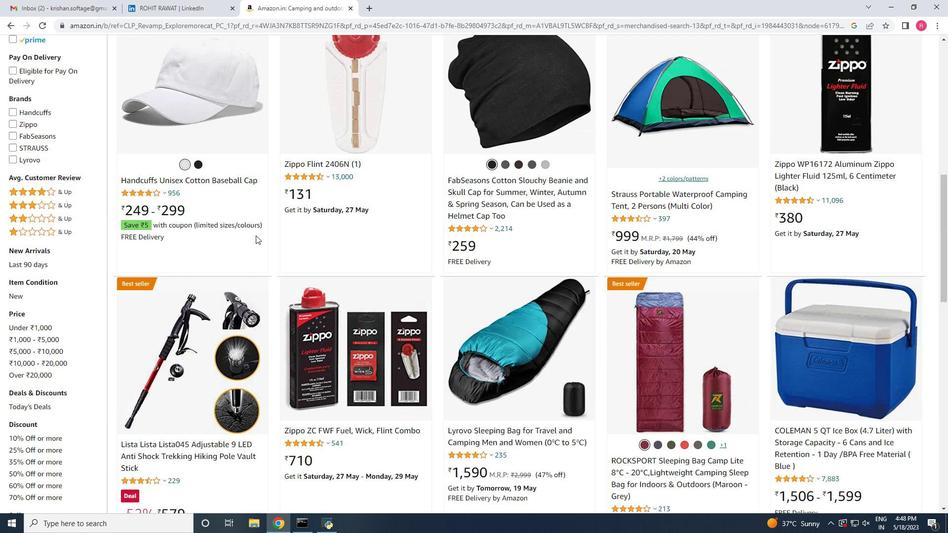 
Action: Mouse scrolled (255, 236) with delta (0, 0)
